 Task: Search one way flight ticket for 1 adult, 6 children, 1 infant in seat and 1 infant on lap in business from Durango: Durango√la Plata County Airport to New Bern: Coastal Carolina Regional Airport (was Craven County Regional) on 5-4-2023. Choice of flights is Spirit. Number of bags: 8 checked bags. Price is upto 85000. Outbound departure time preference is 8:45.
Action: Mouse moved to (329, 316)
Screenshot: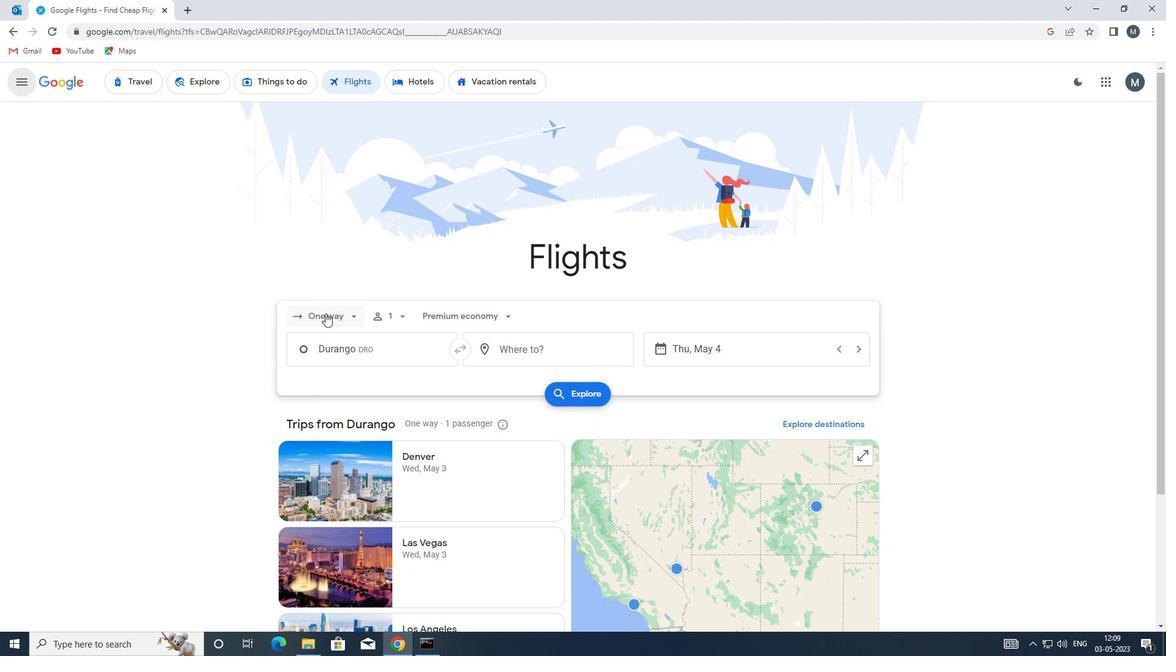 
Action: Mouse pressed left at (329, 316)
Screenshot: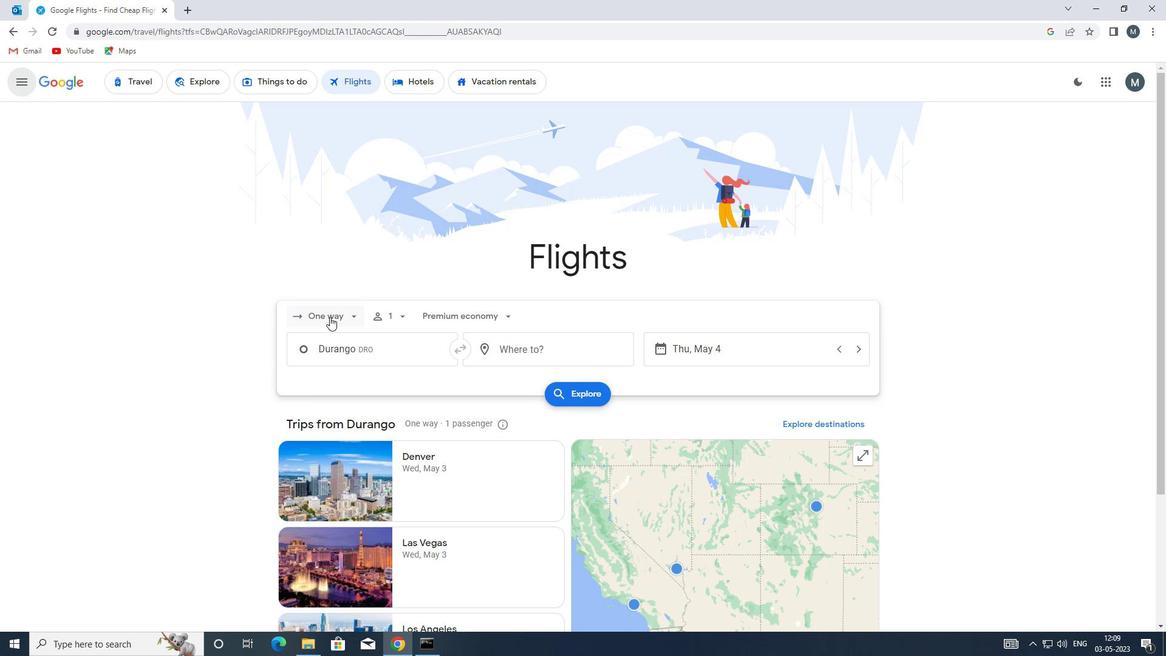
Action: Mouse moved to (340, 372)
Screenshot: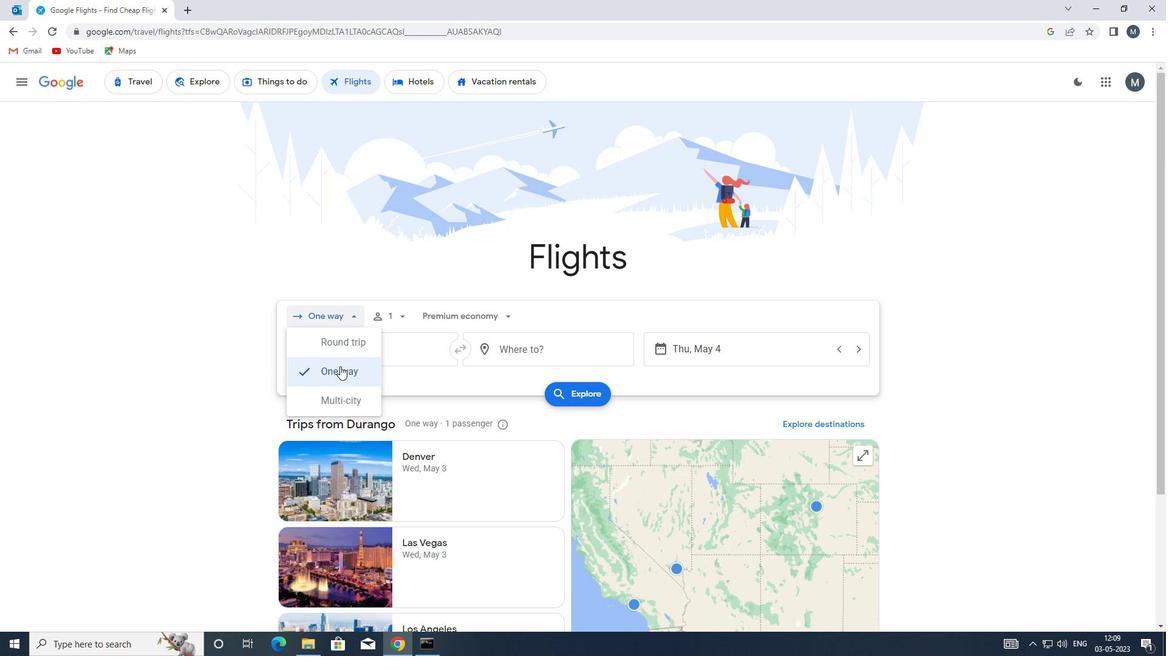 
Action: Mouse pressed left at (340, 372)
Screenshot: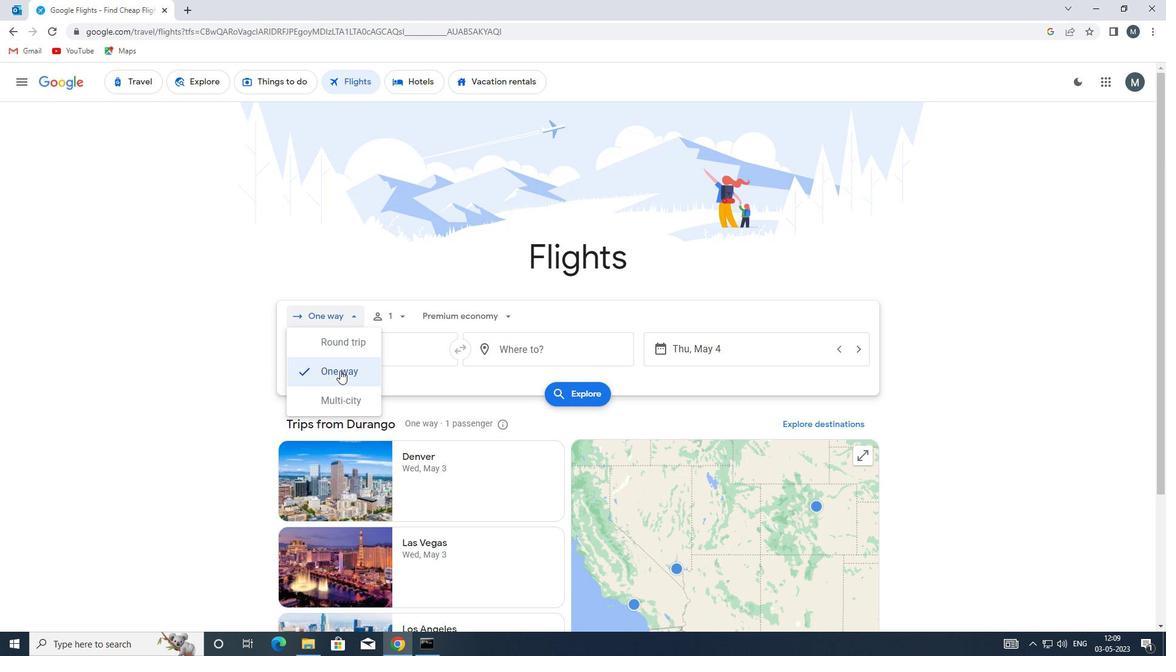 
Action: Mouse moved to (407, 317)
Screenshot: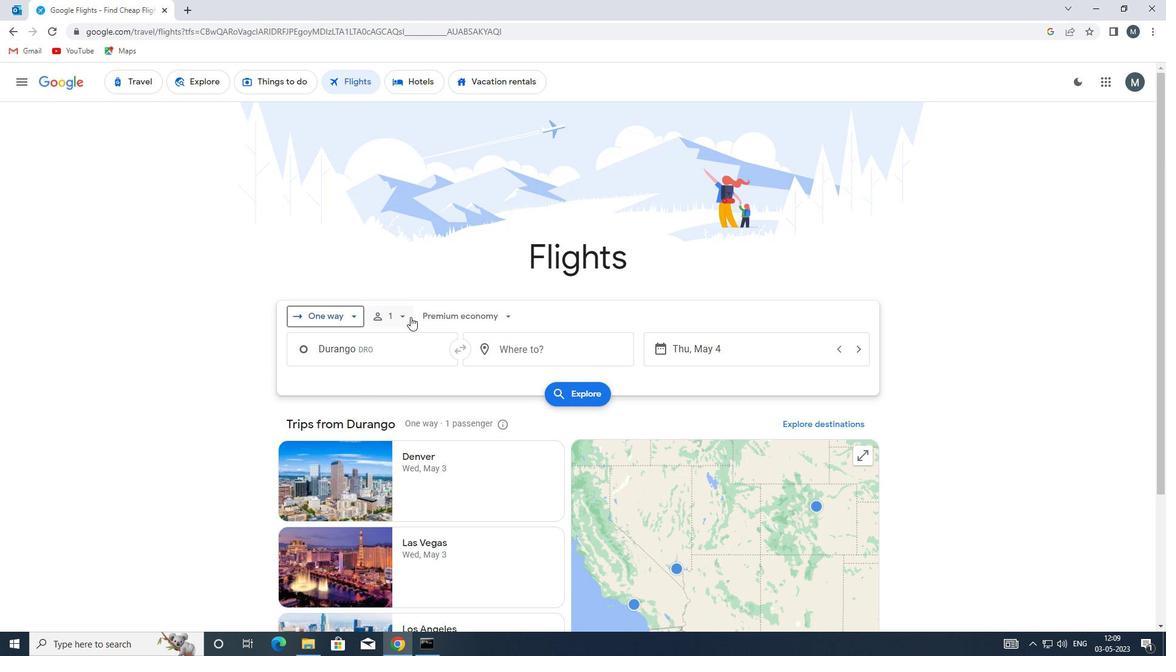 
Action: Mouse pressed left at (407, 317)
Screenshot: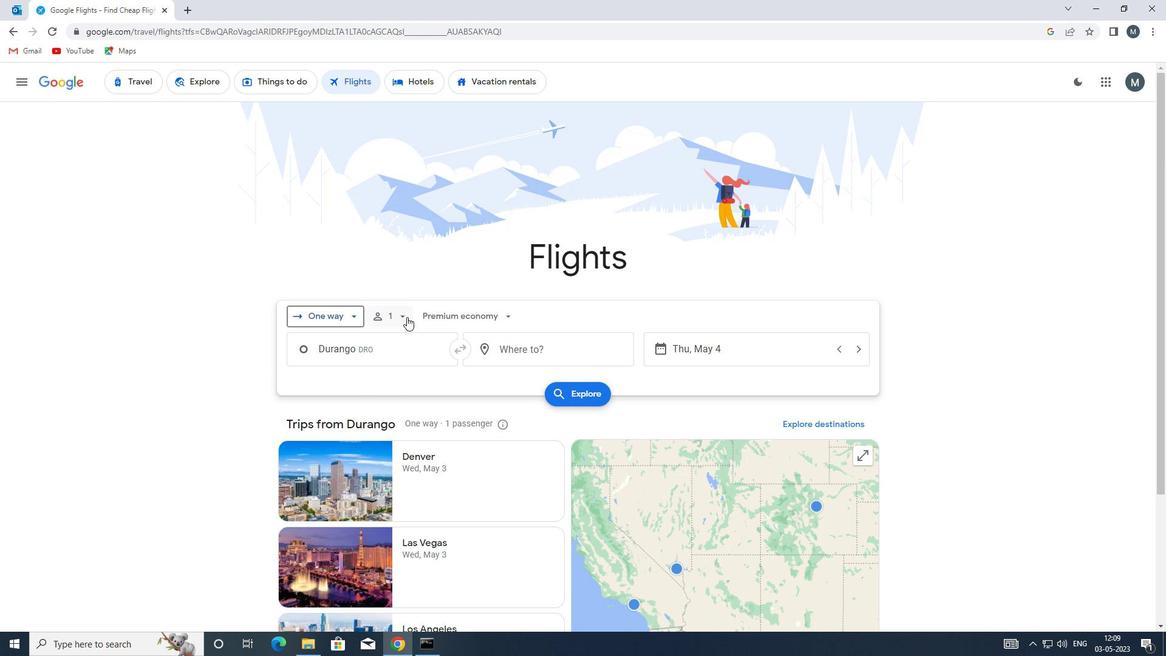 
Action: Mouse moved to (503, 376)
Screenshot: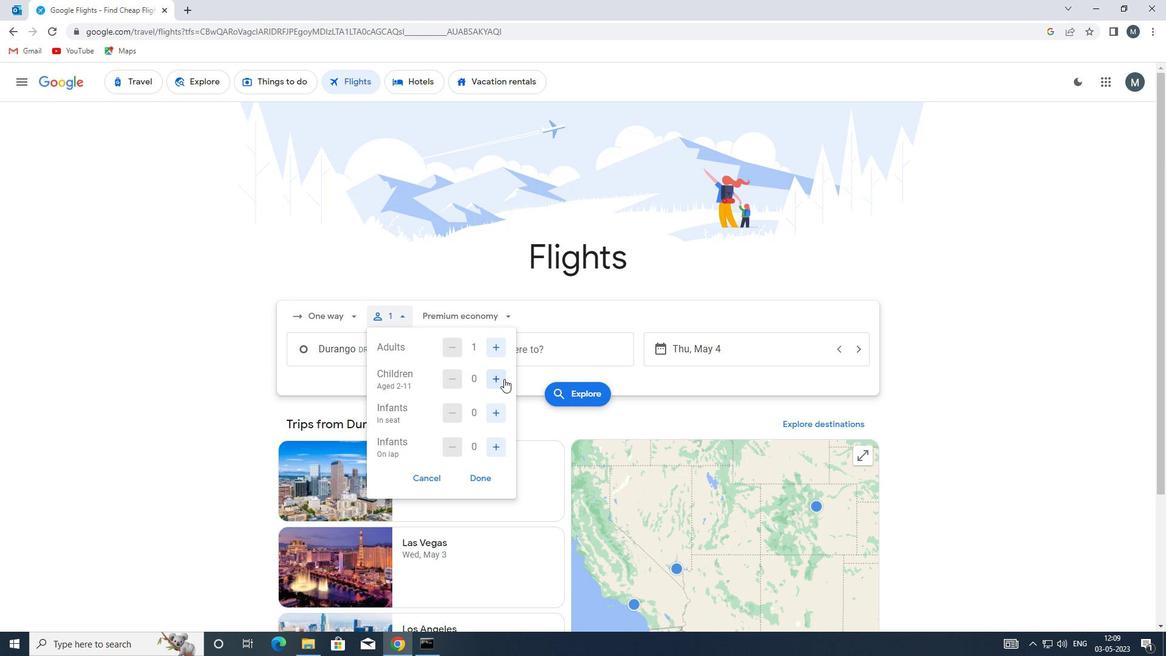 
Action: Mouse pressed left at (503, 376)
Screenshot: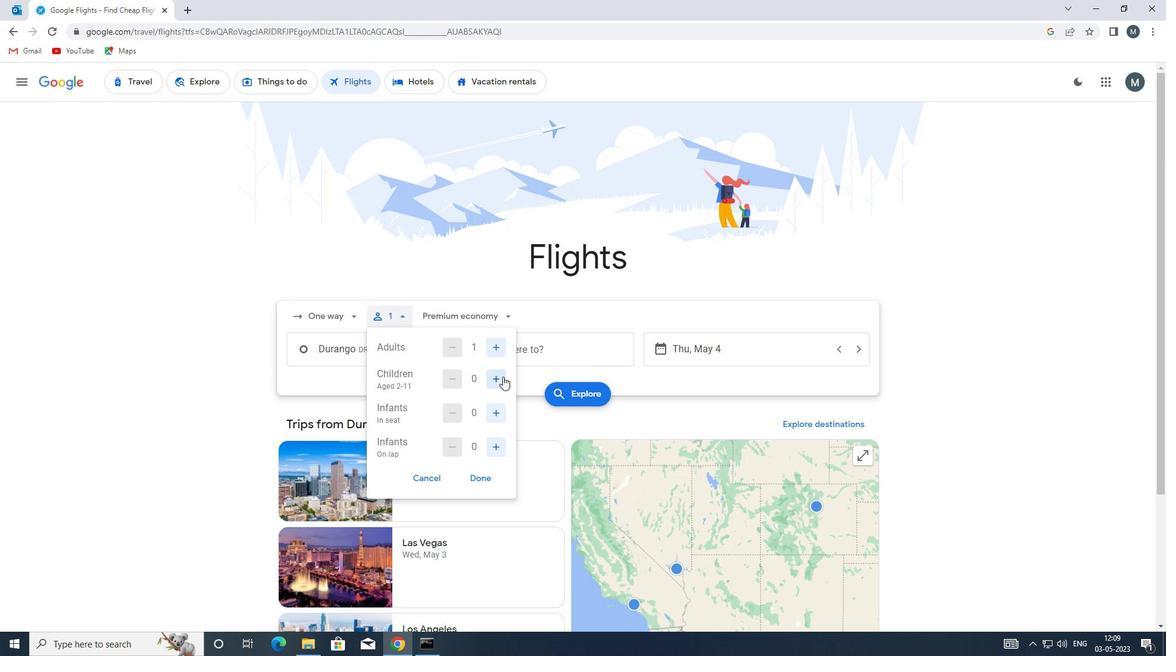 
Action: Mouse moved to (500, 376)
Screenshot: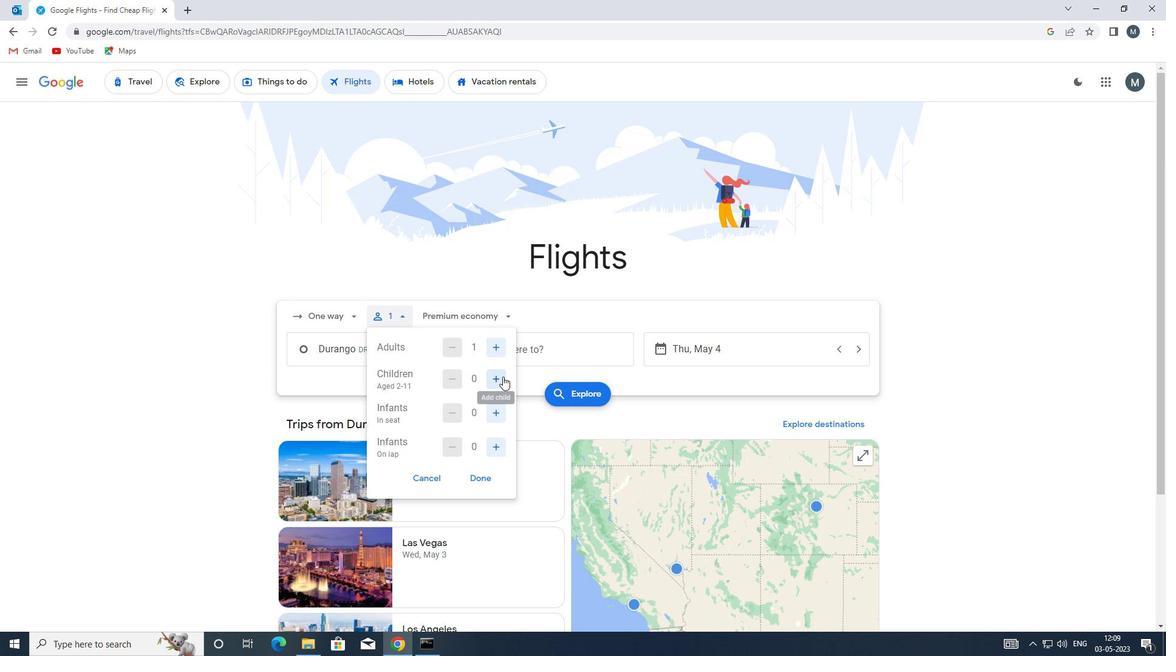 
Action: Mouse pressed left at (500, 376)
Screenshot: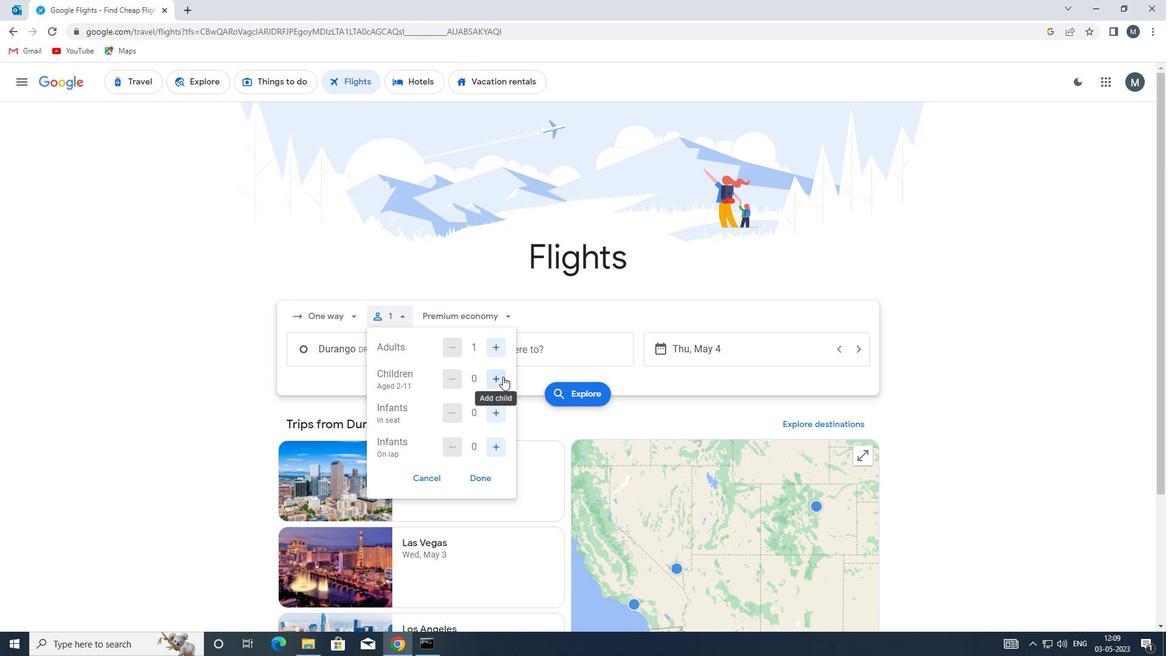 
Action: Mouse moved to (500, 376)
Screenshot: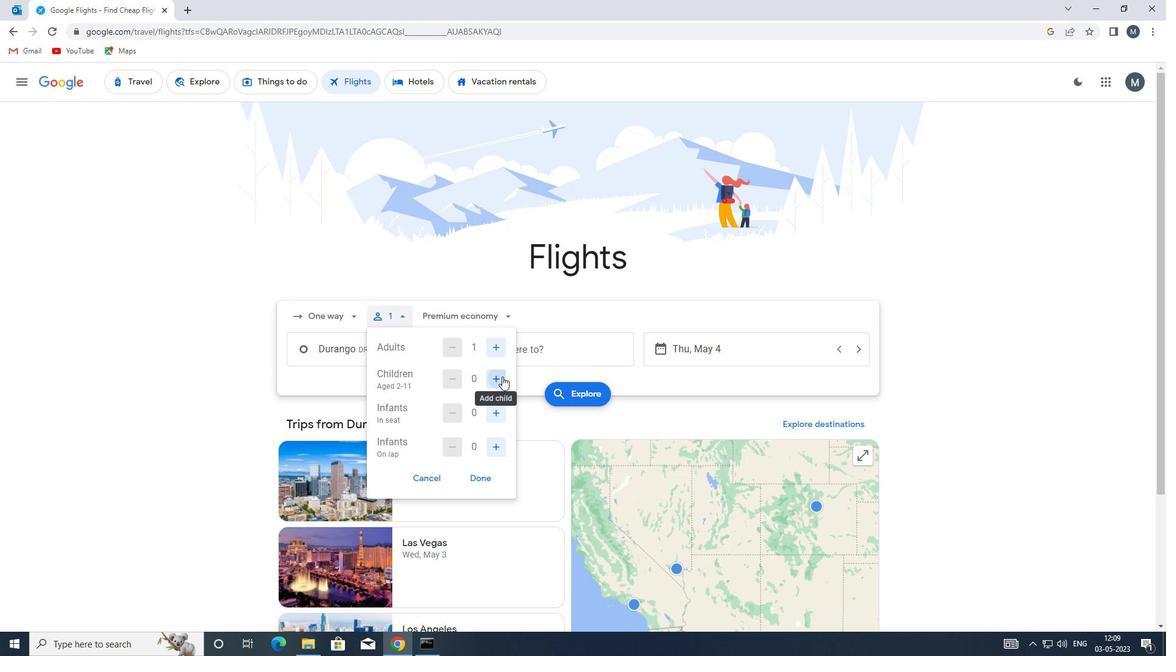 
Action: Mouse pressed left at (500, 376)
Screenshot: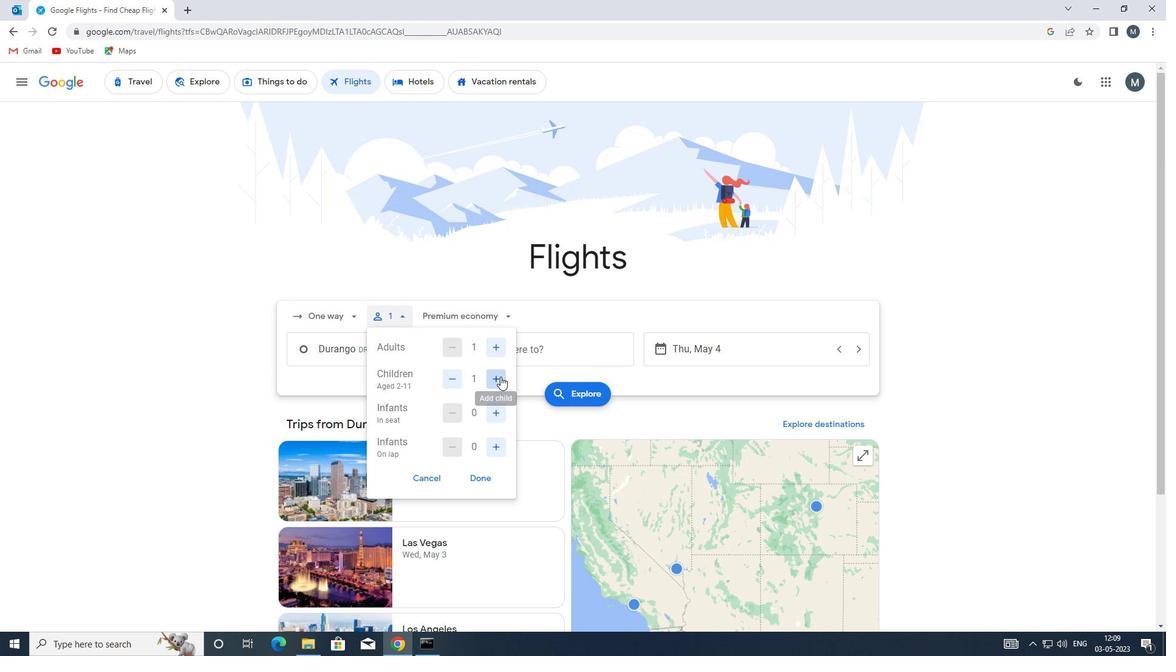 
Action: Mouse pressed left at (500, 376)
Screenshot: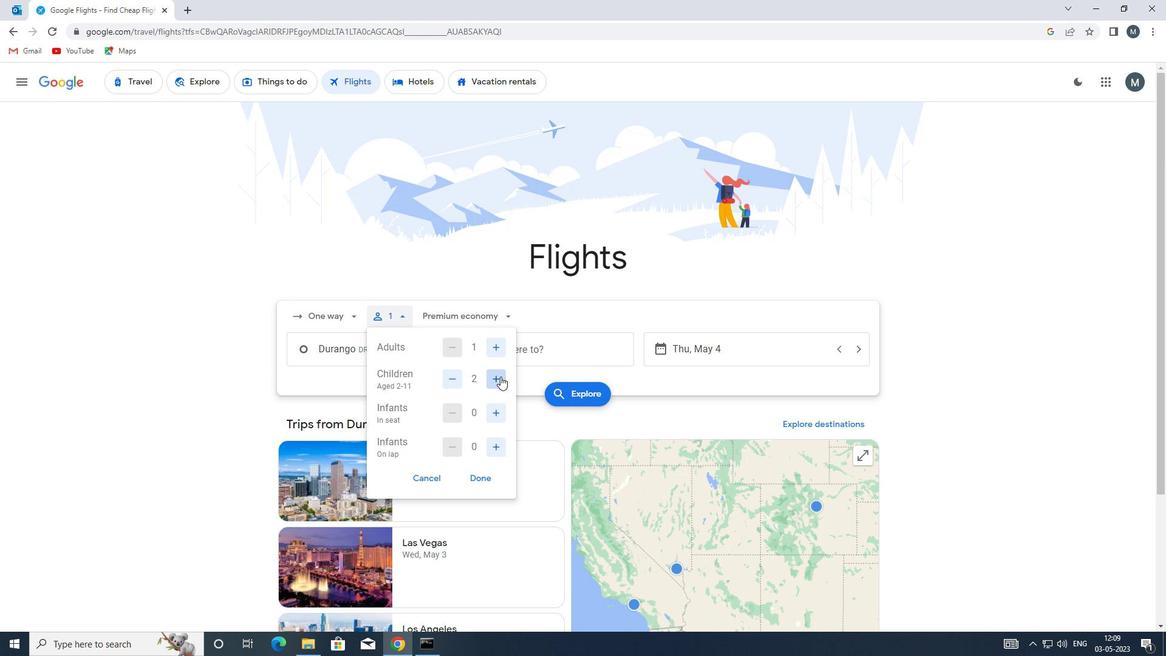 
Action: Mouse pressed left at (500, 376)
Screenshot: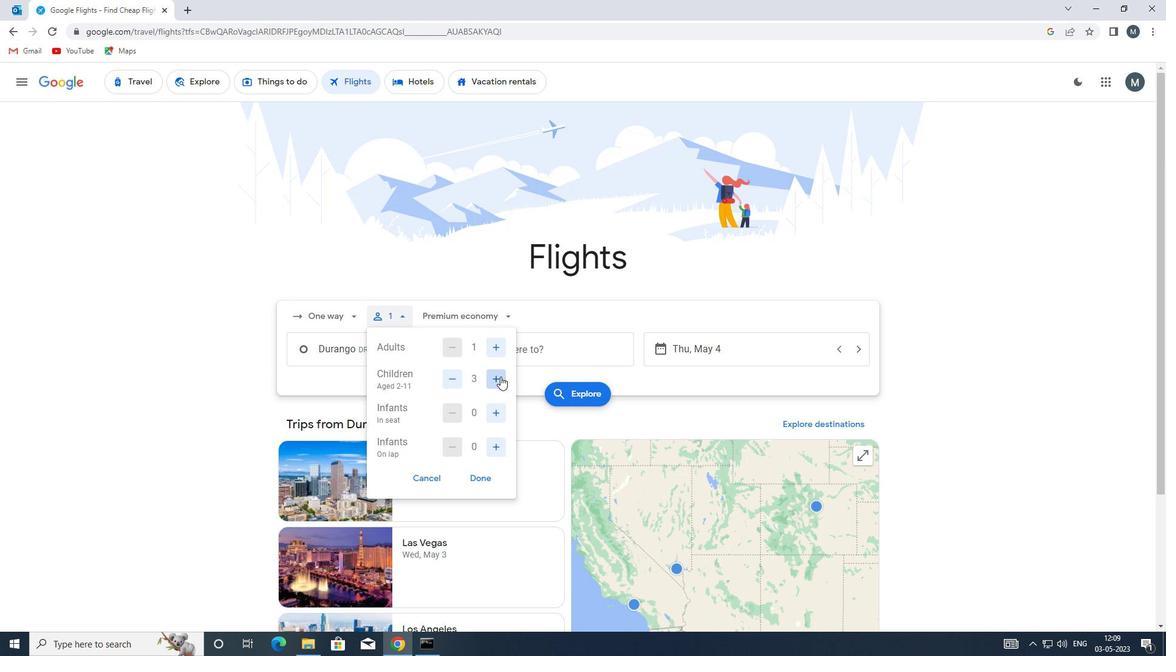 
Action: Mouse moved to (500, 376)
Screenshot: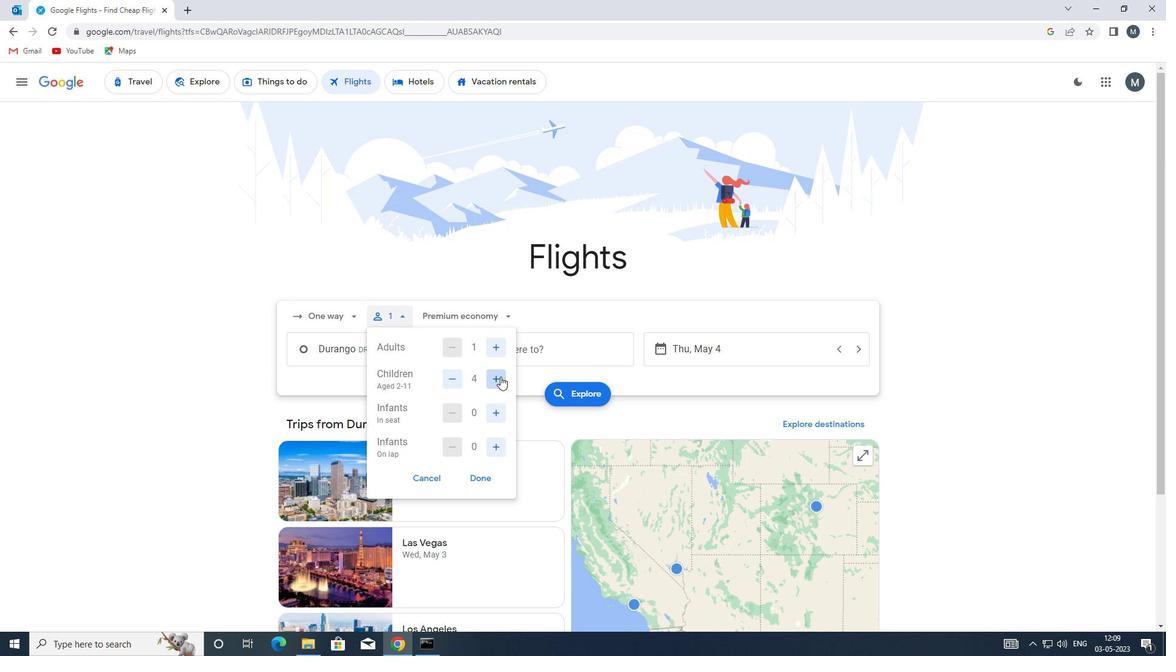 
Action: Mouse pressed left at (500, 376)
Screenshot: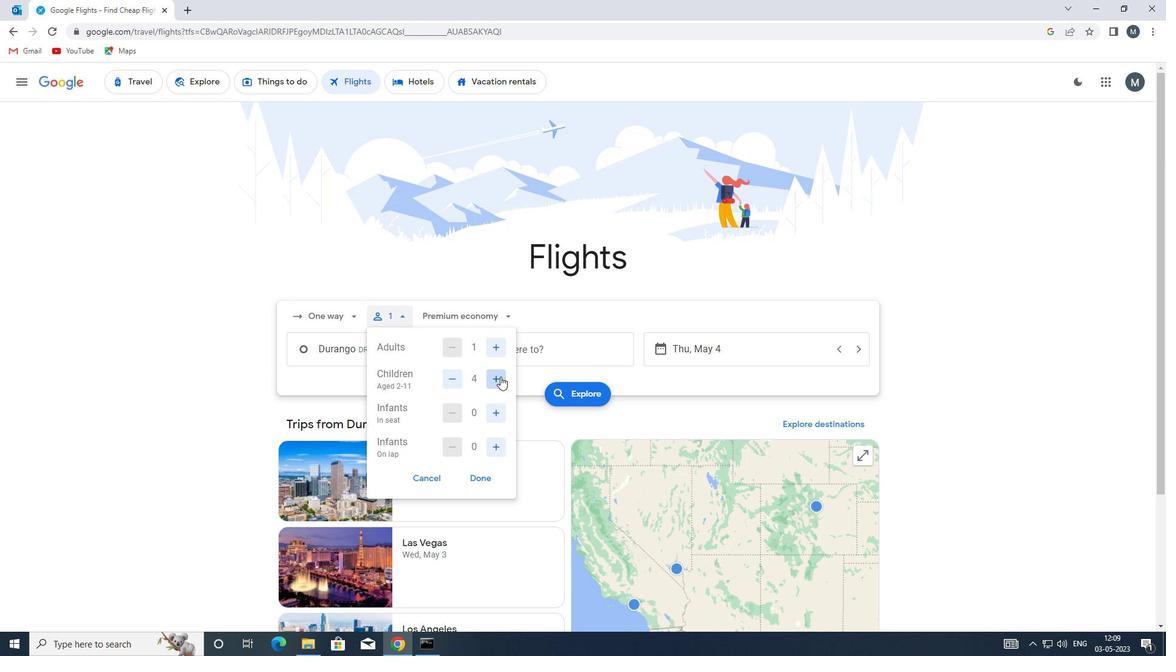 
Action: Mouse moved to (492, 414)
Screenshot: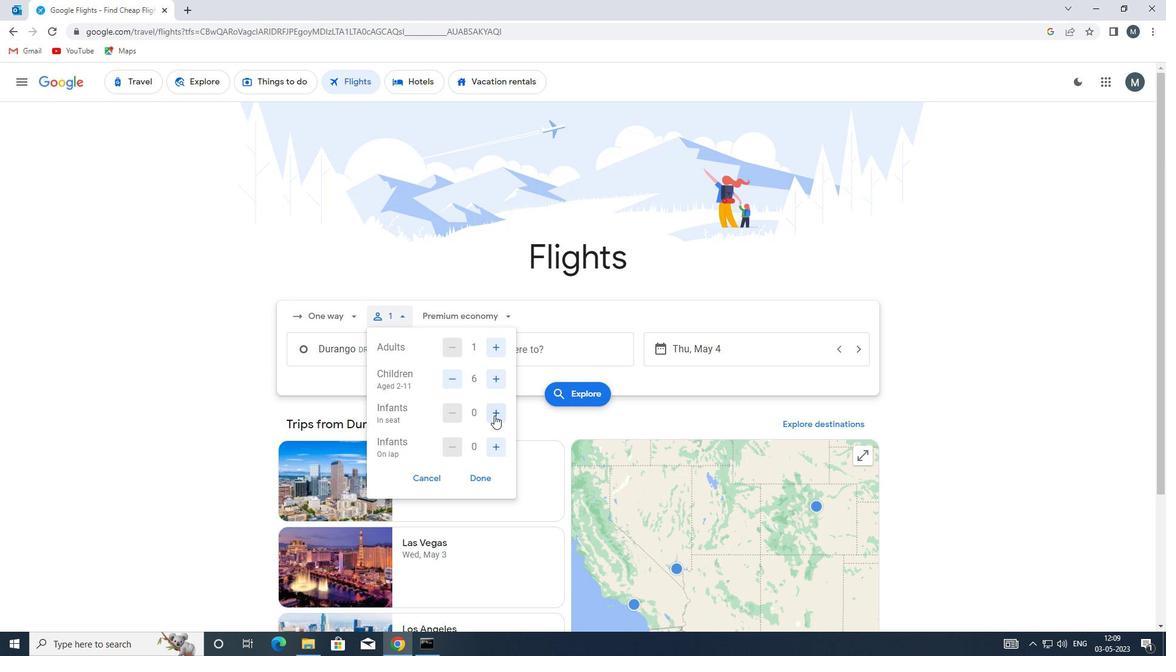 
Action: Mouse pressed left at (492, 414)
Screenshot: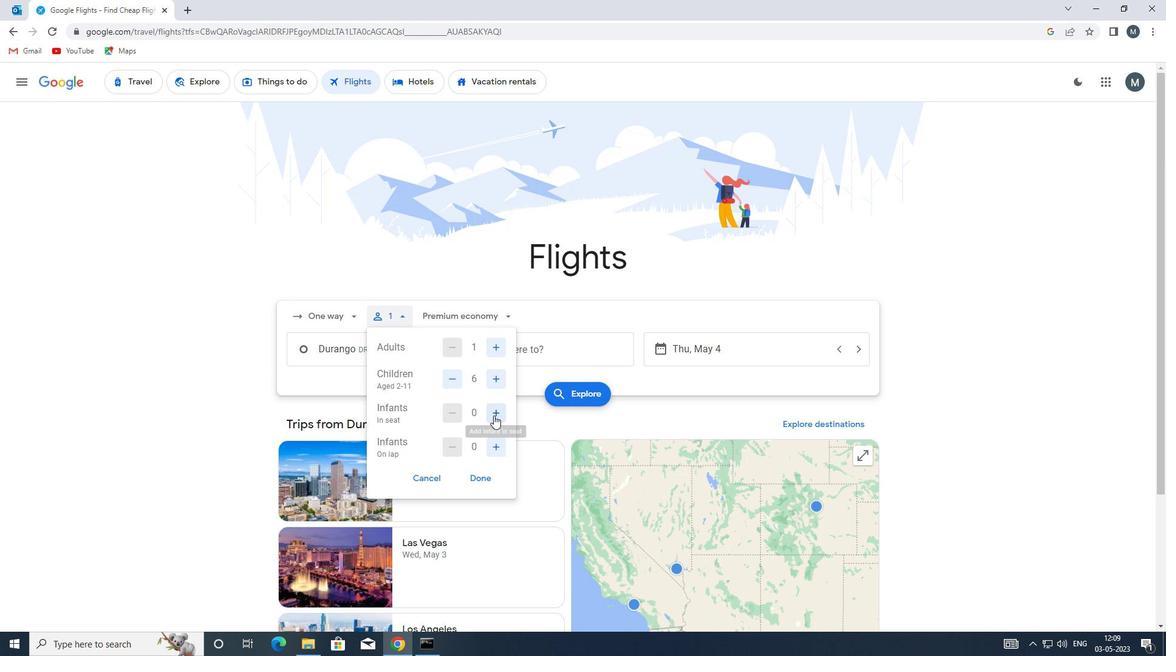 
Action: Mouse moved to (494, 447)
Screenshot: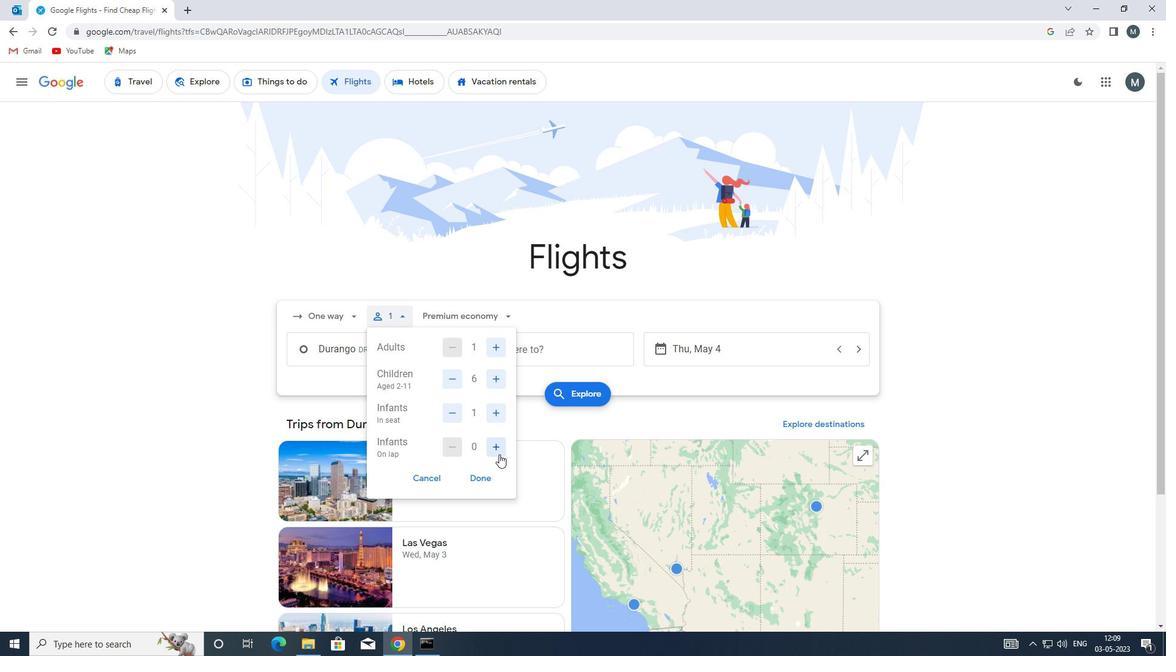 
Action: Mouse pressed left at (494, 447)
Screenshot: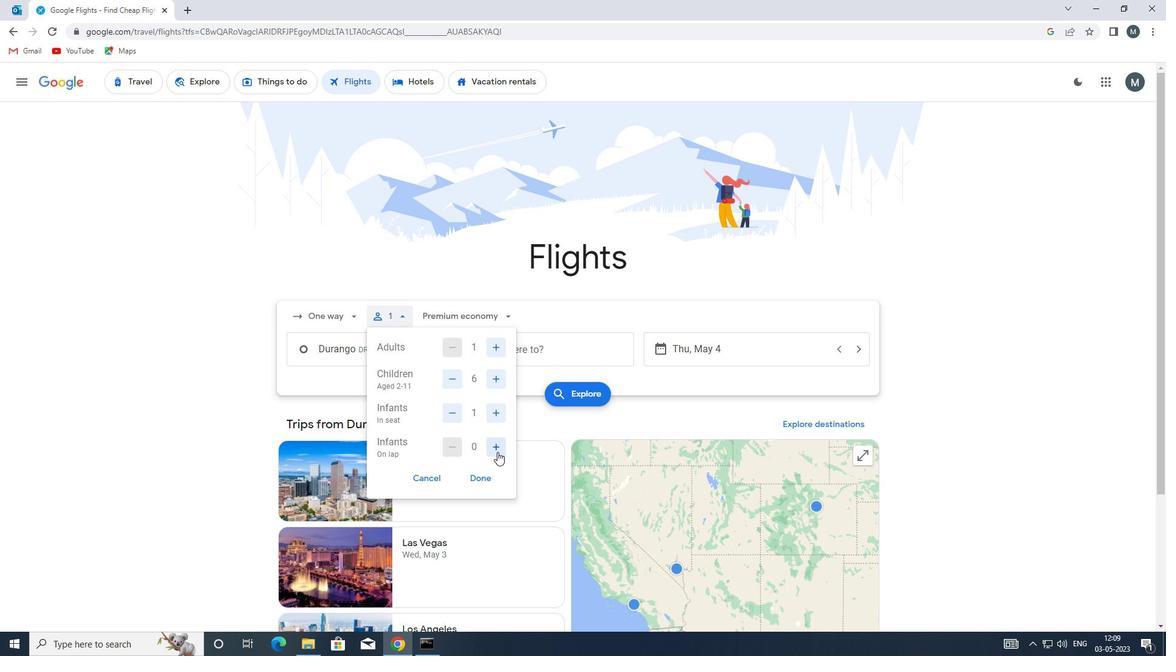 
Action: Mouse moved to (483, 483)
Screenshot: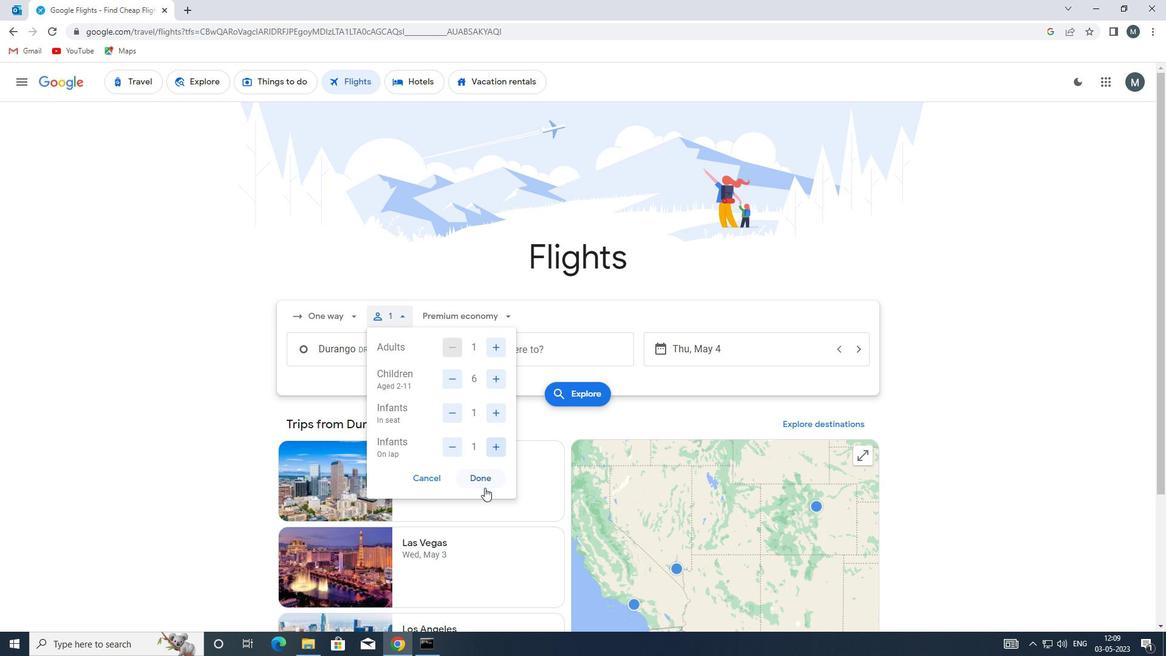 
Action: Mouse pressed left at (483, 483)
Screenshot: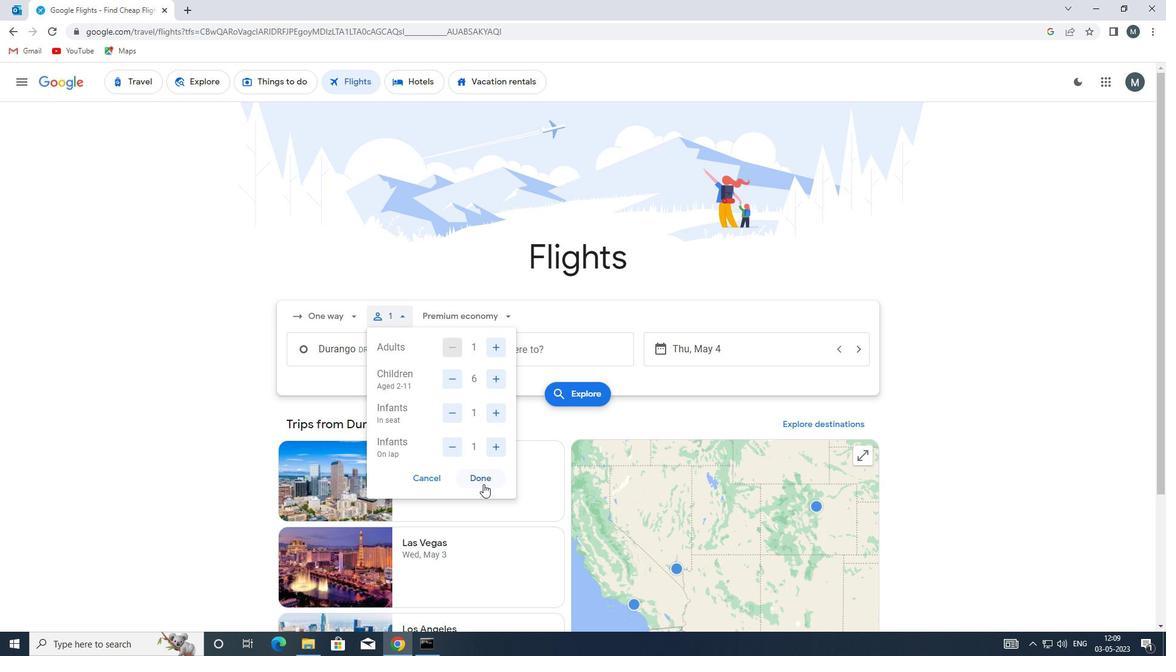 
Action: Mouse moved to (476, 318)
Screenshot: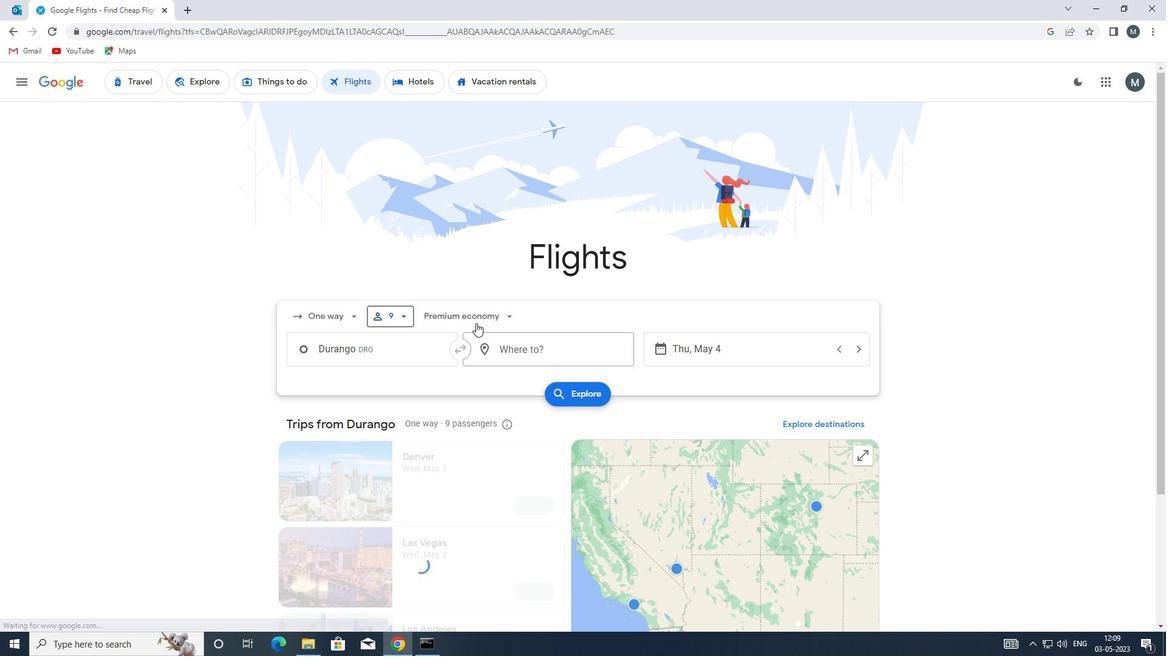 
Action: Mouse pressed left at (476, 318)
Screenshot: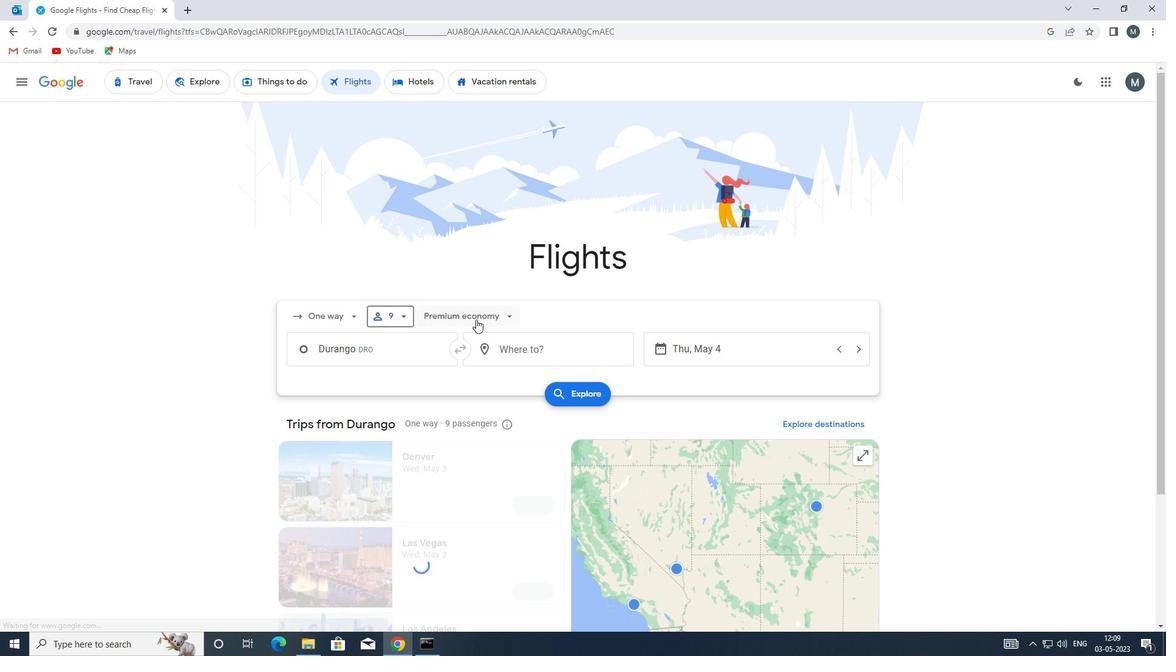 
Action: Mouse moved to (475, 406)
Screenshot: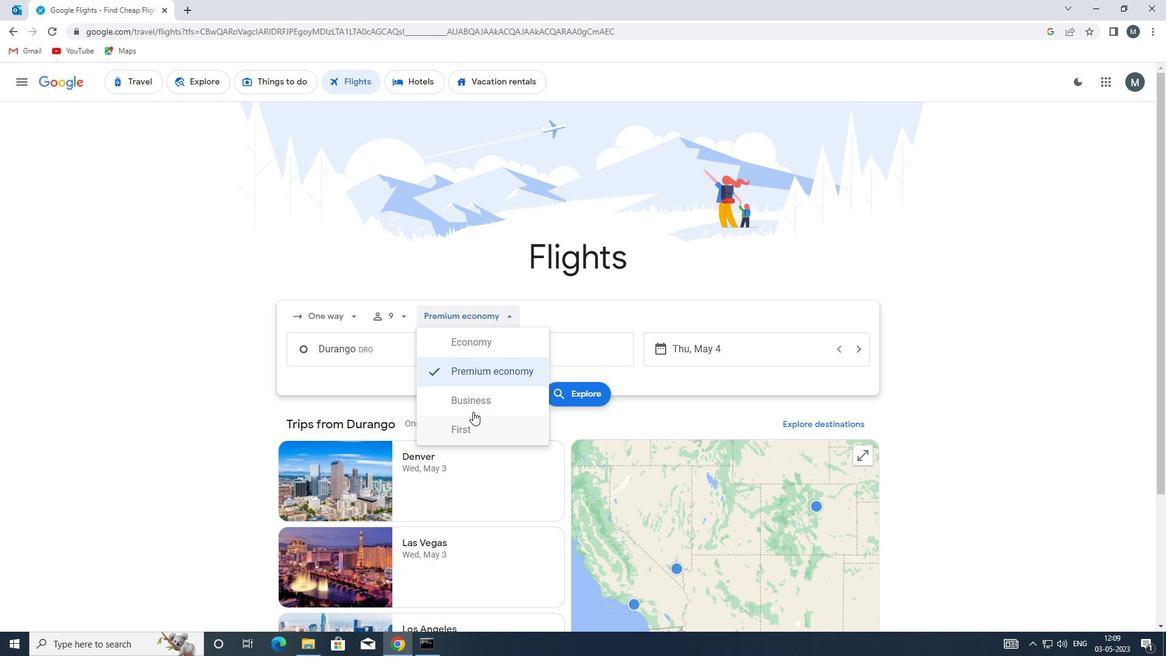 
Action: Mouse pressed left at (475, 406)
Screenshot: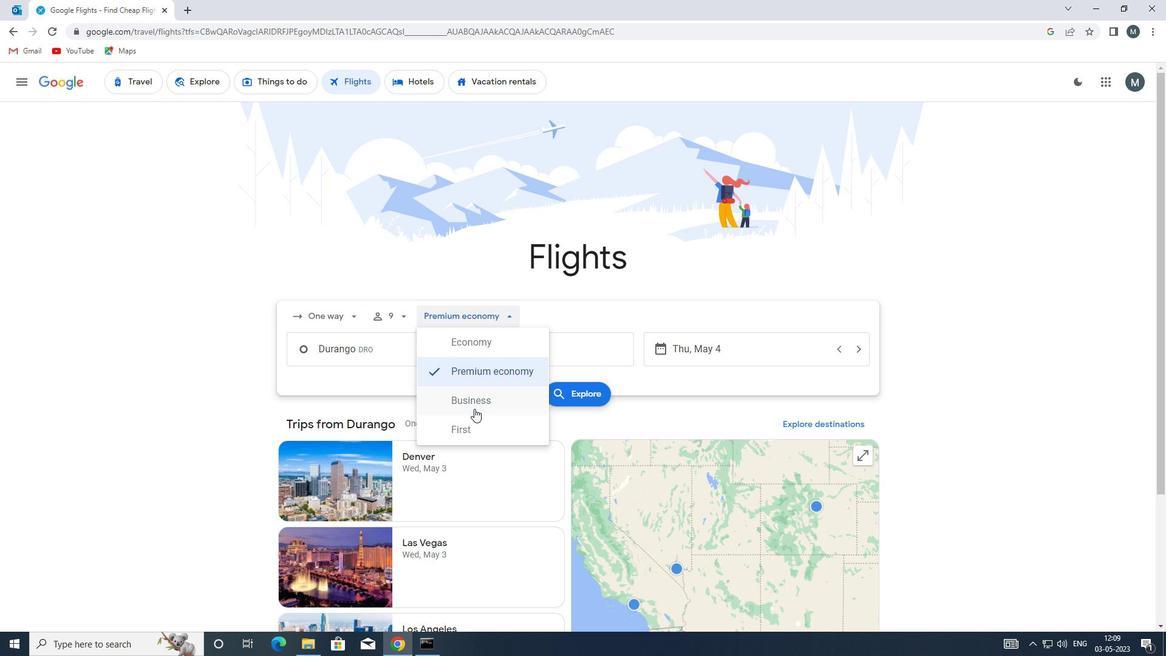 
Action: Mouse moved to (398, 354)
Screenshot: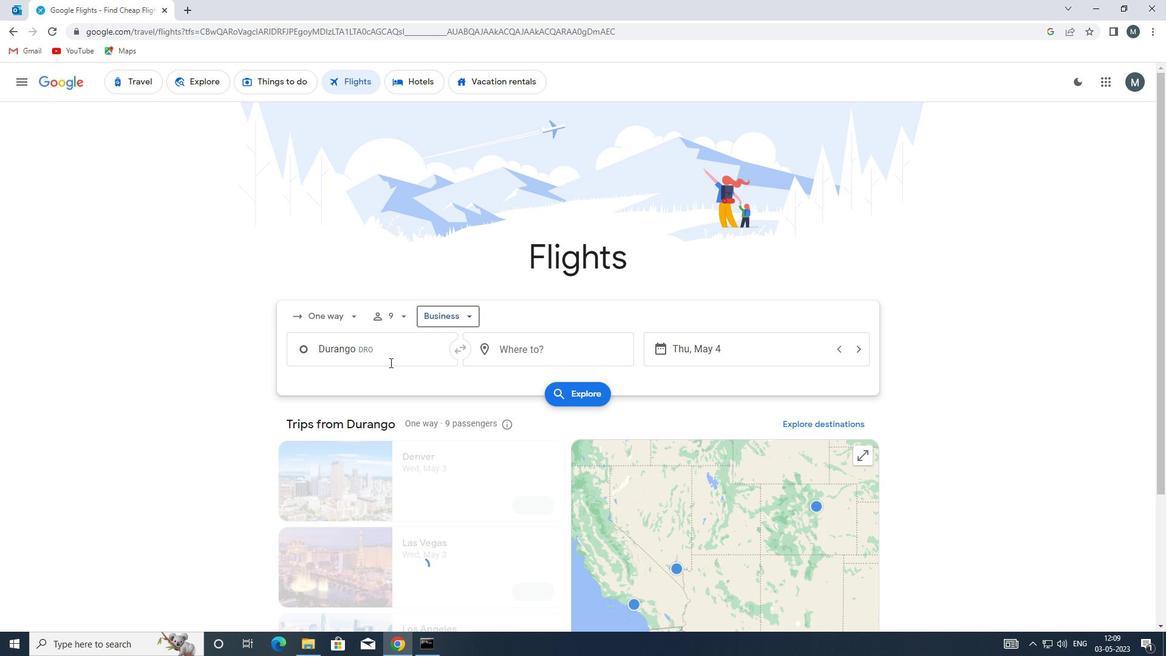 
Action: Mouse pressed left at (398, 354)
Screenshot: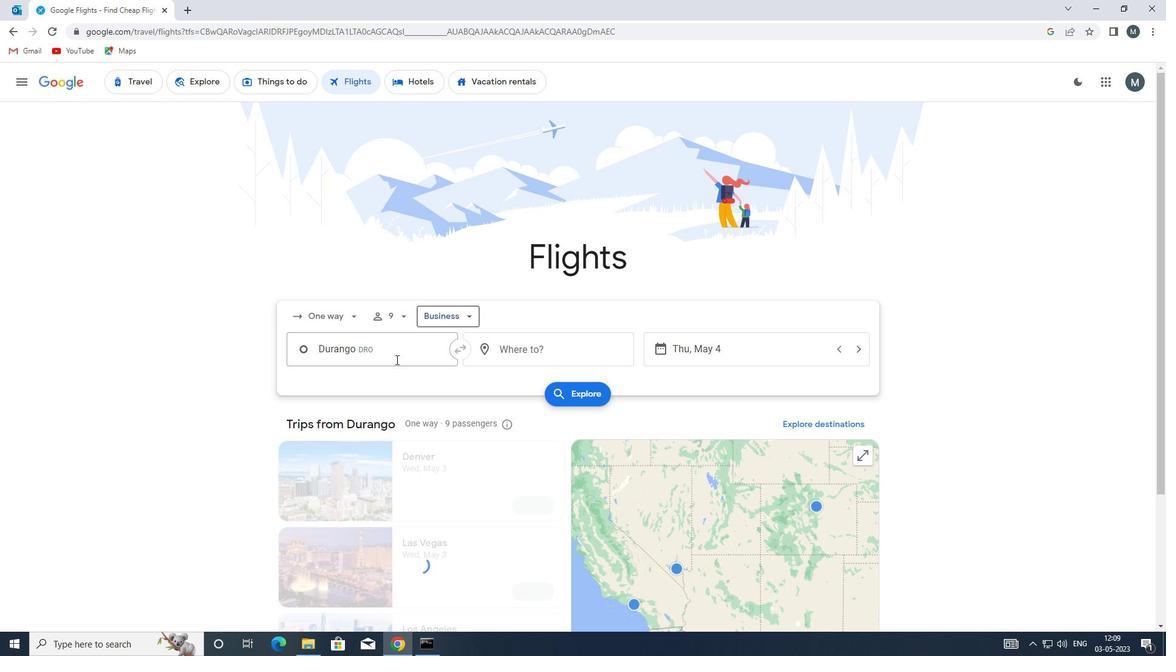 
Action: Key pressed <Key.enter>
Screenshot: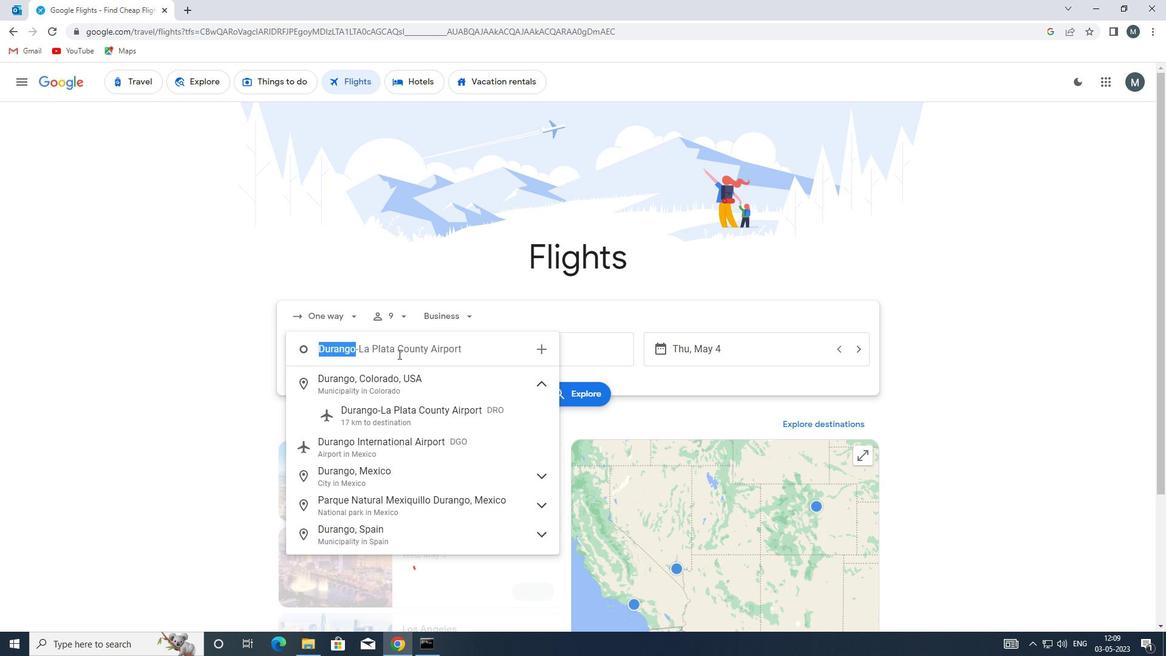 
Action: Mouse moved to (535, 352)
Screenshot: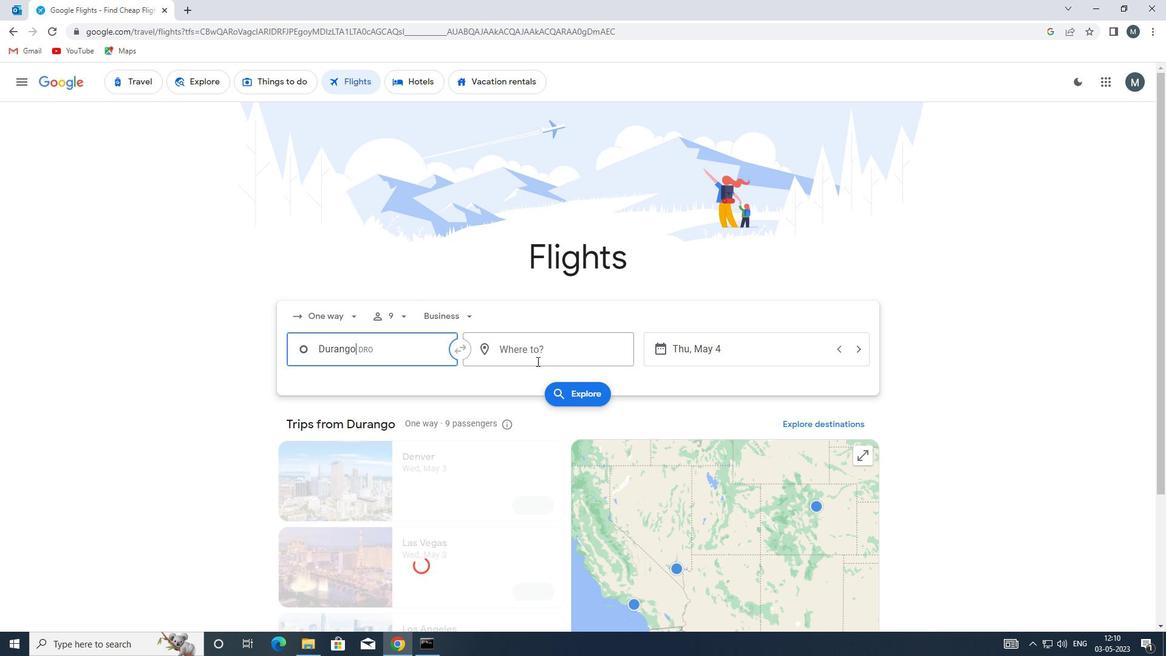 
Action: Mouse pressed left at (535, 352)
Screenshot: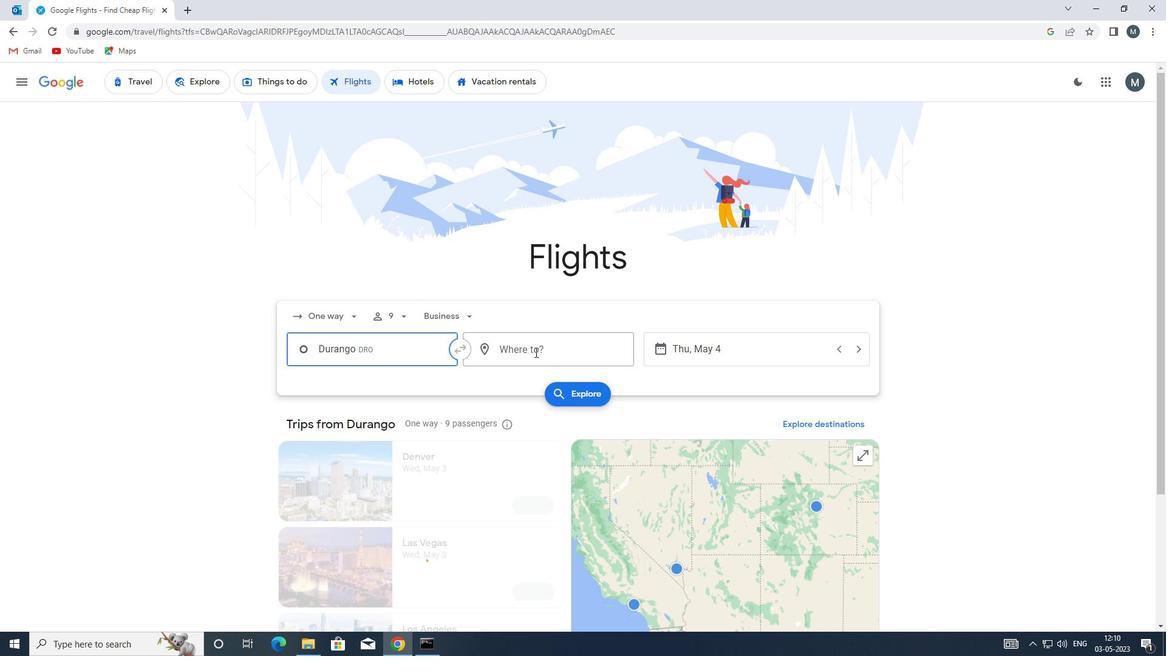 
Action: Mouse moved to (534, 349)
Screenshot: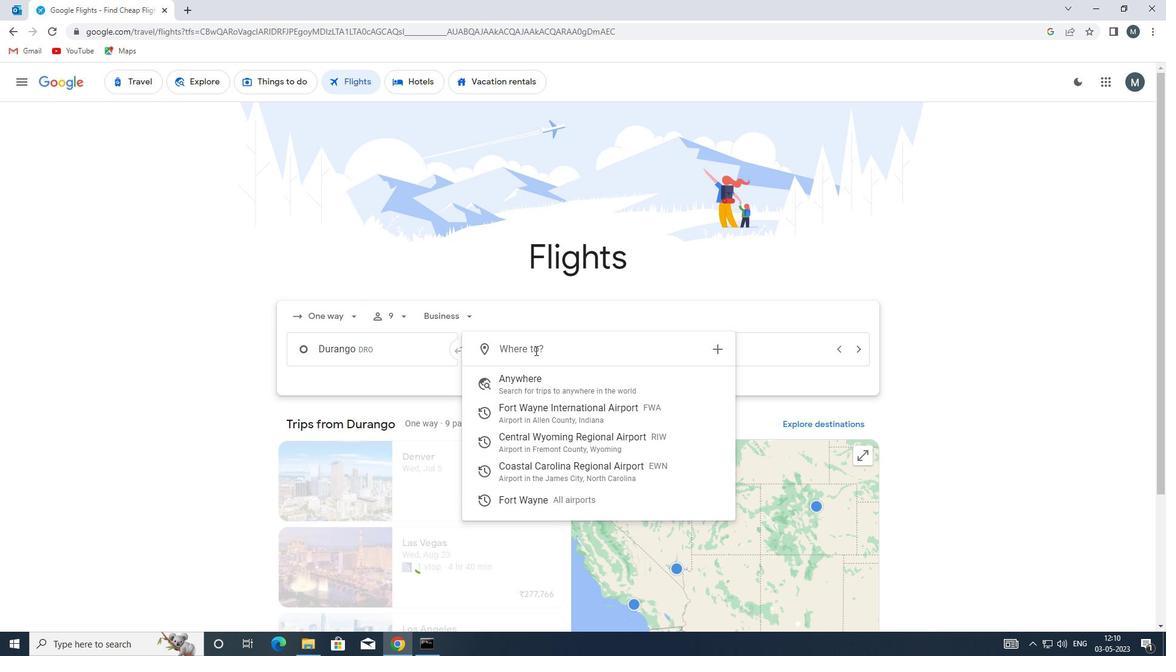 
Action: Key pressed ewn
Screenshot: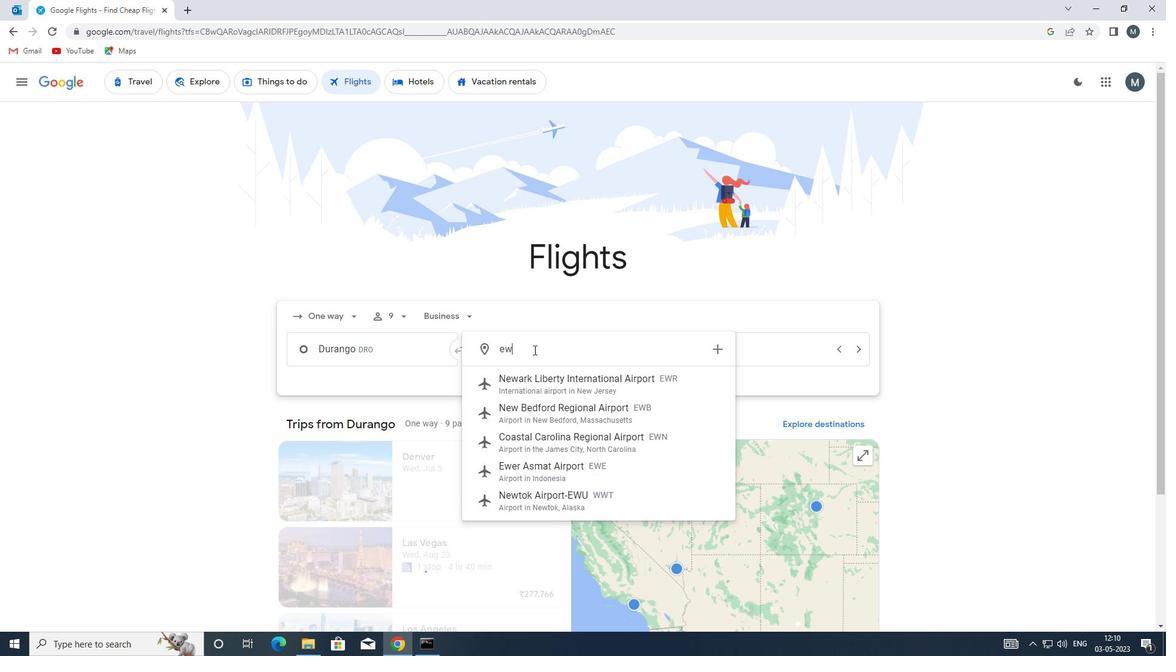 
Action: Mouse moved to (596, 388)
Screenshot: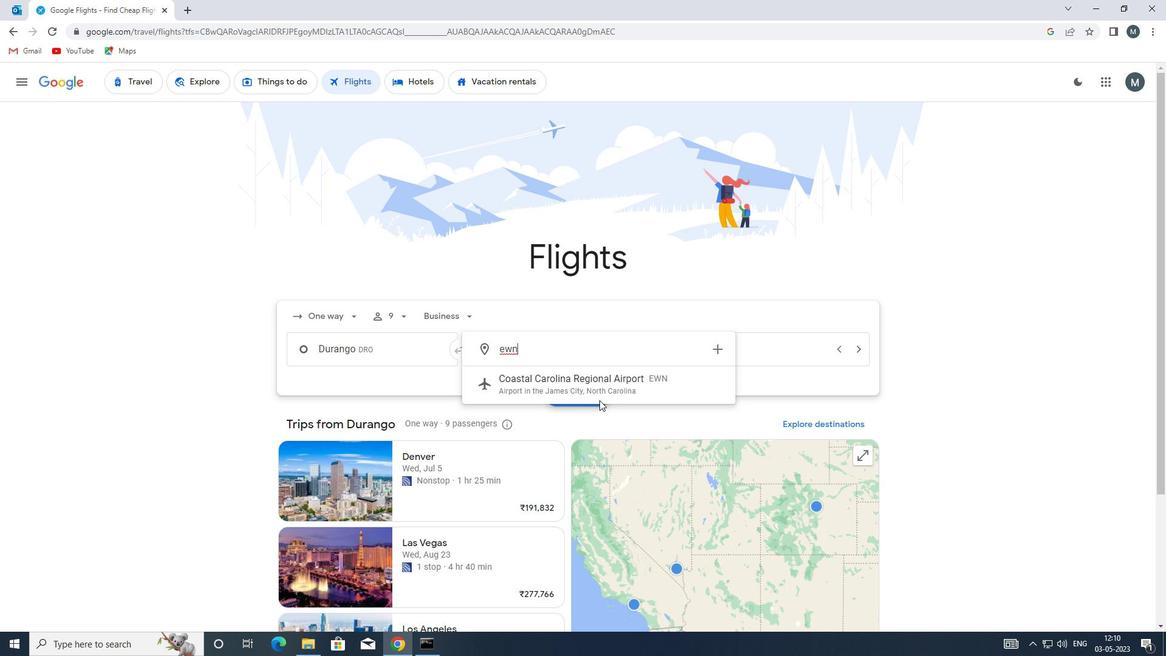 
Action: Mouse pressed left at (596, 388)
Screenshot: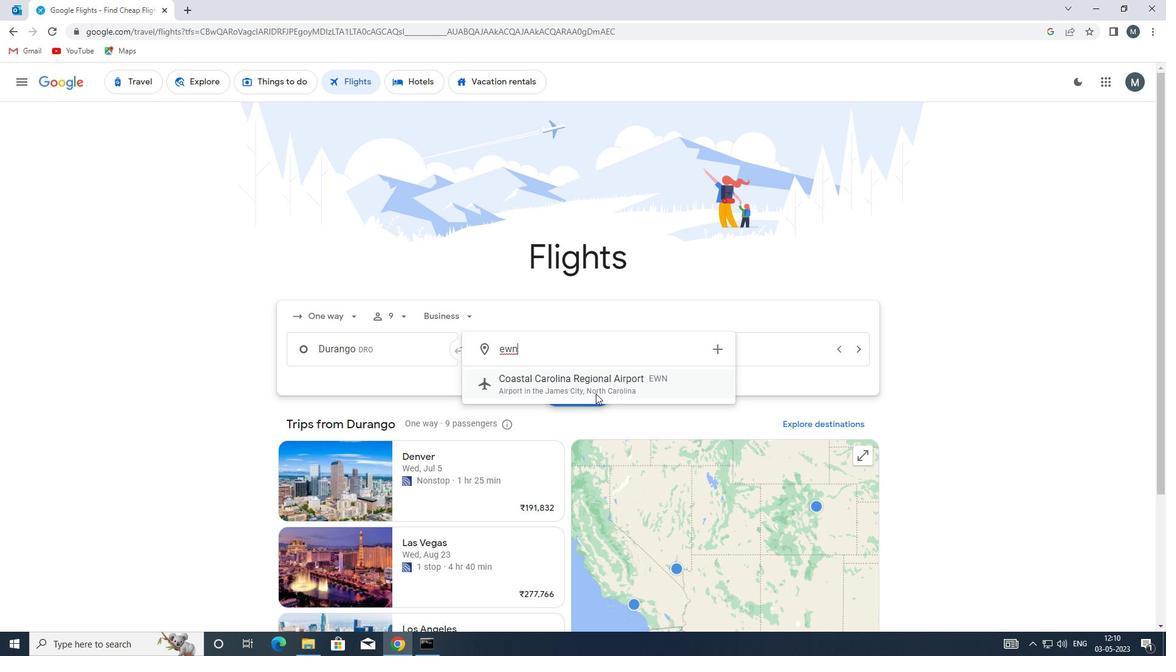 
Action: Mouse moved to (679, 354)
Screenshot: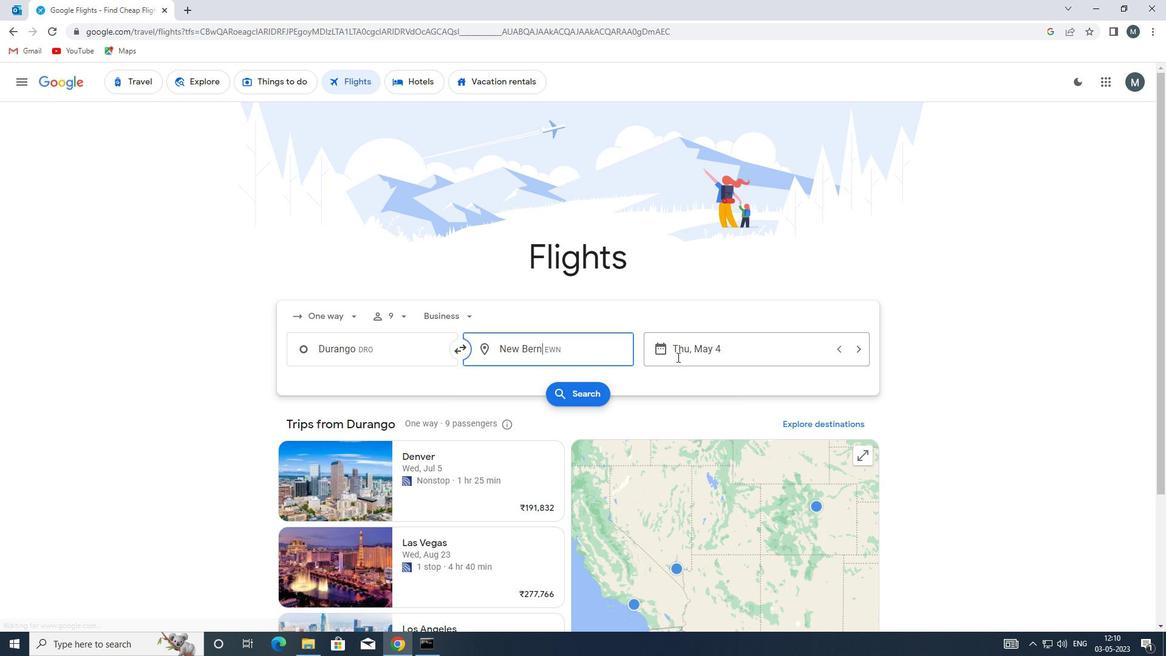 
Action: Mouse pressed left at (679, 354)
Screenshot: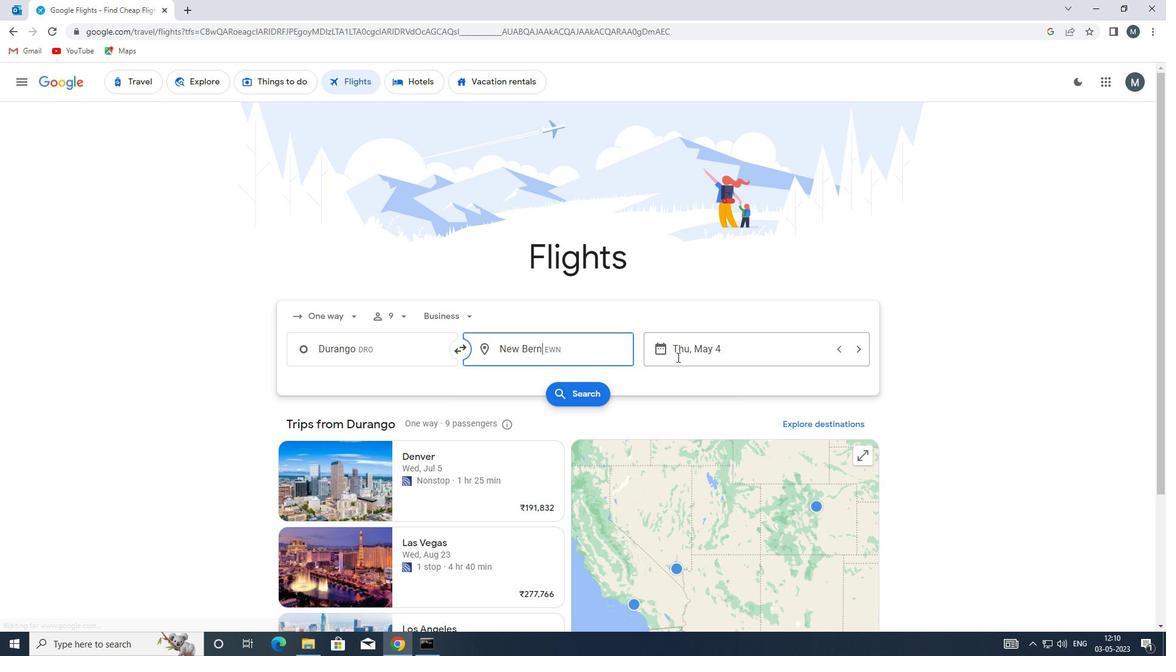 
Action: Mouse moved to (555, 410)
Screenshot: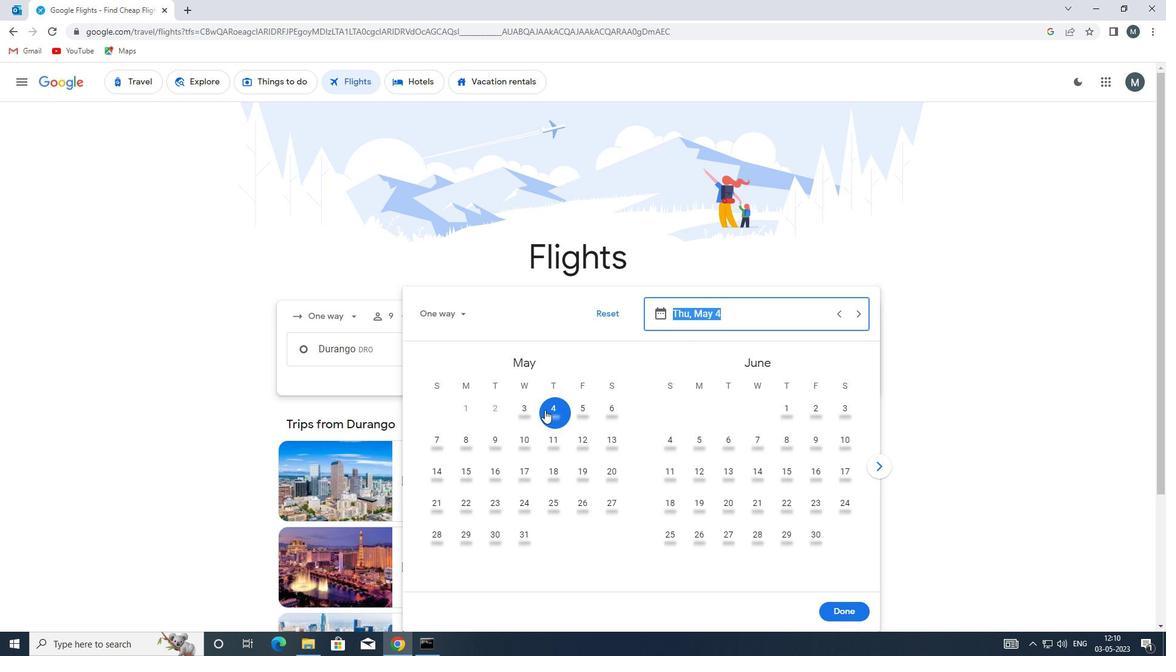
Action: Mouse pressed left at (555, 410)
Screenshot: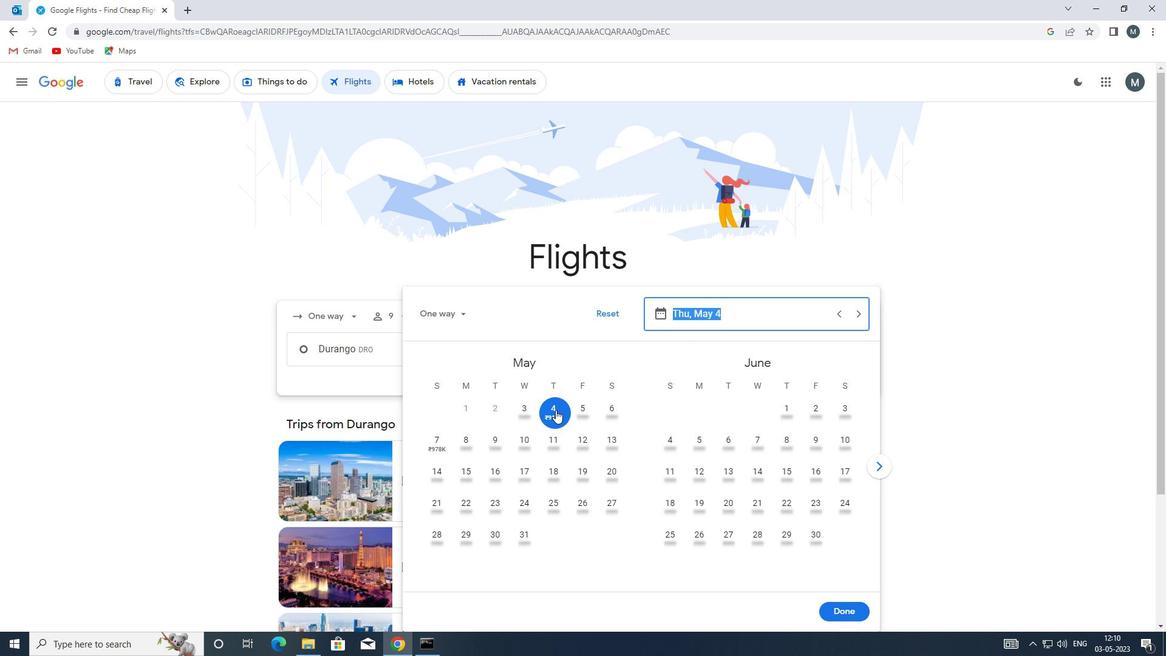 
Action: Mouse moved to (845, 614)
Screenshot: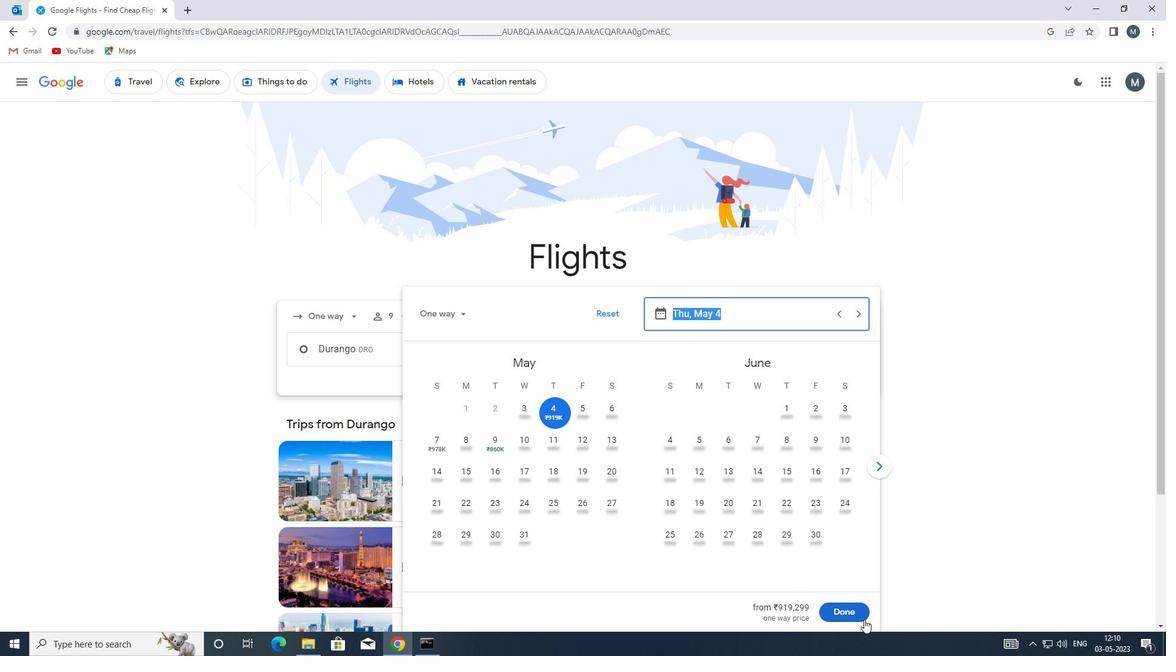 
Action: Mouse pressed left at (845, 614)
Screenshot: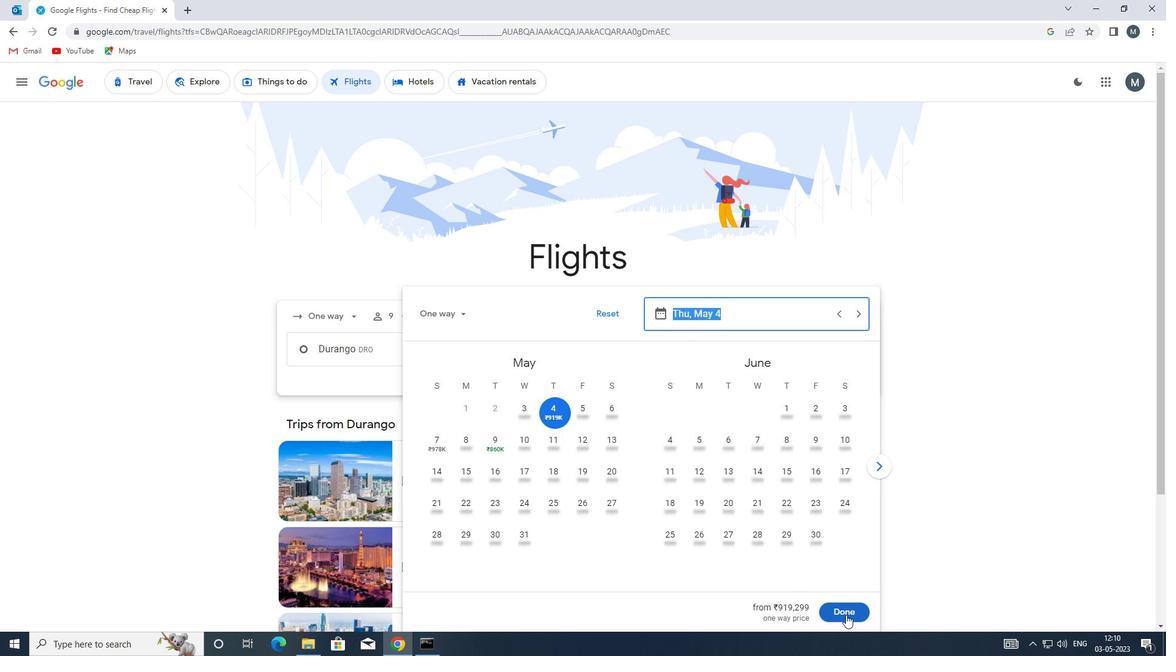 
Action: Mouse moved to (584, 399)
Screenshot: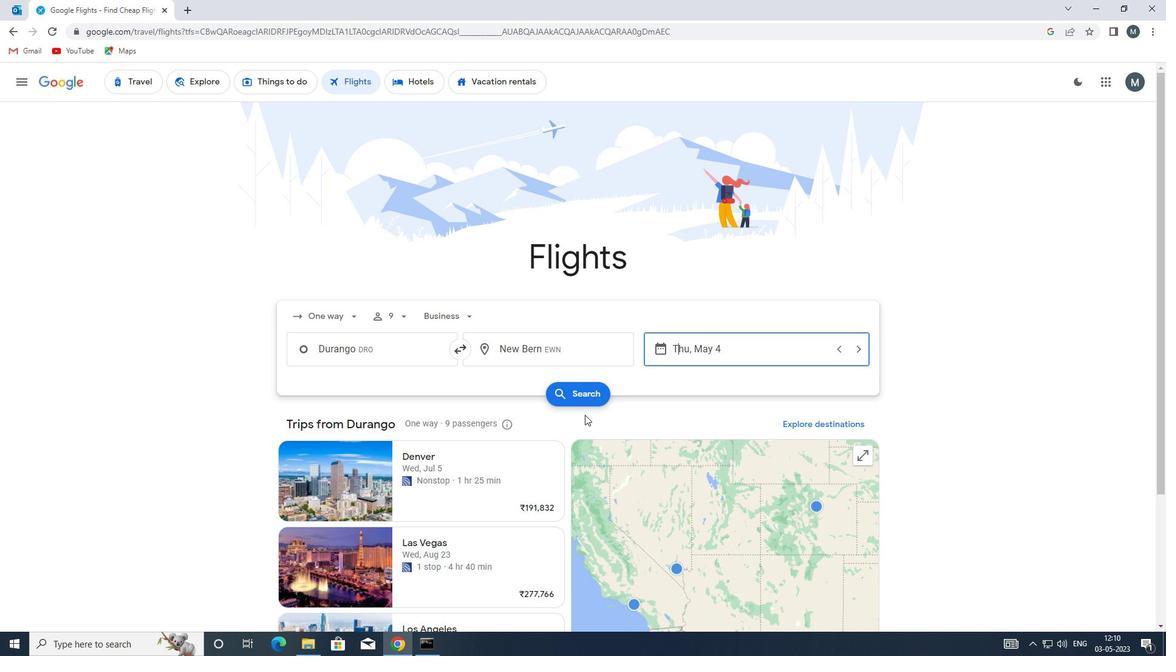 
Action: Mouse pressed left at (584, 399)
Screenshot: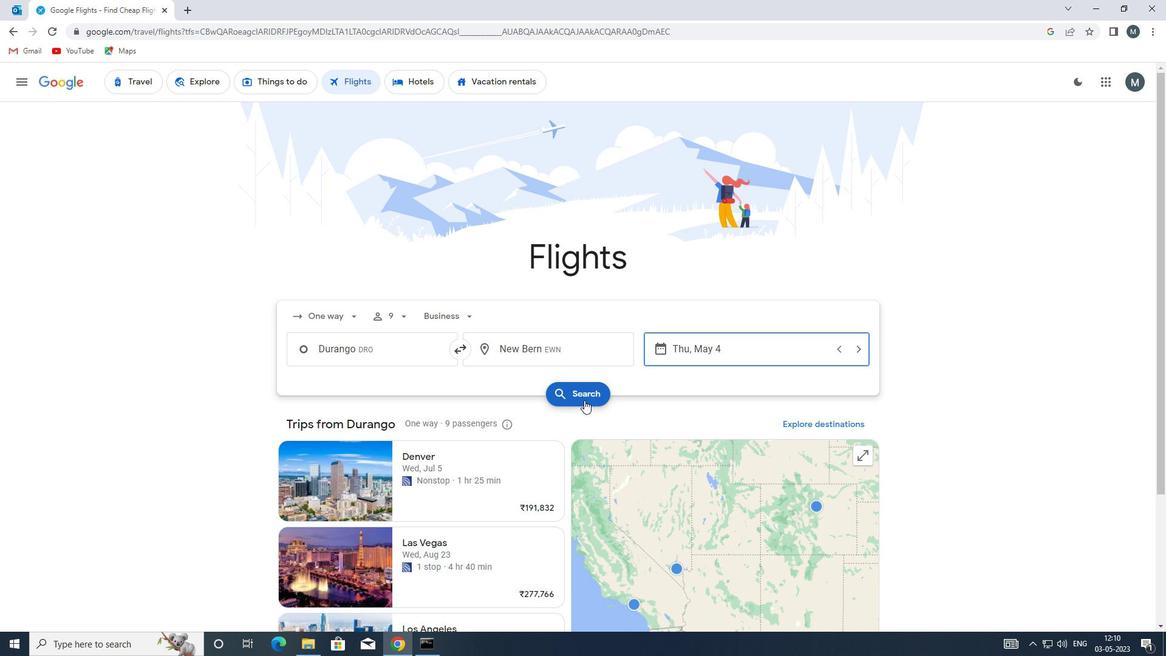 
Action: Mouse moved to (304, 193)
Screenshot: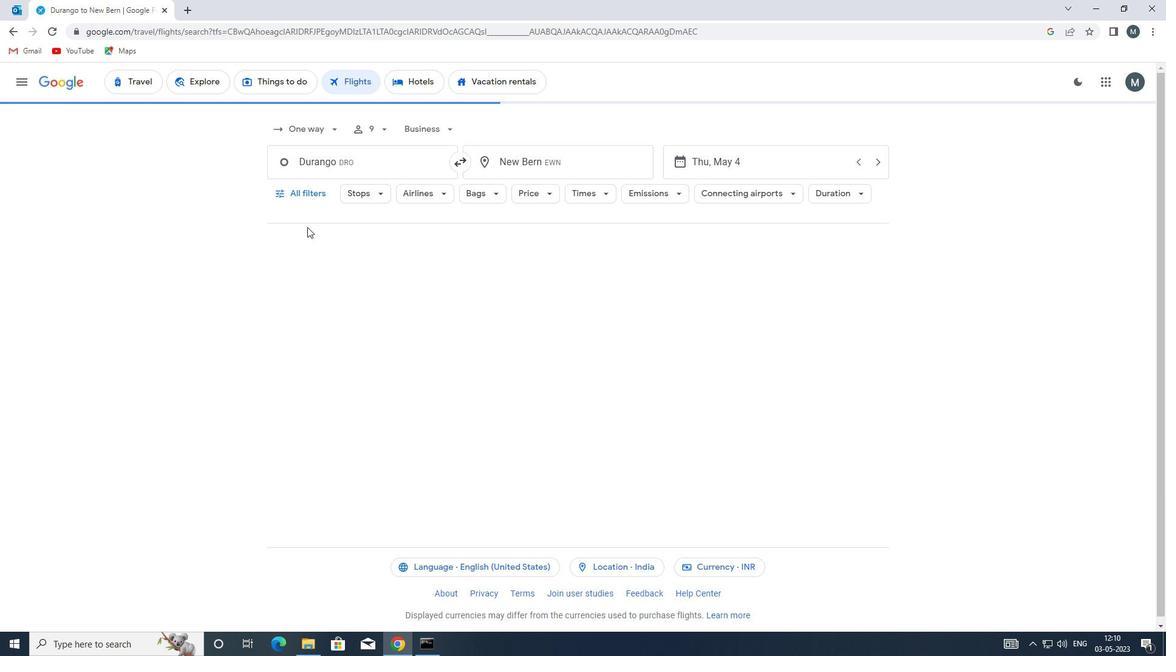 
Action: Mouse pressed left at (304, 193)
Screenshot: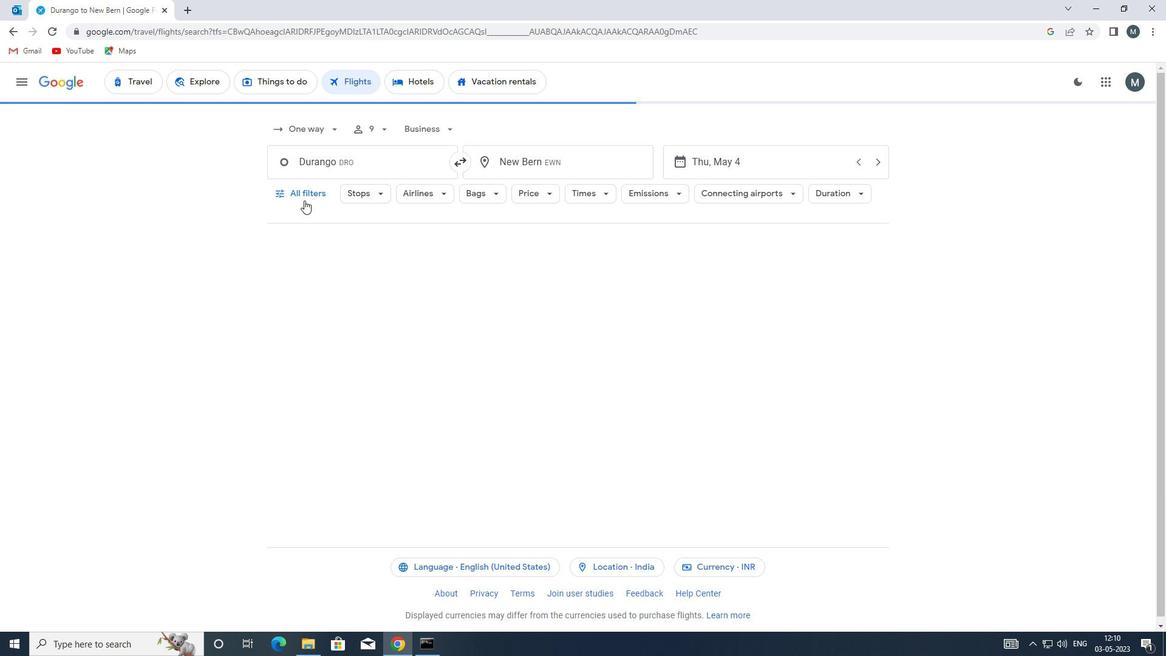 
Action: Mouse moved to (340, 312)
Screenshot: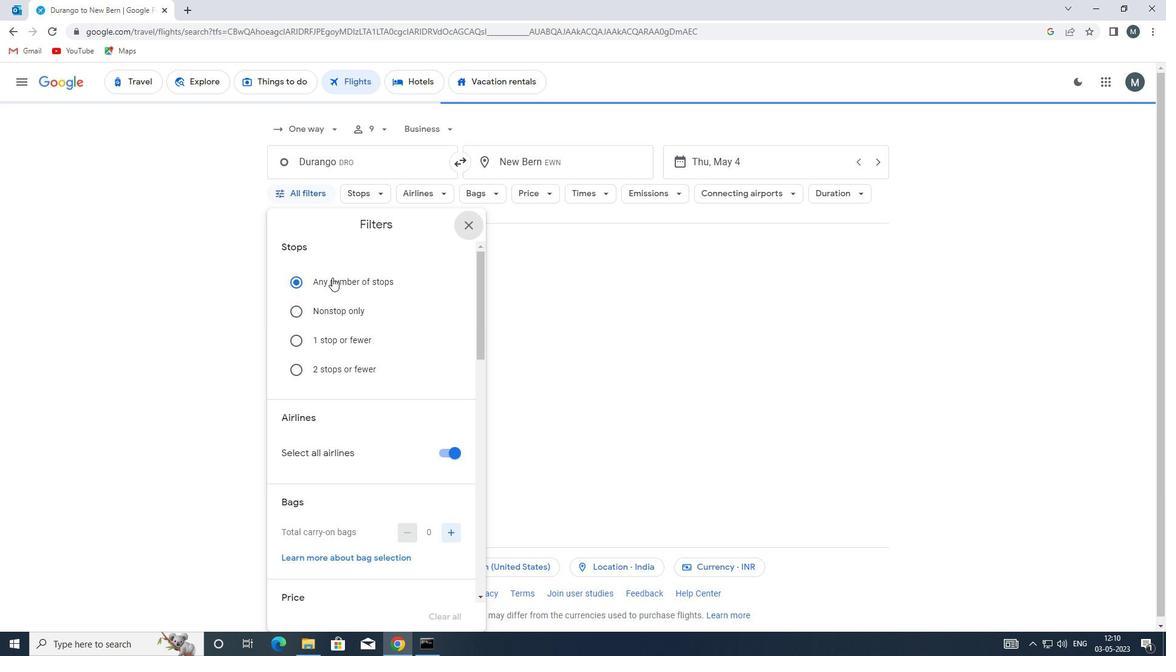 
Action: Mouse scrolled (340, 312) with delta (0, 0)
Screenshot: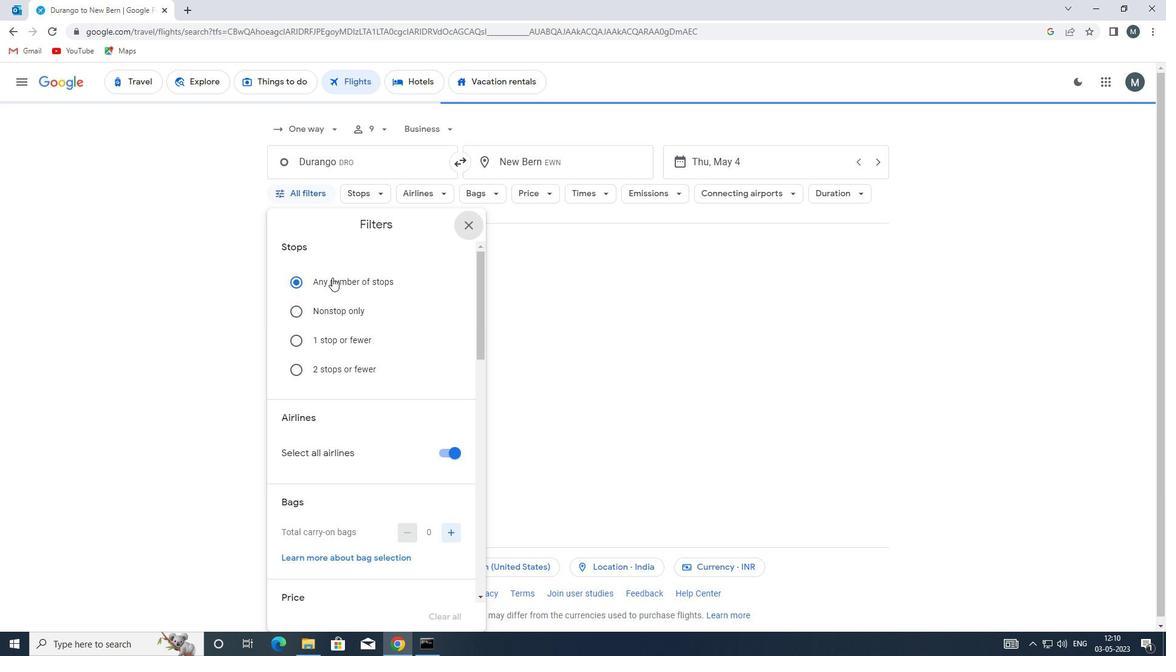 
Action: Mouse moved to (456, 393)
Screenshot: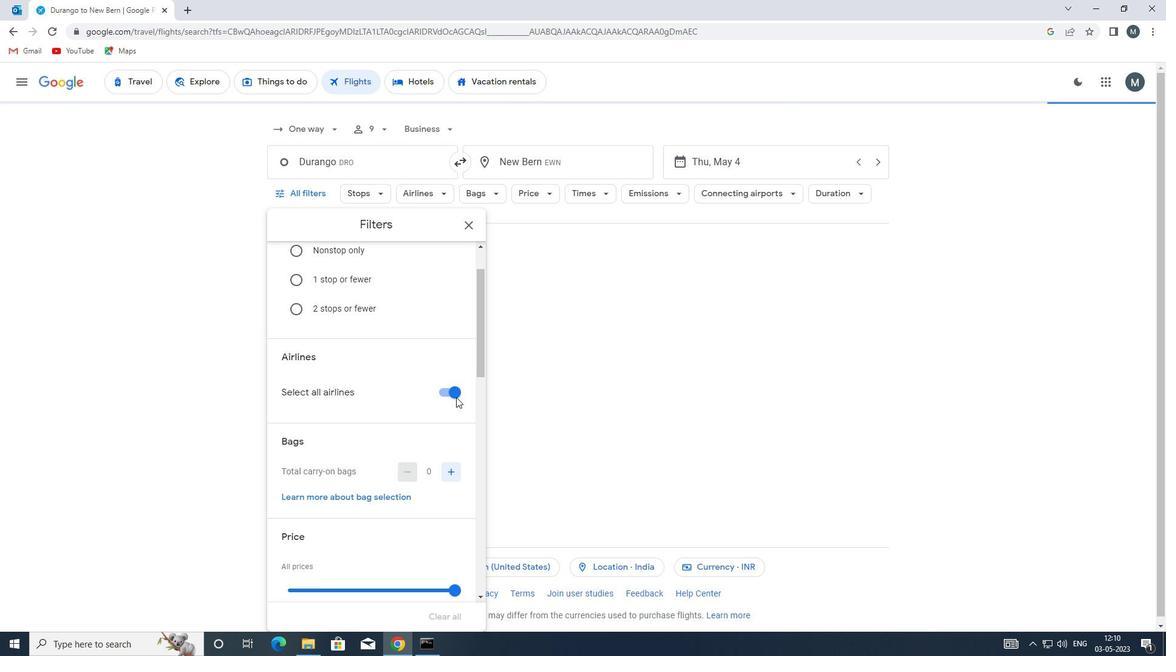 
Action: Mouse pressed left at (456, 393)
Screenshot: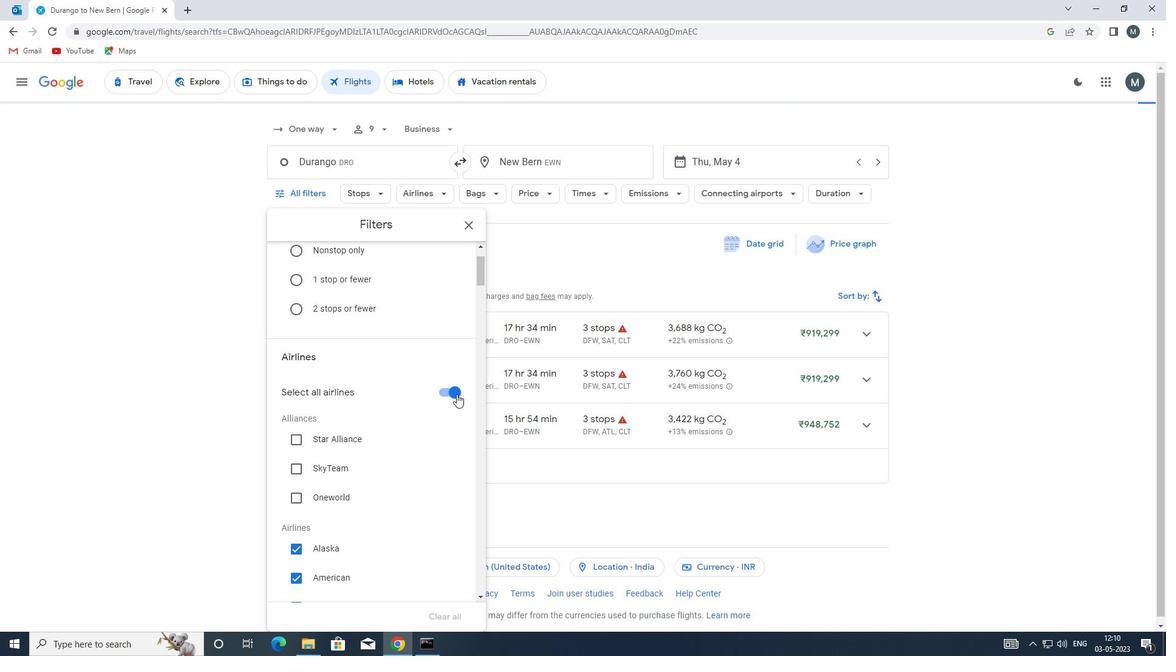 
Action: Mouse moved to (382, 377)
Screenshot: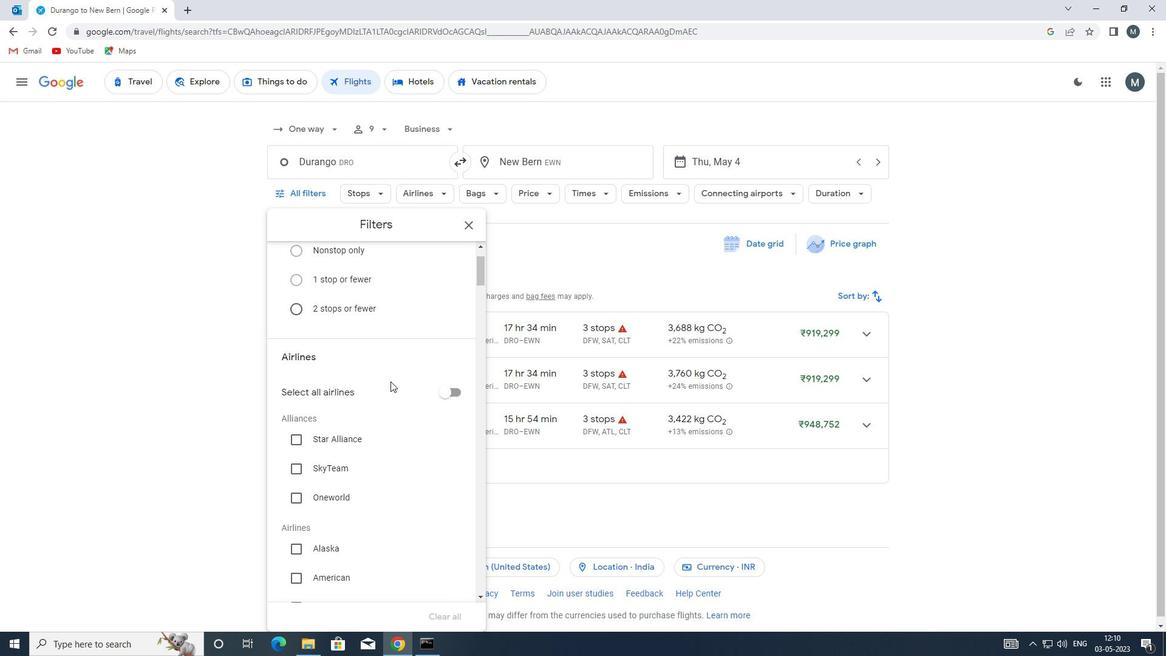 
Action: Mouse scrolled (382, 377) with delta (0, 0)
Screenshot: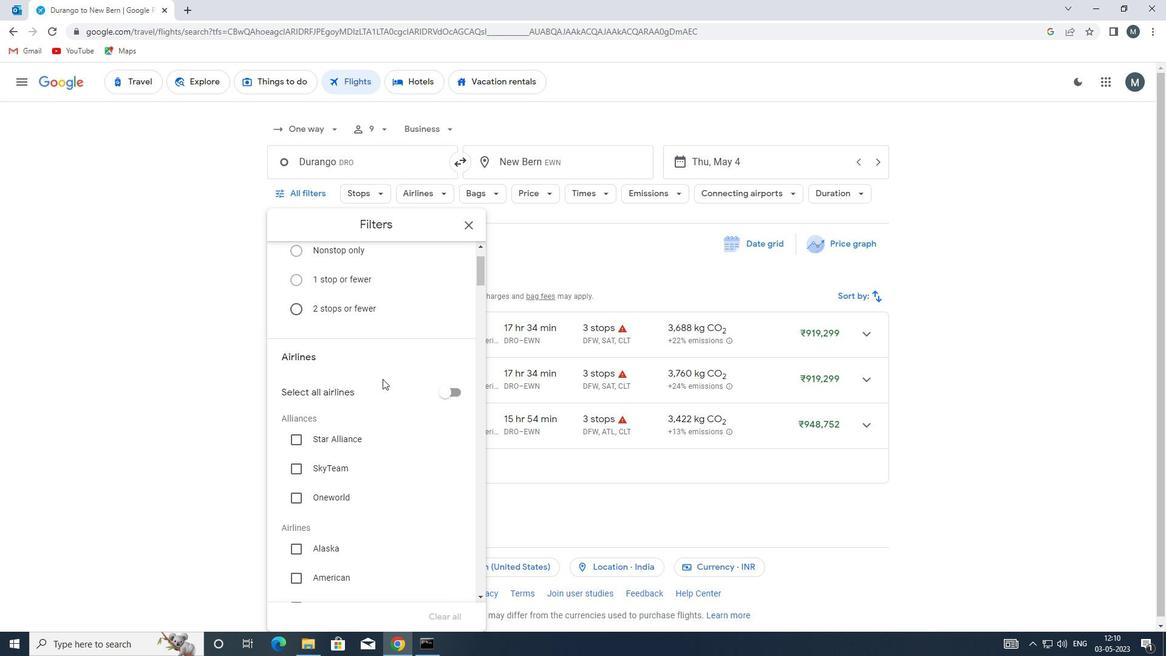 
Action: Mouse scrolled (382, 377) with delta (0, 0)
Screenshot: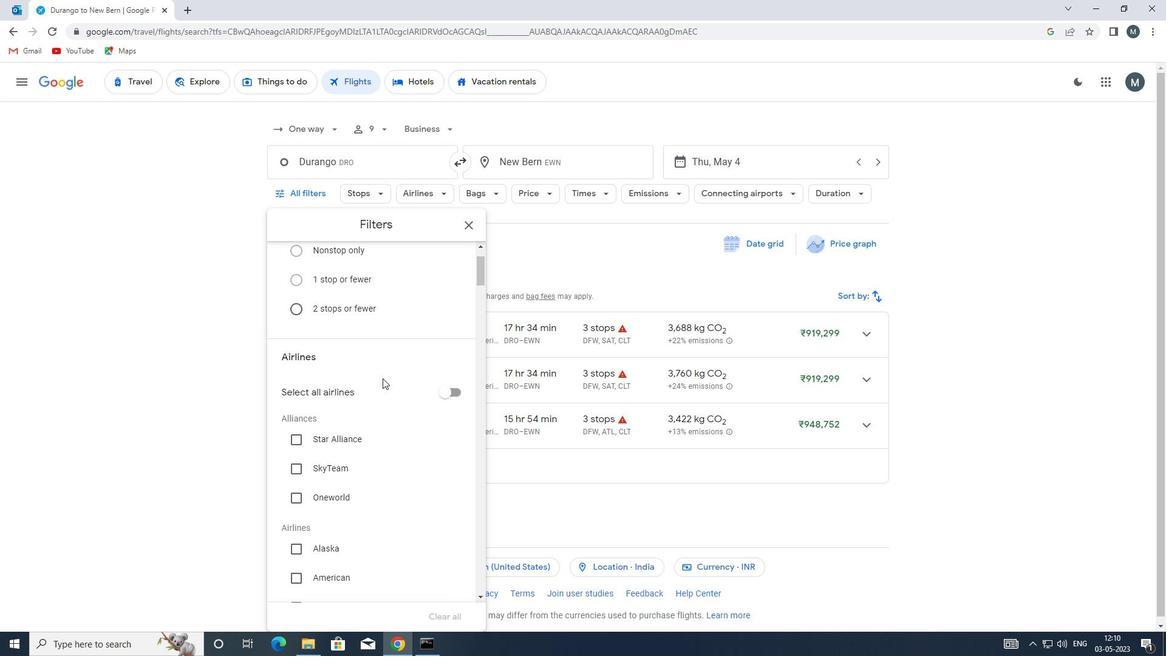 
Action: Mouse moved to (354, 380)
Screenshot: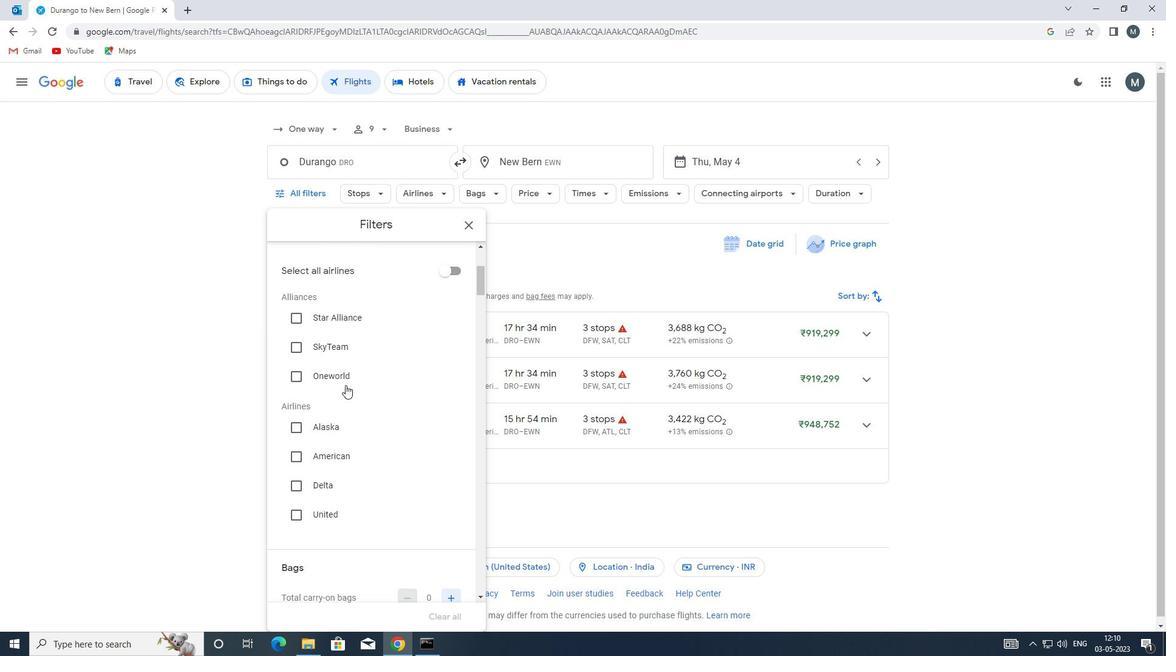 
Action: Mouse scrolled (354, 380) with delta (0, 0)
Screenshot: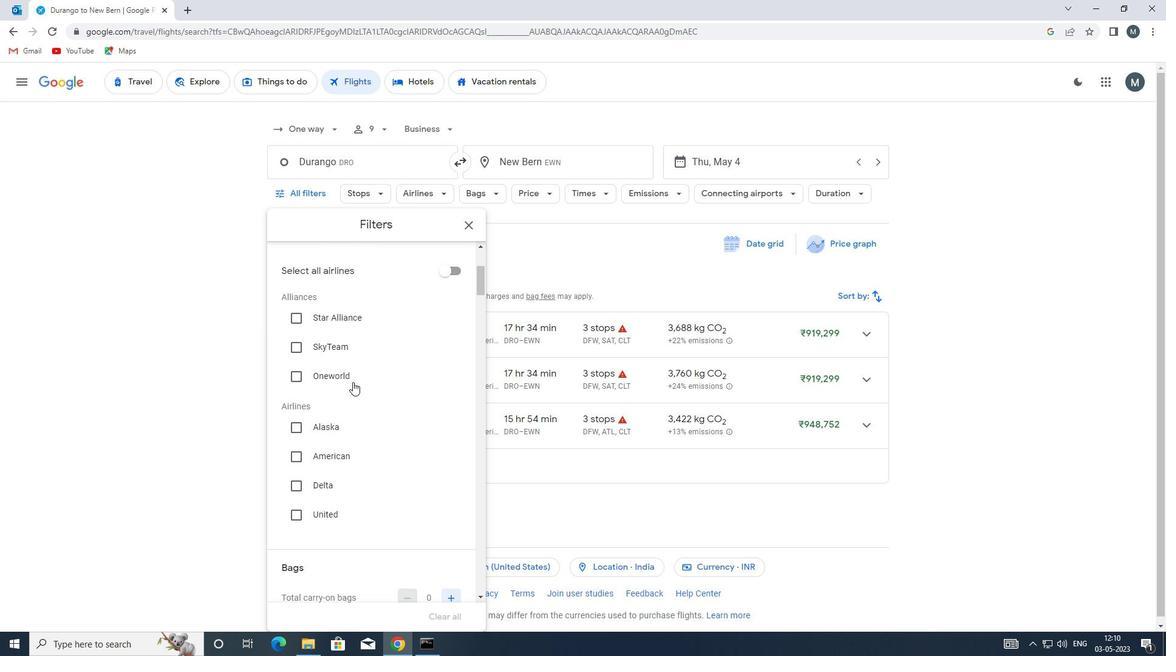 
Action: Mouse moved to (354, 382)
Screenshot: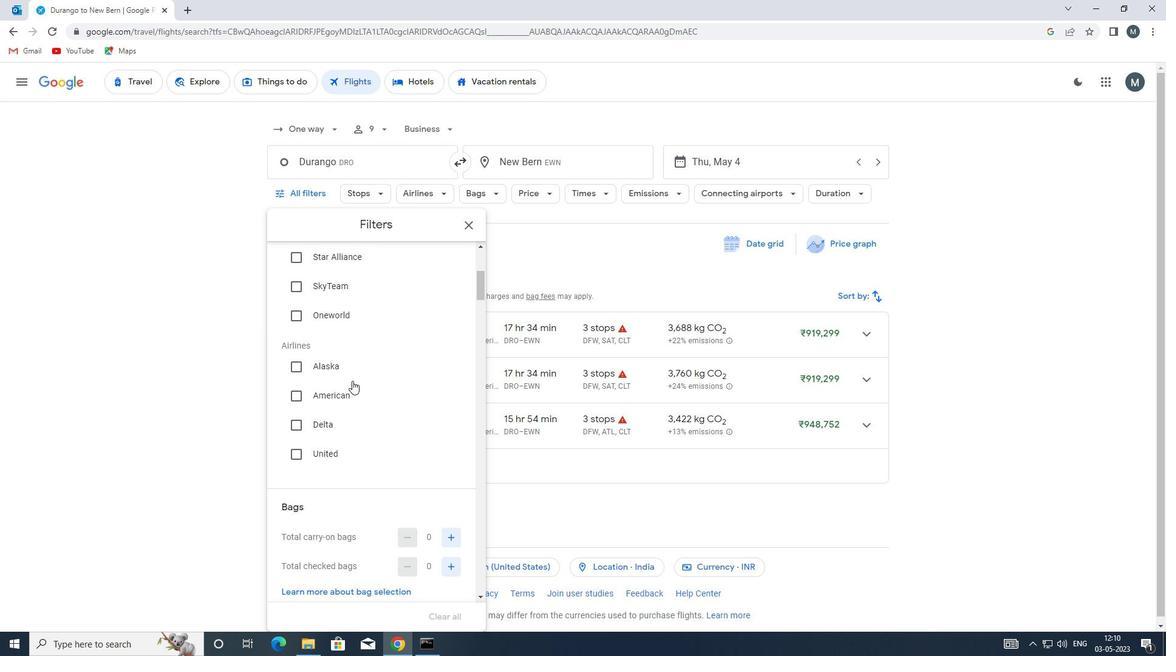 
Action: Mouse scrolled (354, 381) with delta (0, 0)
Screenshot: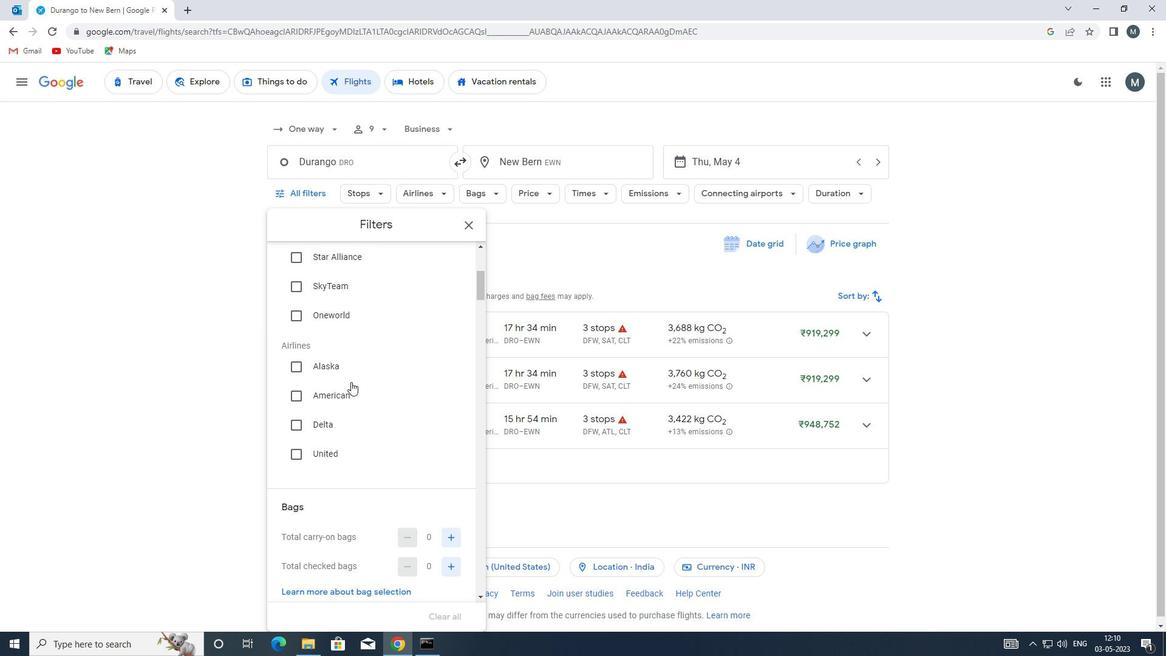 
Action: Mouse moved to (360, 413)
Screenshot: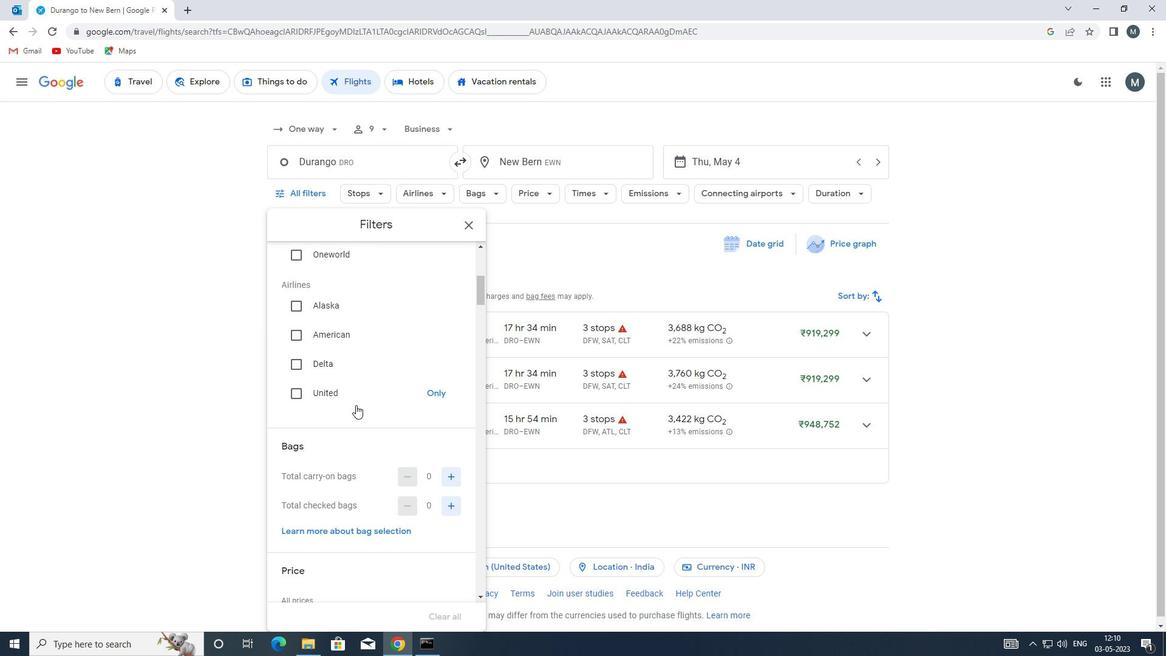 
Action: Mouse scrolled (360, 412) with delta (0, 0)
Screenshot: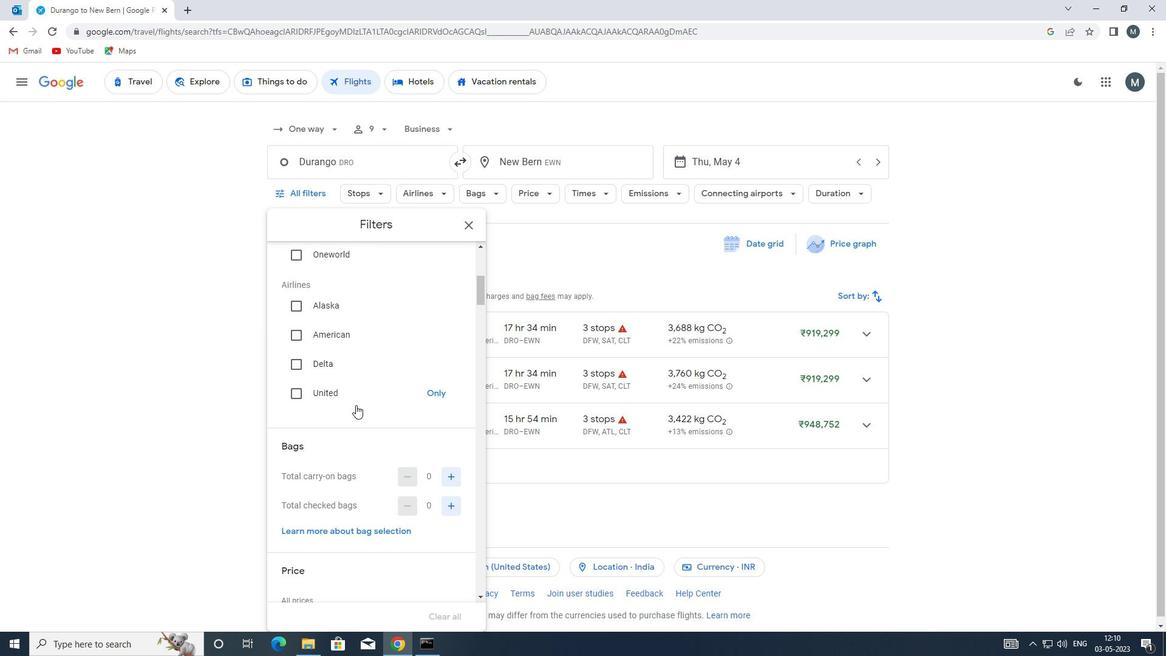 
Action: Mouse moved to (360, 415)
Screenshot: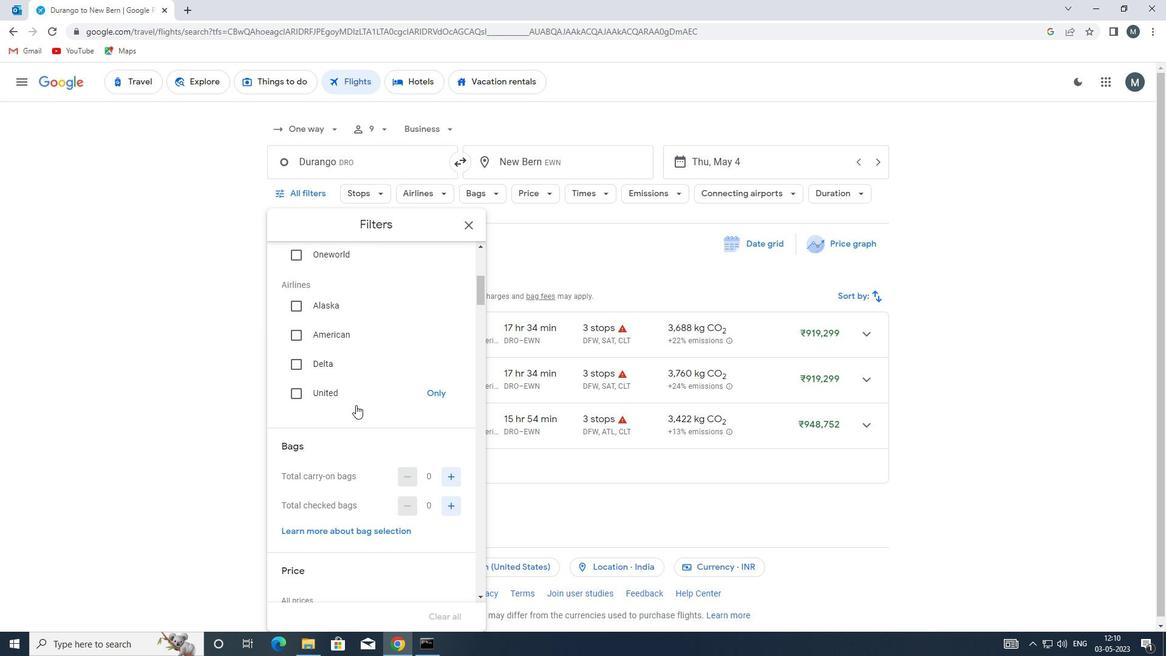 
Action: Mouse scrolled (360, 414) with delta (0, 0)
Screenshot: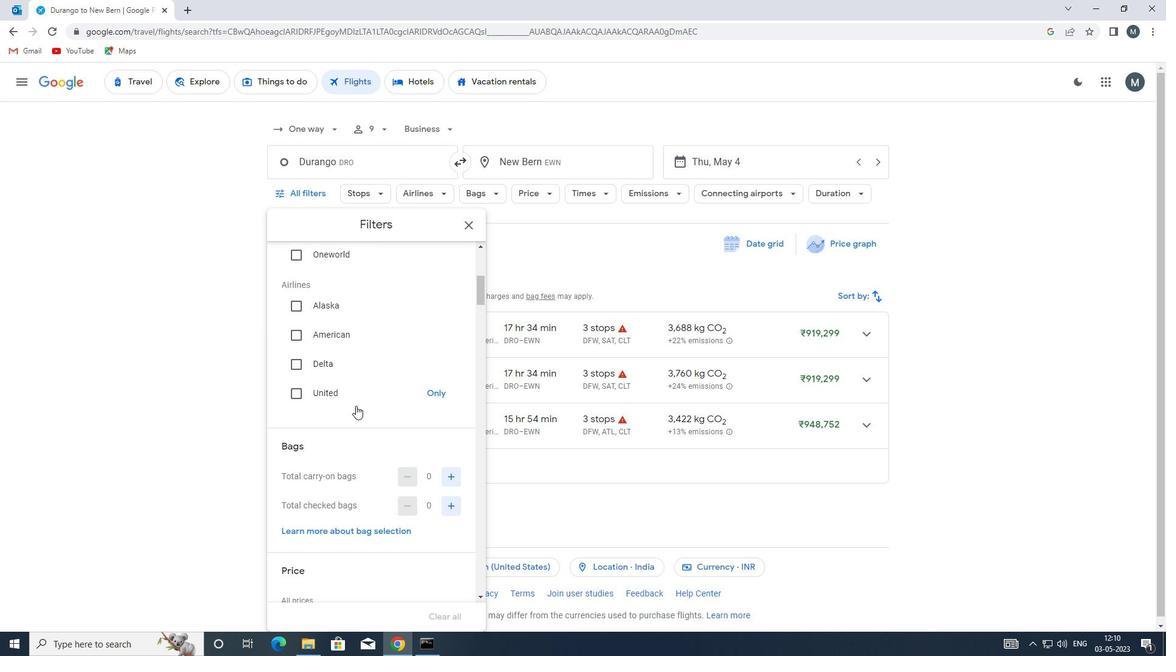 
Action: Mouse moved to (360, 418)
Screenshot: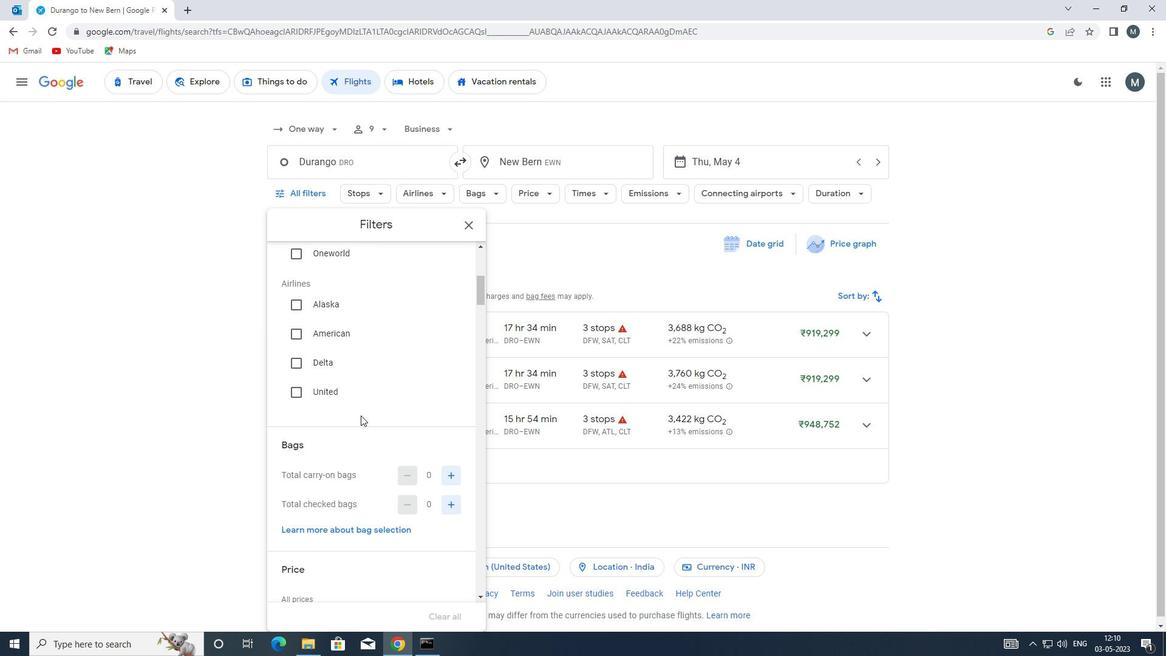 
Action: Mouse scrolled (360, 418) with delta (0, 0)
Screenshot: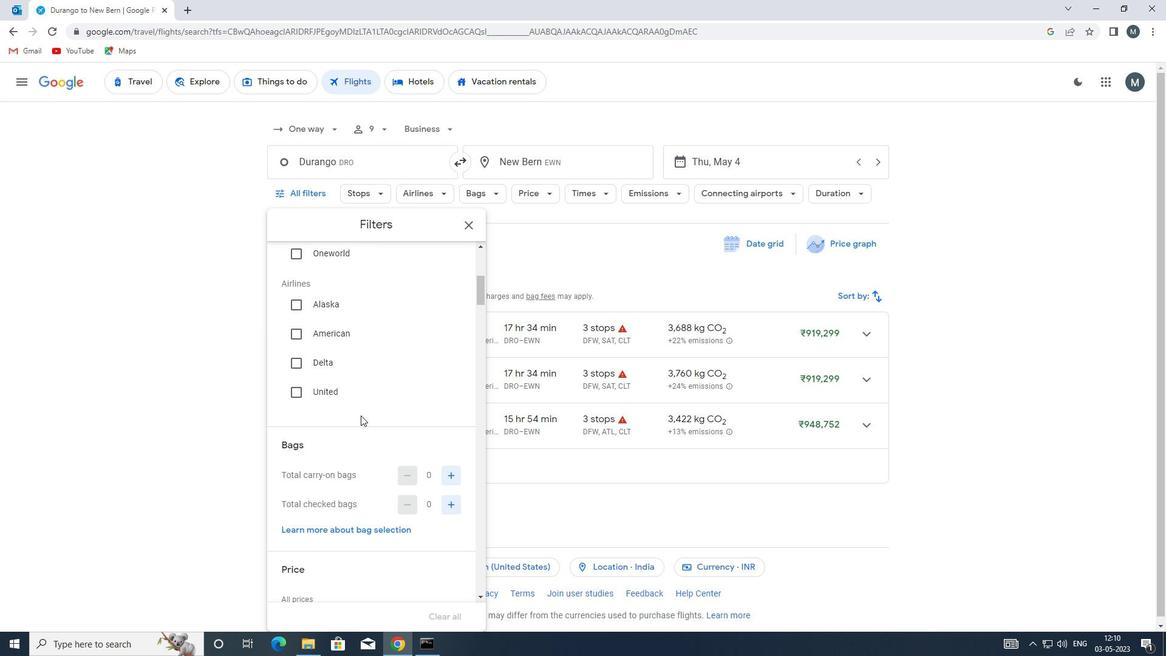 
Action: Mouse moved to (447, 317)
Screenshot: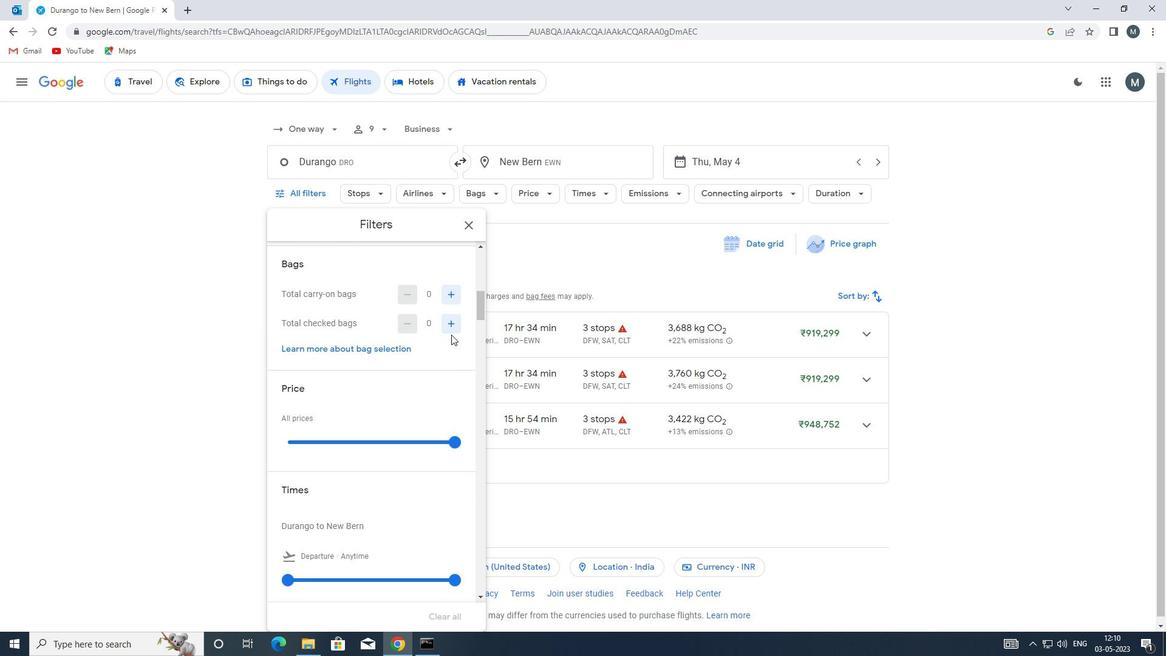 
Action: Mouse pressed left at (447, 317)
Screenshot: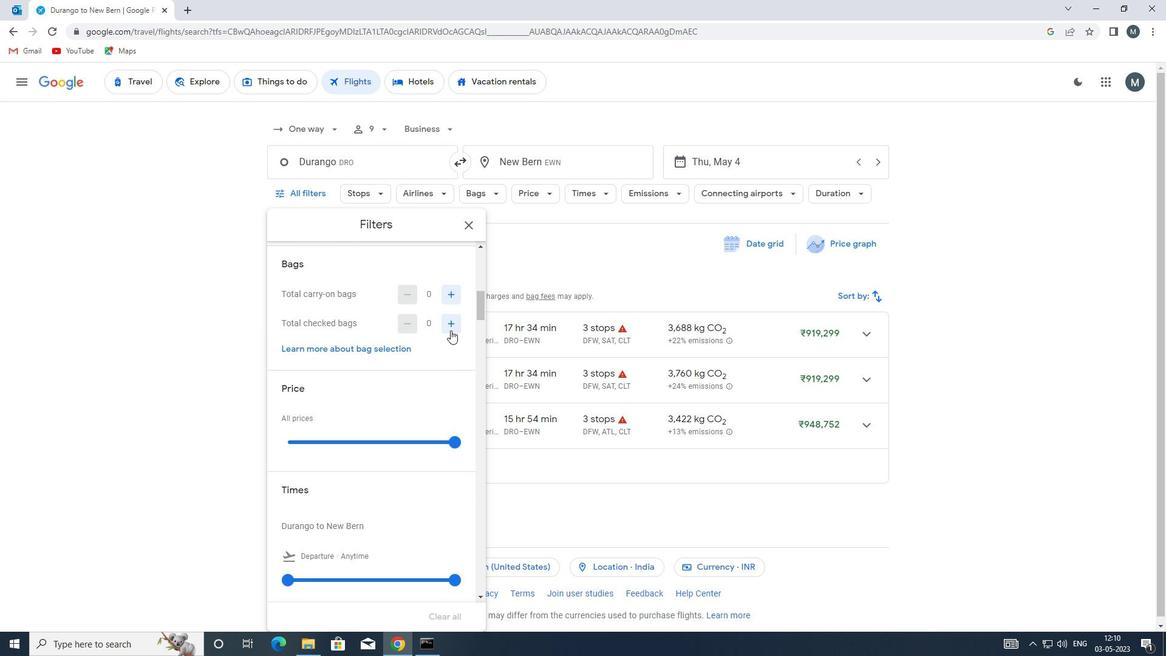 
Action: Mouse moved to (446, 323)
Screenshot: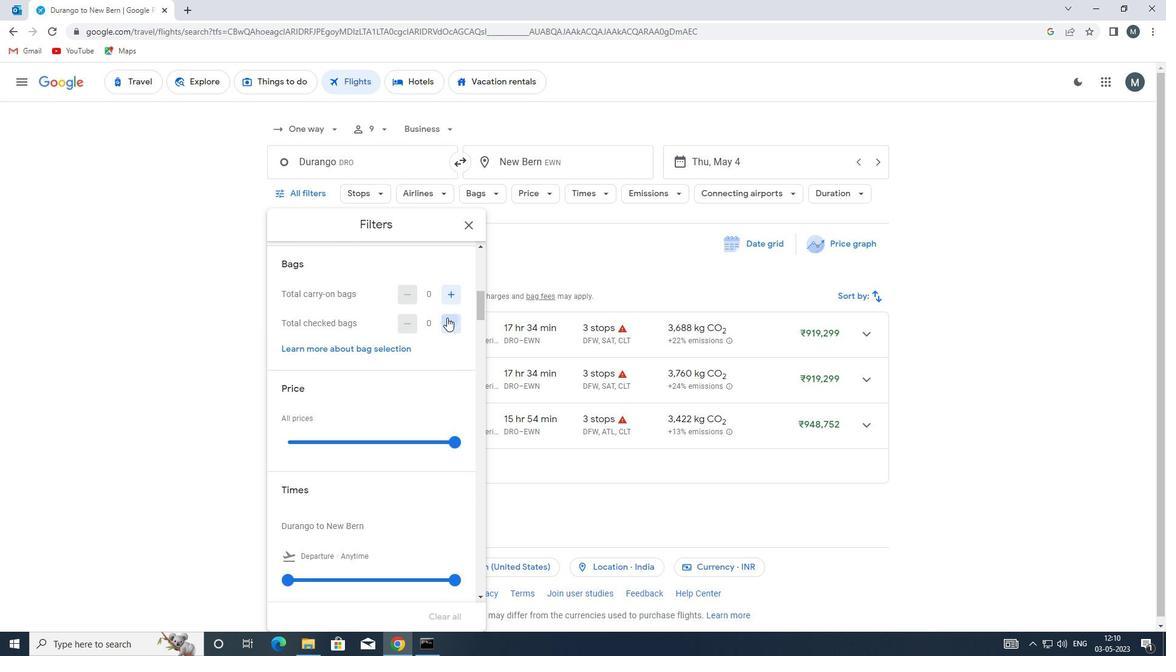 
Action: Mouse pressed left at (446, 323)
Screenshot: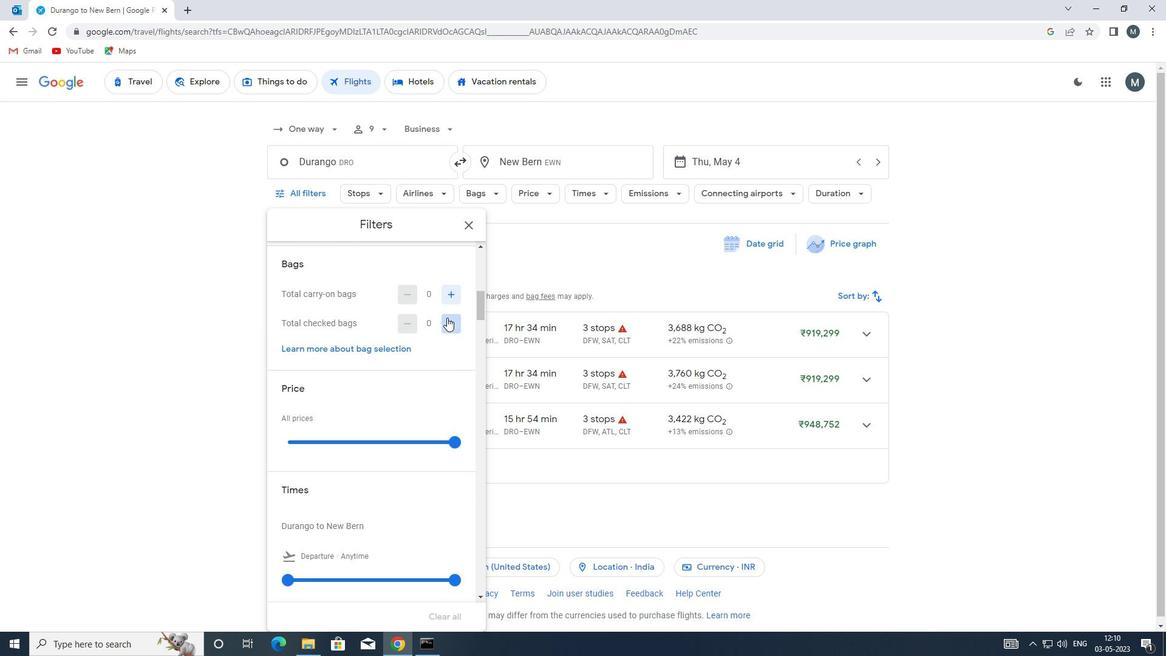 
Action: Mouse moved to (447, 323)
Screenshot: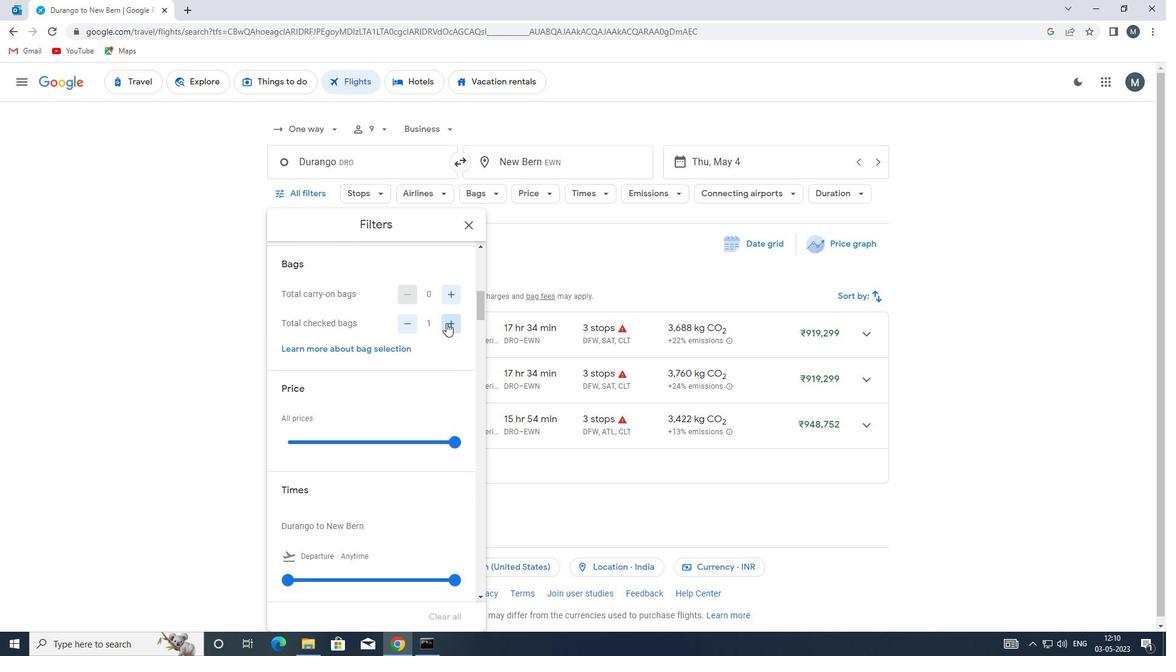 
Action: Mouse pressed left at (447, 323)
Screenshot: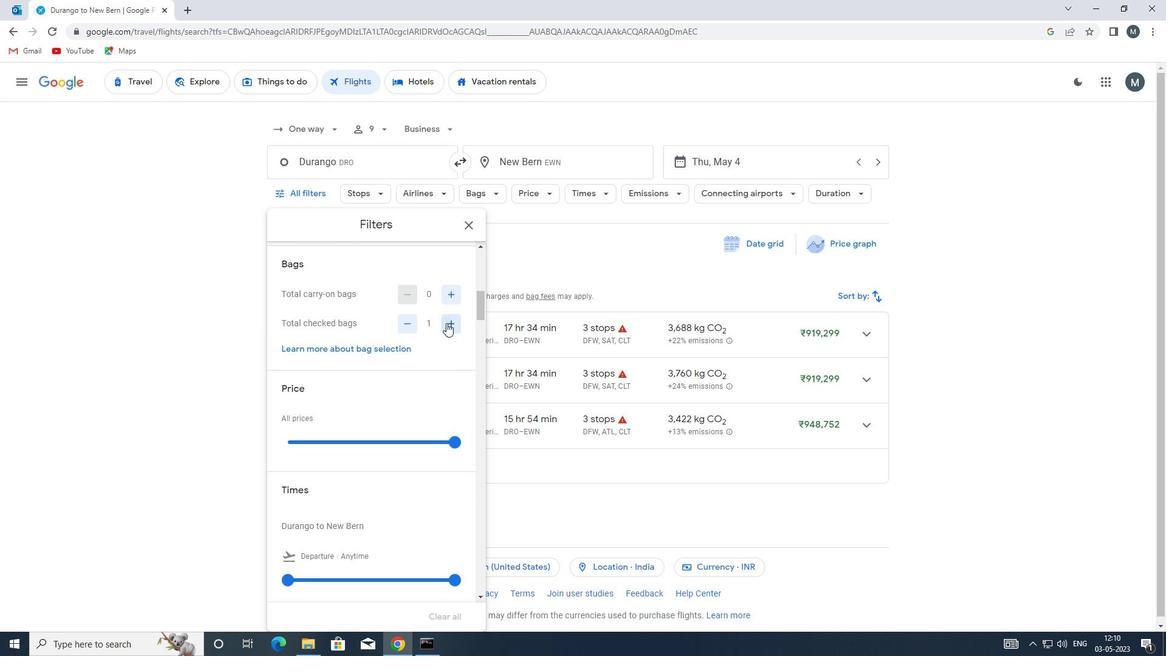 
Action: Mouse pressed left at (447, 323)
Screenshot: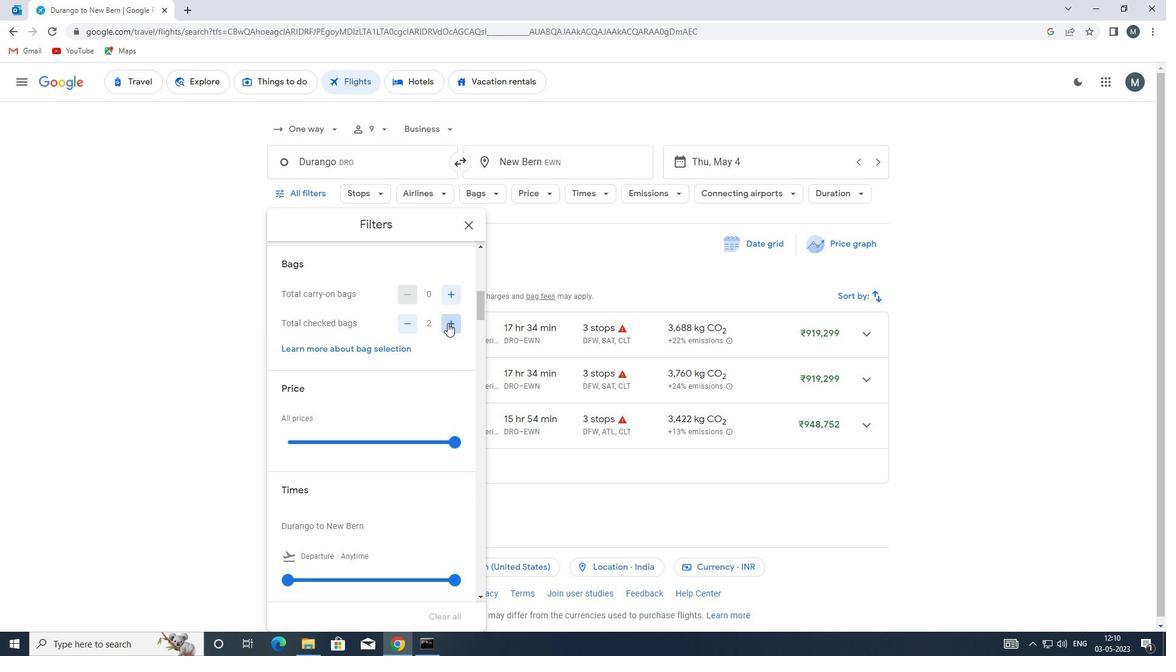 
Action: Mouse moved to (448, 323)
Screenshot: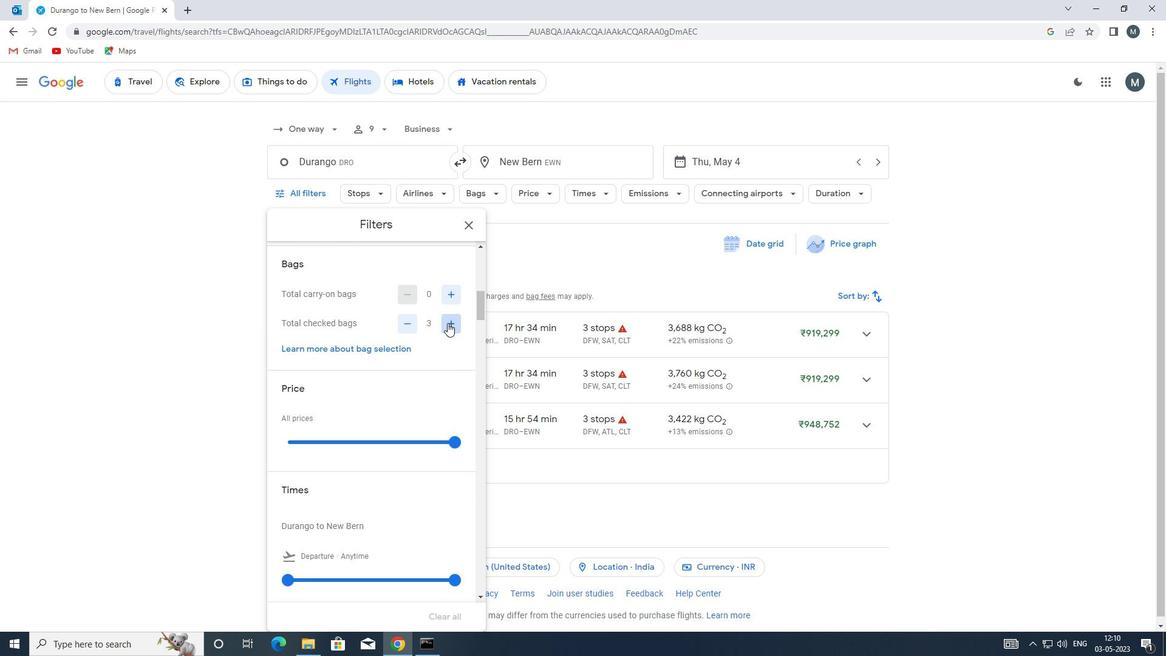 
Action: Mouse pressed left at (448, 323)
Screenshot: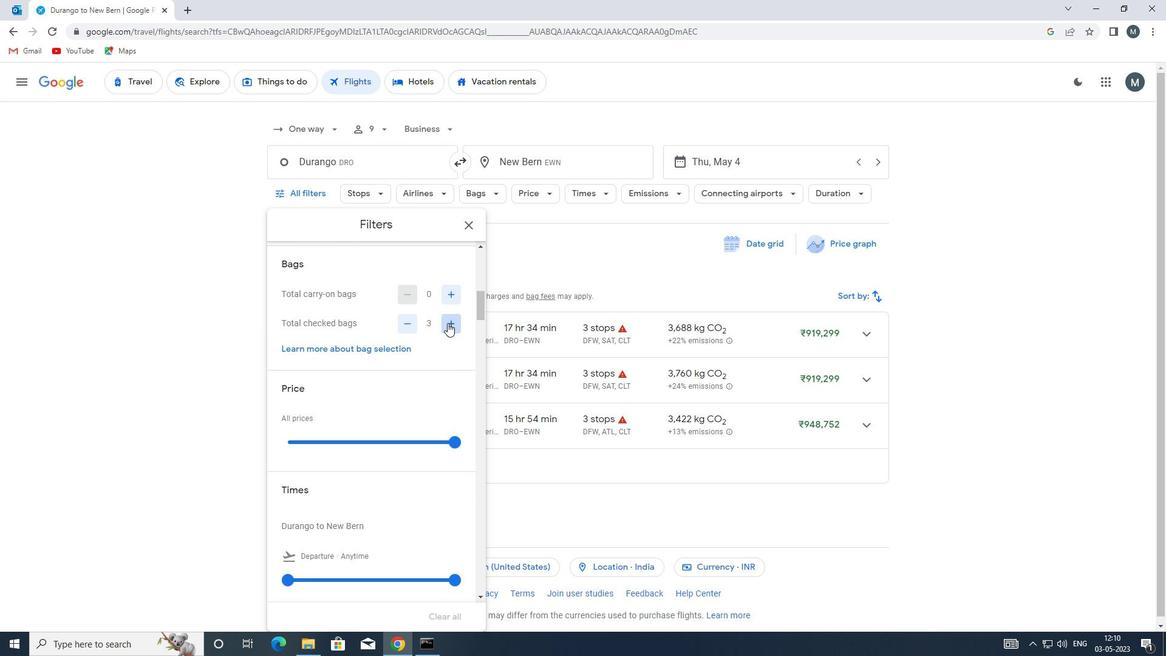 
Action: Mouse pressed left at (448, 323)
Screenshot: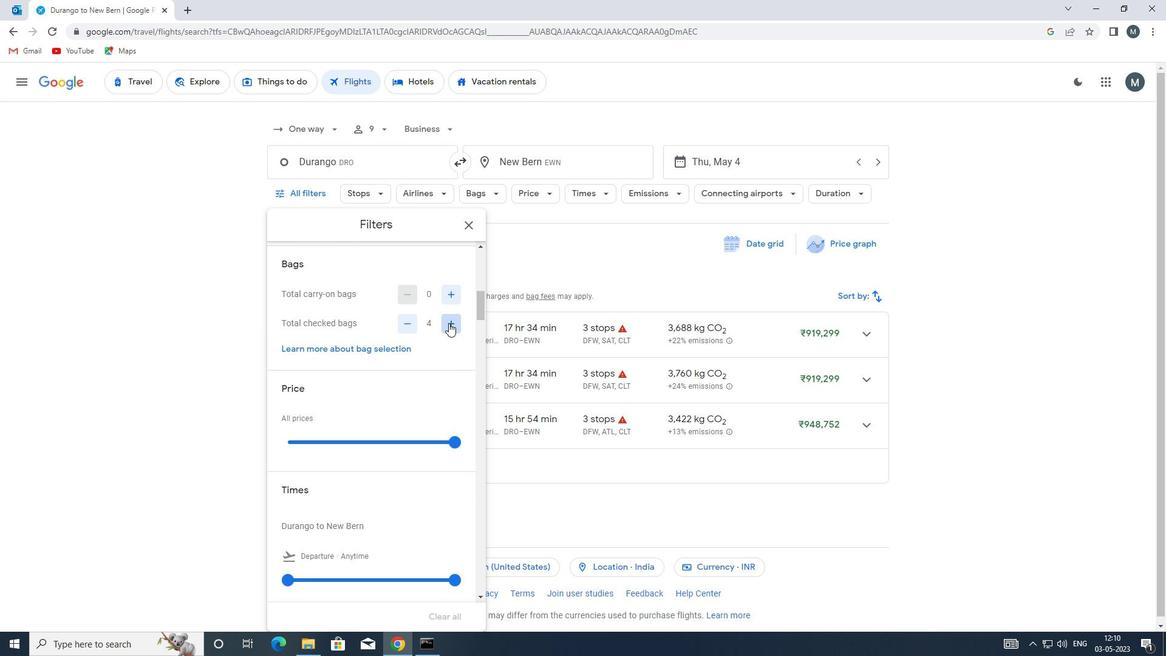 
Action: Mouse pressed left at (448, 323)
Screenshot: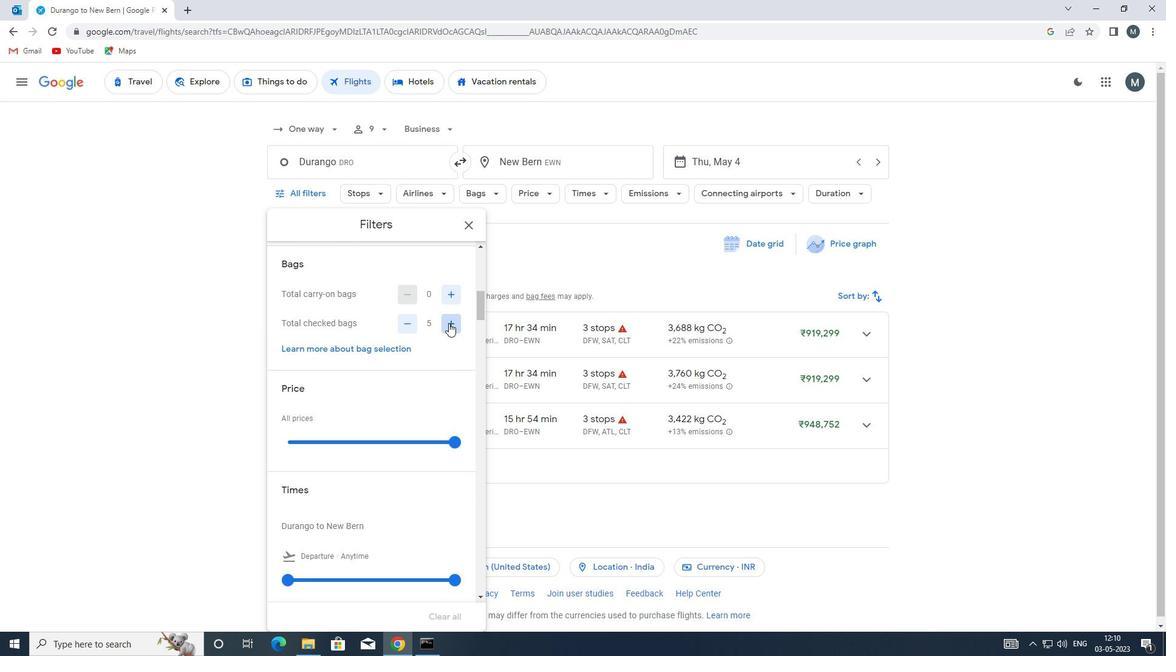 
Action: Mouse moved to (448, 323)
Screenshot: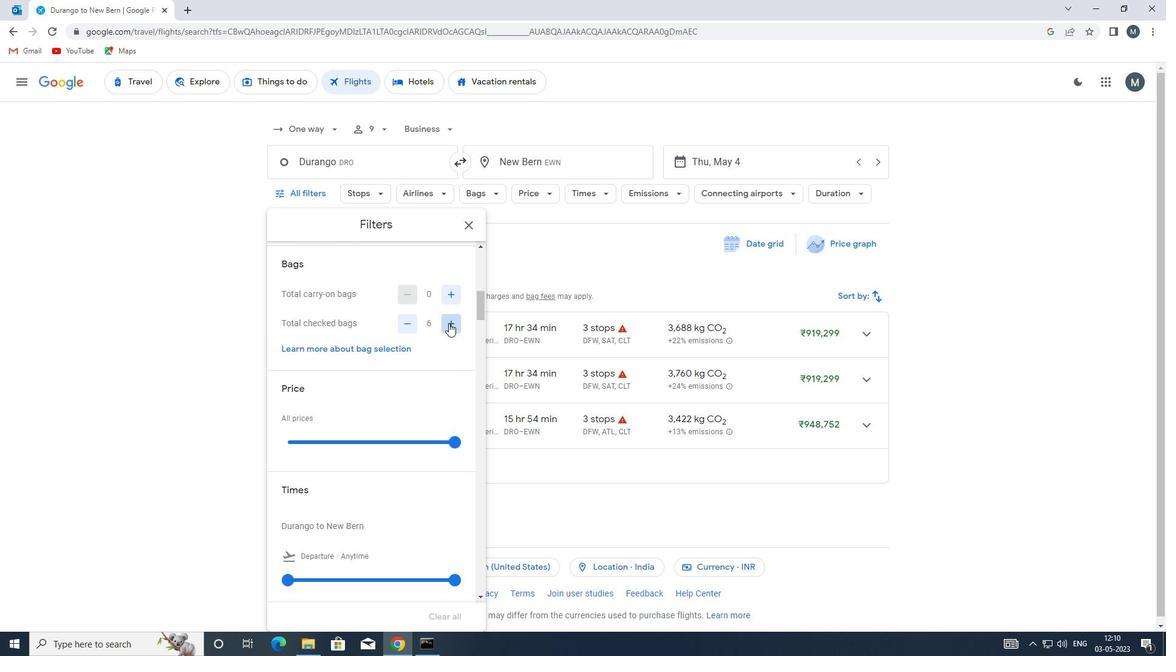 
Action: Mouse pressed left at (448, 323)
Screenshot: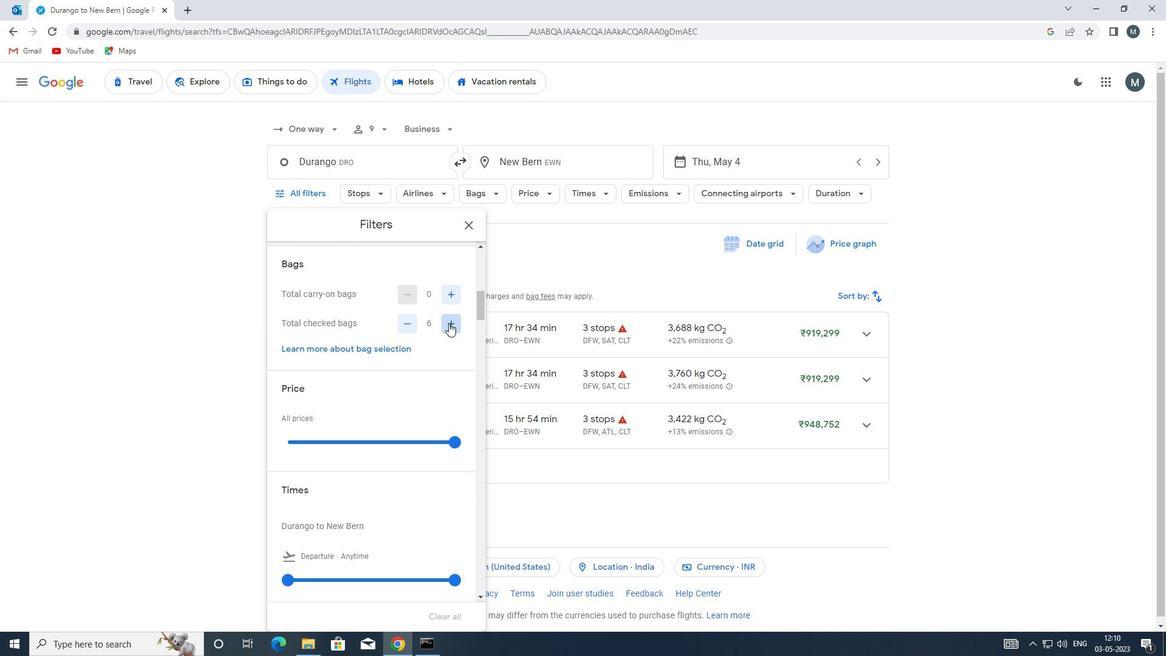 
Action: Mouse pressed left at (448, 323)
Screenshot: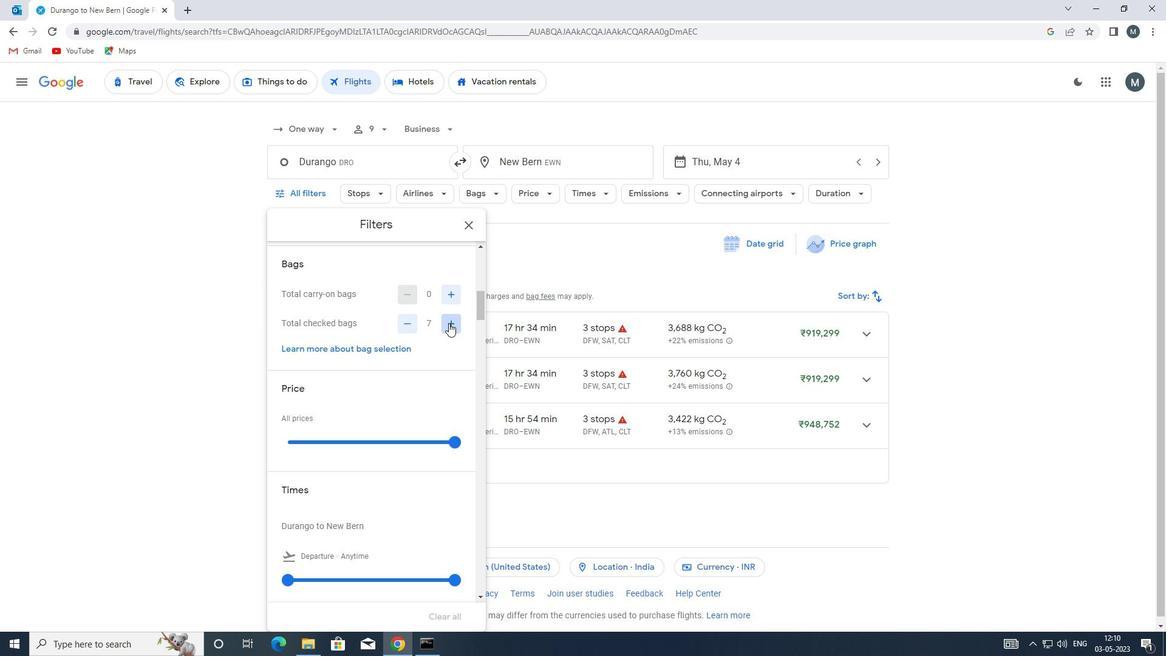
Action: Mouse moved to (385, 327)
Screenshot: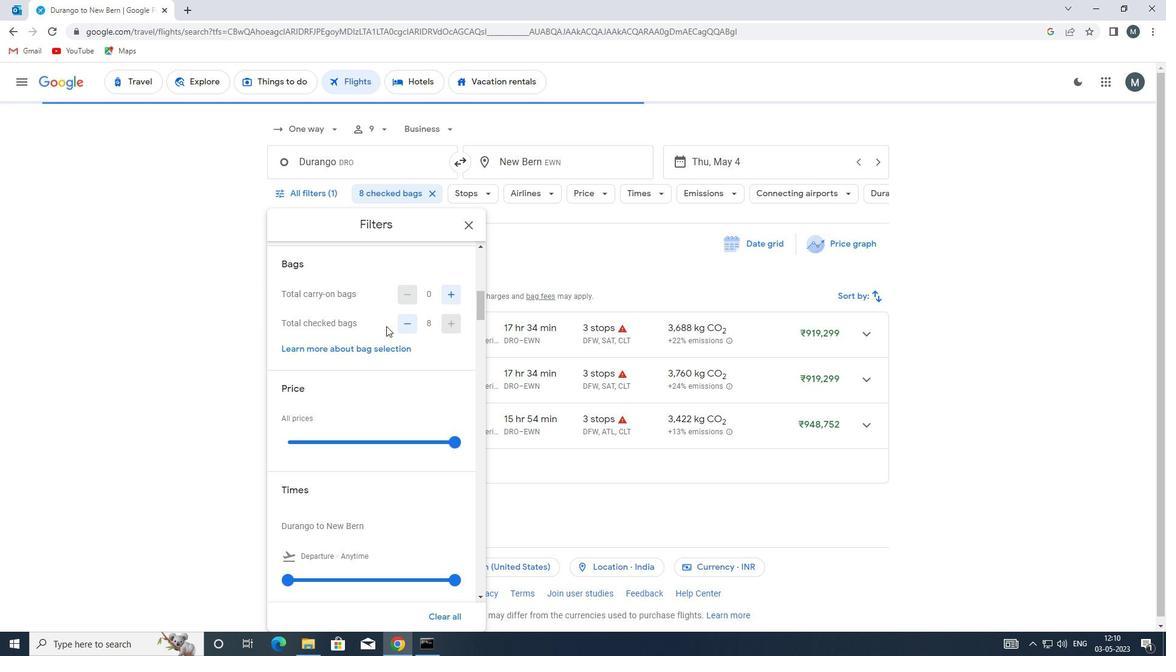 
Action: Mouse scrolled (385, 326) with delta (0, 0)
Screenshot: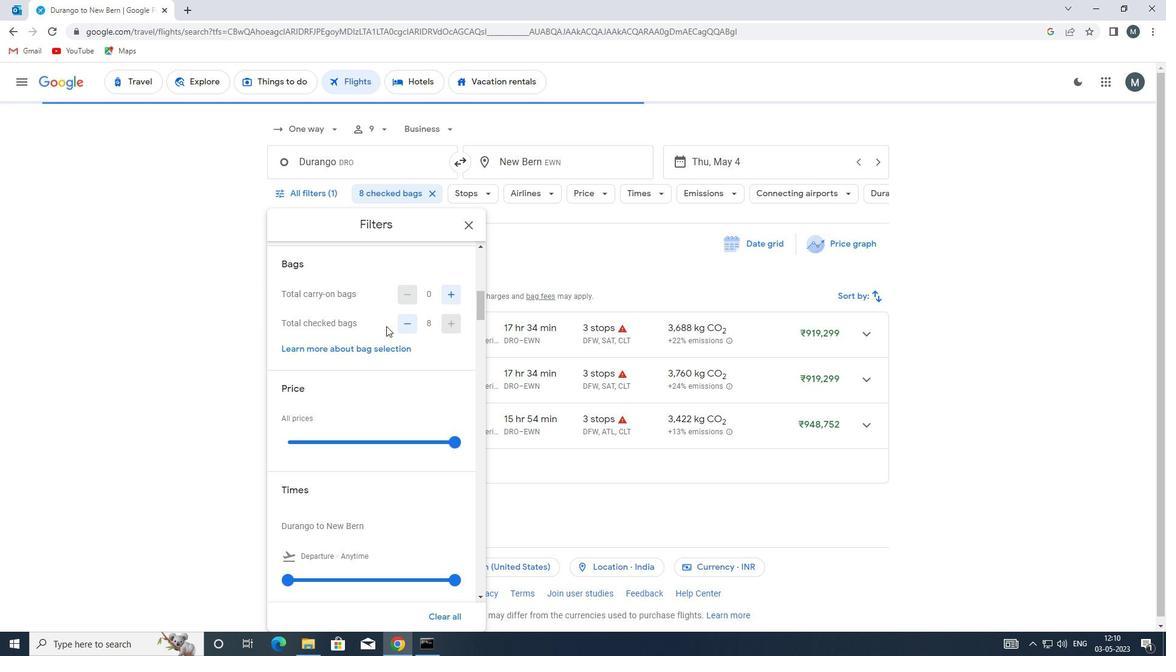 
Action: Mouse moved to (379, 329)
Screenshot: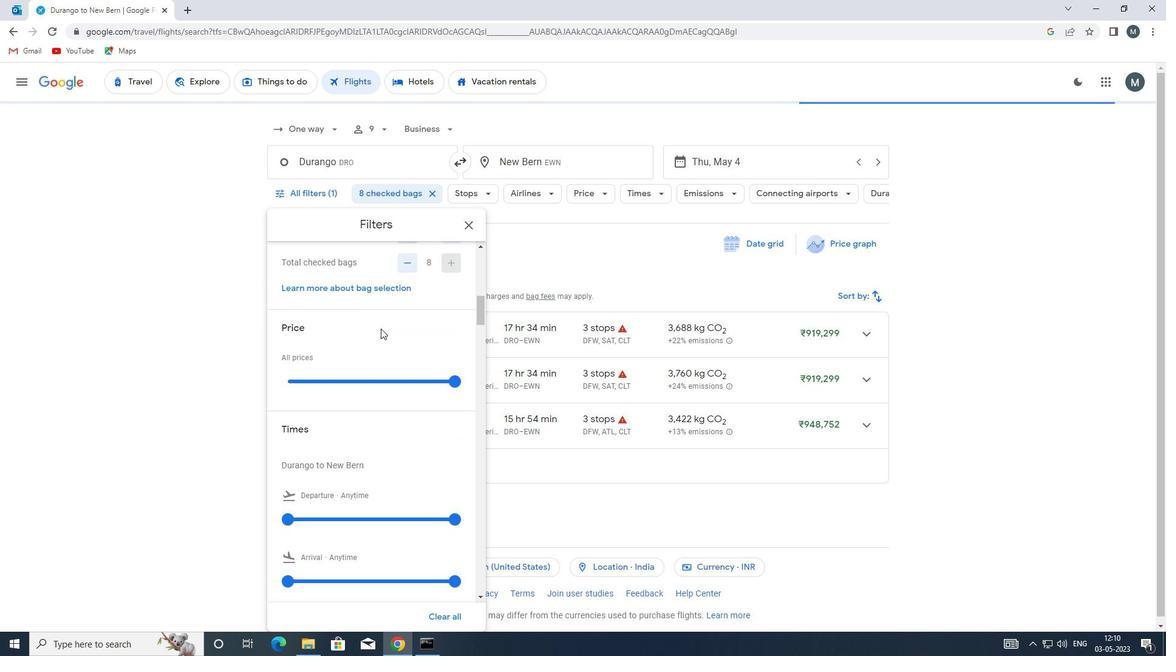 
Action: Mouse scrolled (379, 328) with delta (0, 0)
Screenshot: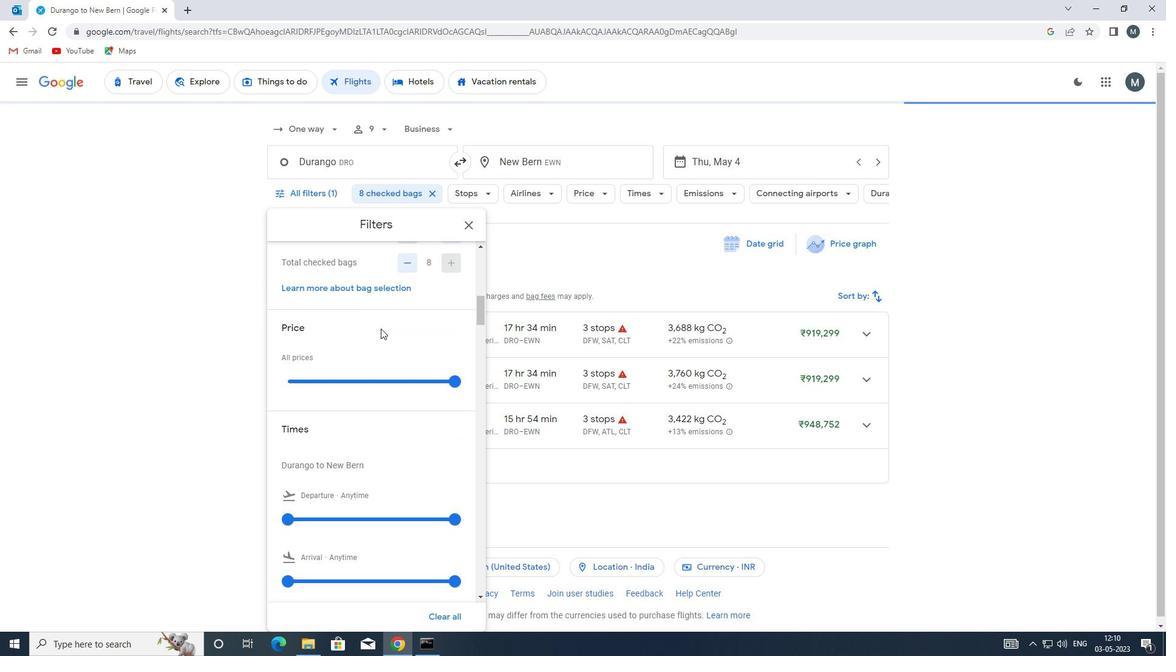 
Action: Mouse moved to (369, 315)
Screenshot: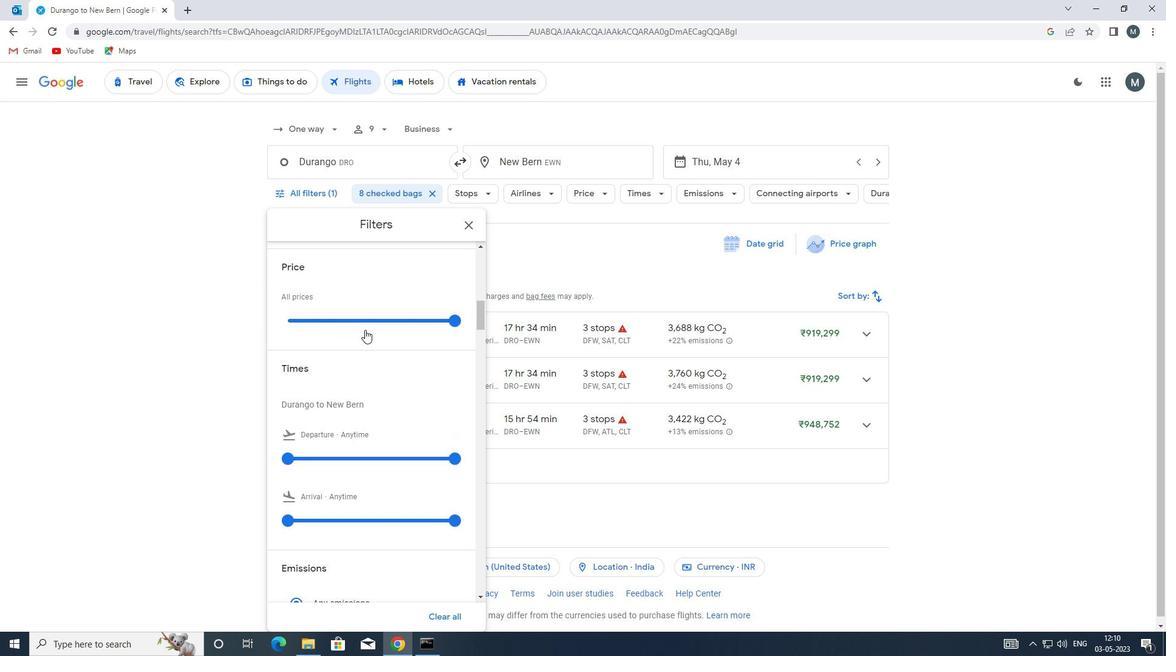 
Action: Mouse pressed left at (369, 315)
Screenshot: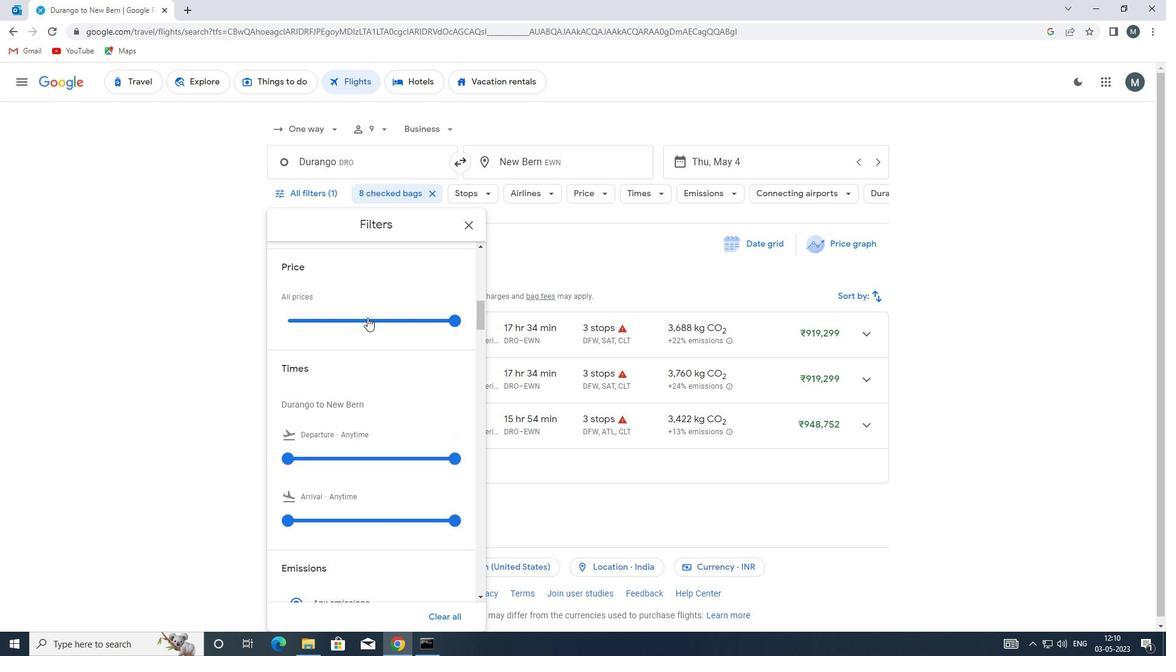 
Action: Mouse moved to (370, 315)
Screenshot: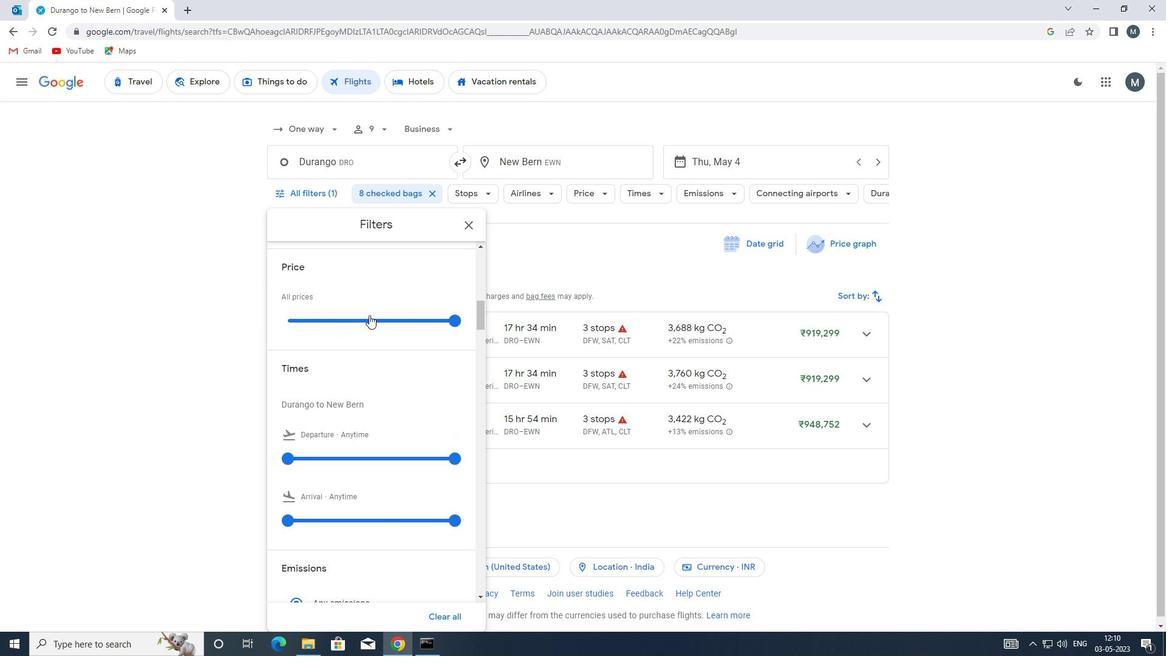 
Action: Mouse pressed left at (370, 315)
Screenshot: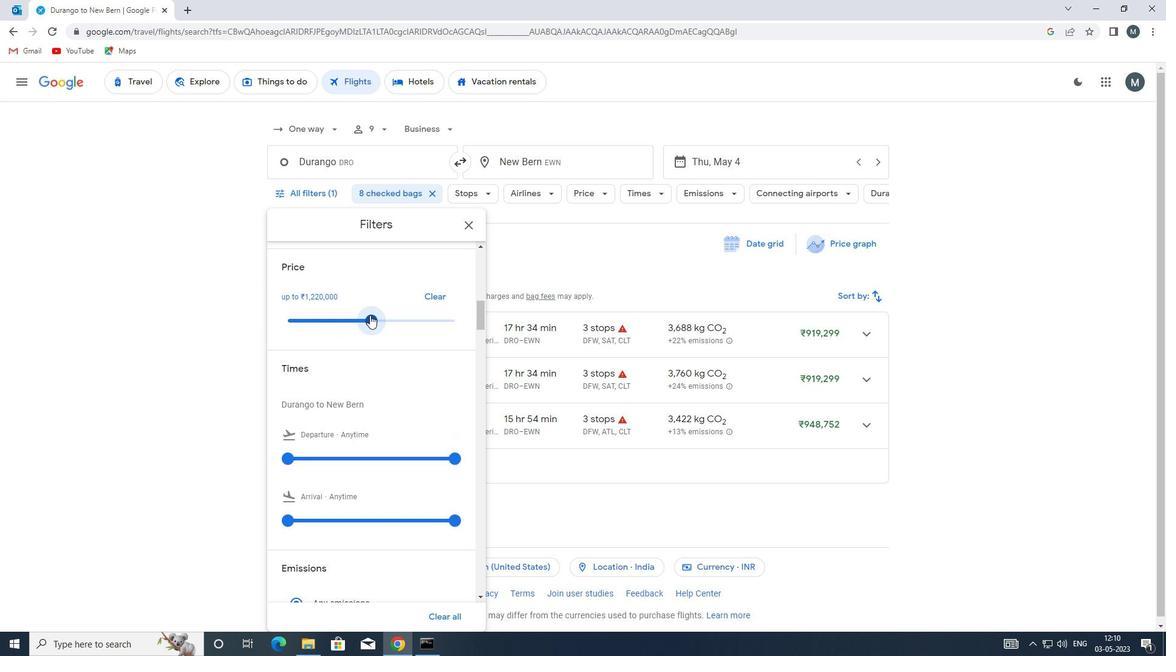 
Action: Mouse moved to (323, 316)
Screenshot: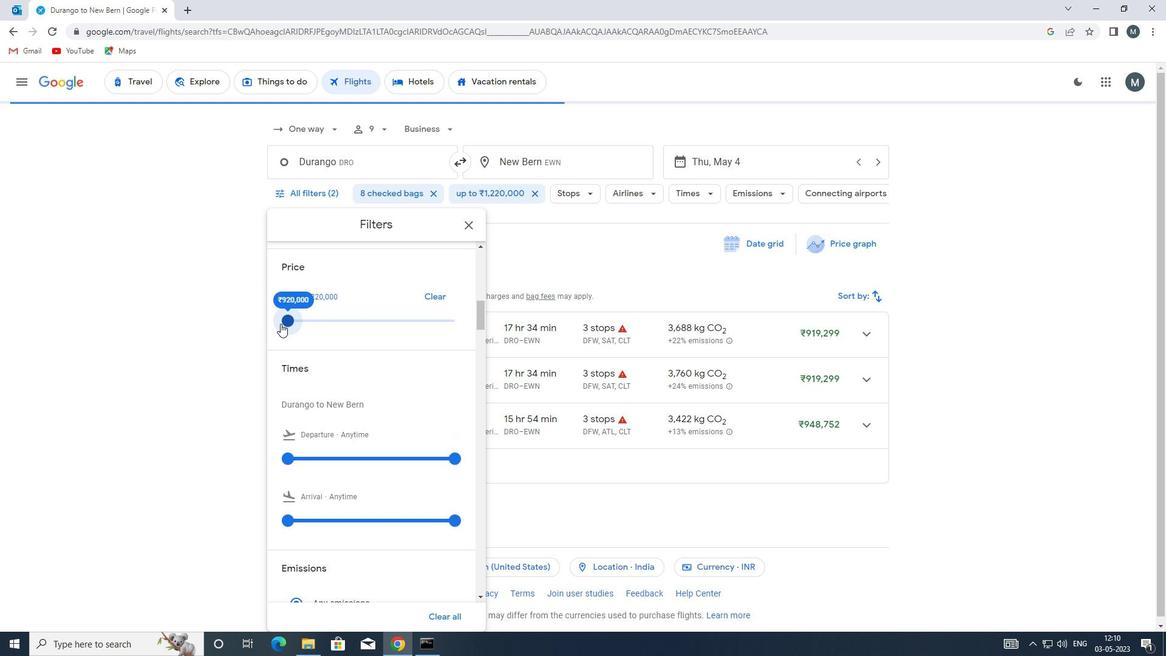 
Action: Mouse scrolled (323, 315) with delta (0, 0)
Screenshot: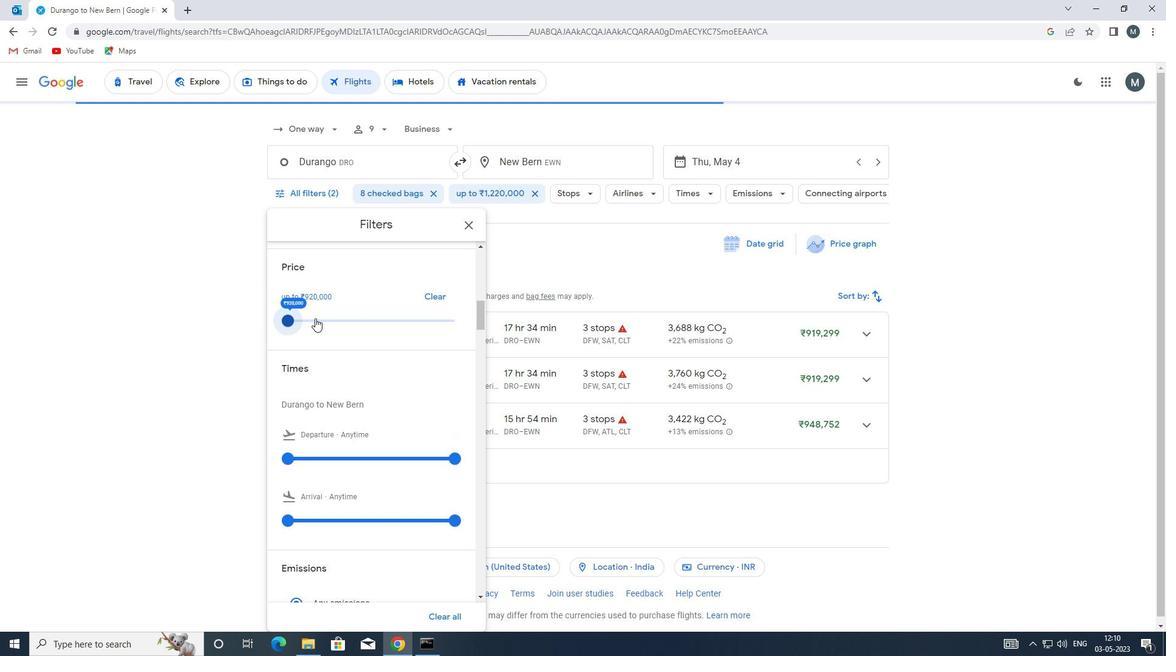 
Action: Mouse moved to (324, 316)
Screenshot: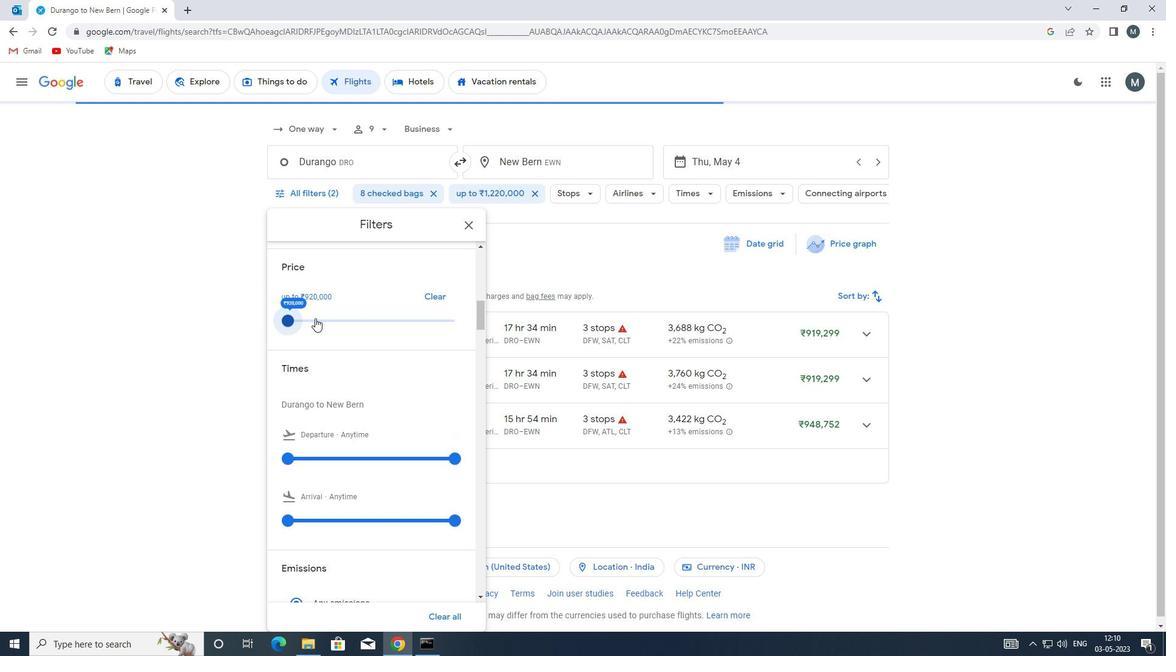 
Action: Mouse scrolled (324, 315) with delta (0, 0)
Screenshot: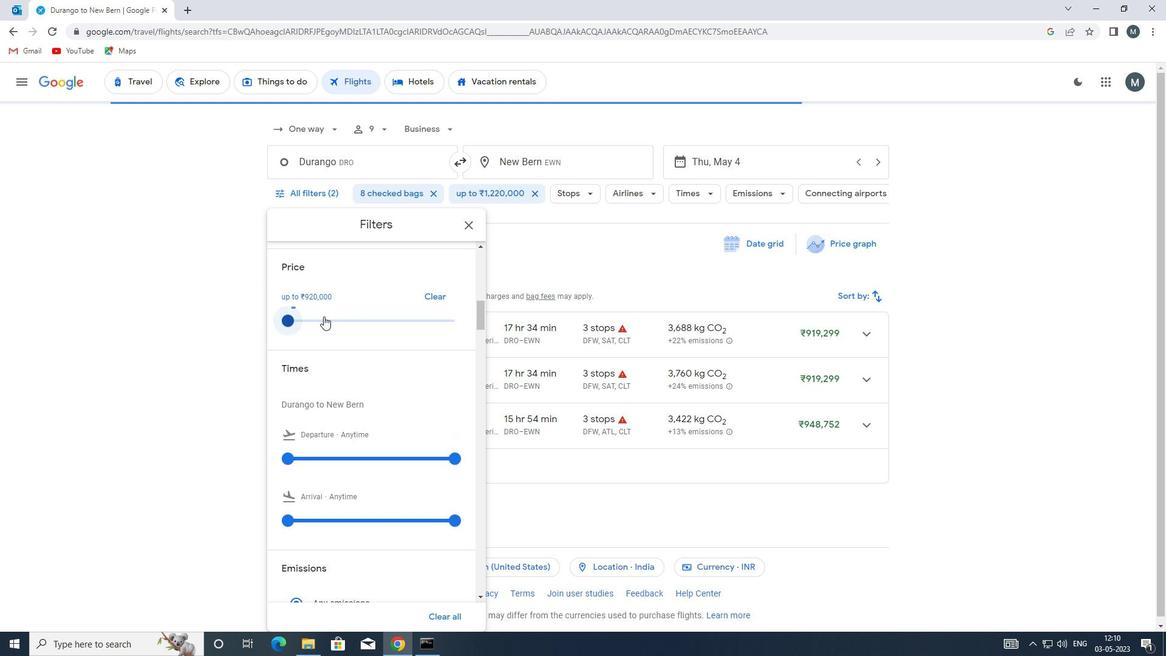
Action: Mouse moved to (351, 315)
Screenshot: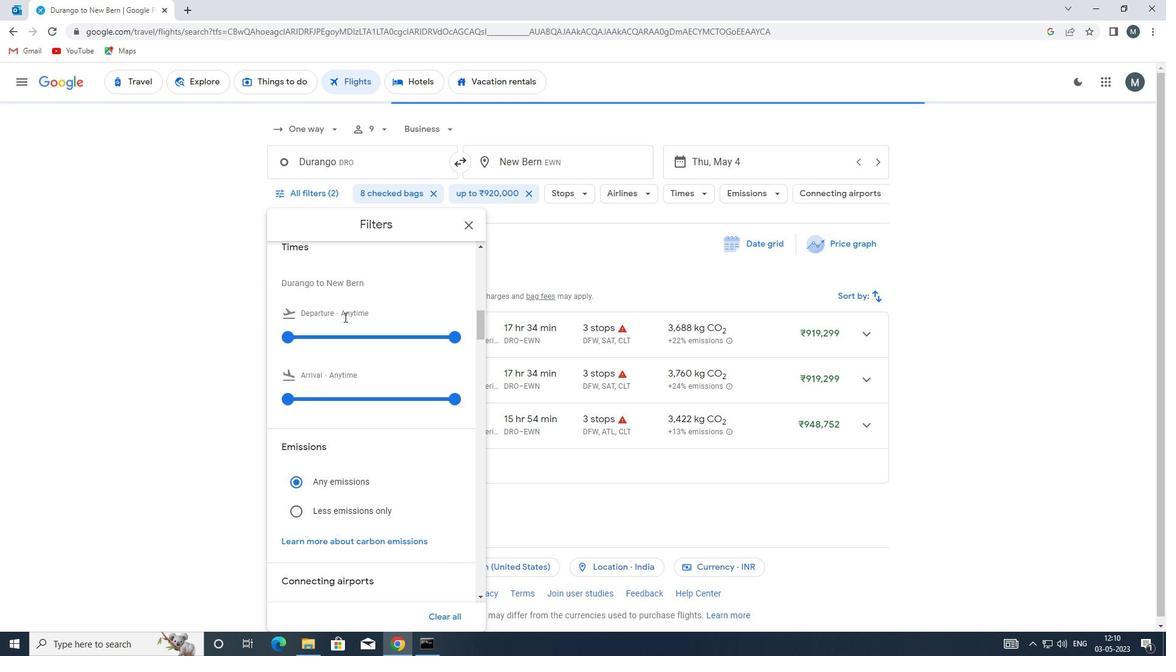 
Action: Mouse scrolled (351, 314) with delta (0, 0)
Screenshot: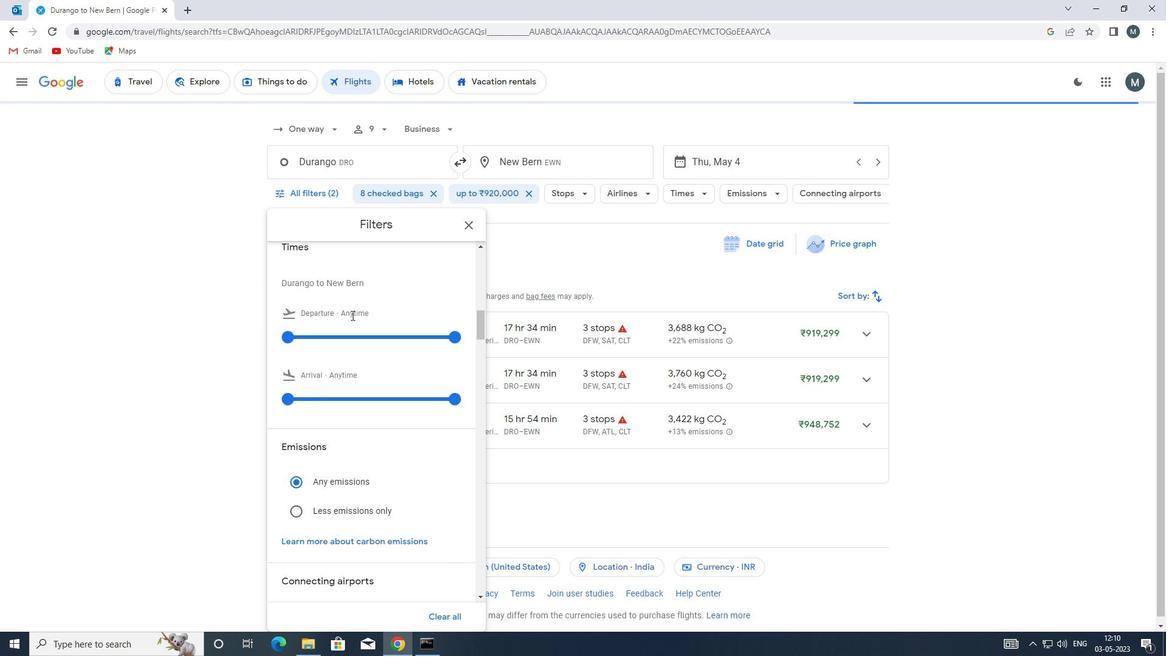
Action: Mouse moved to (294, 275)
Screenshot: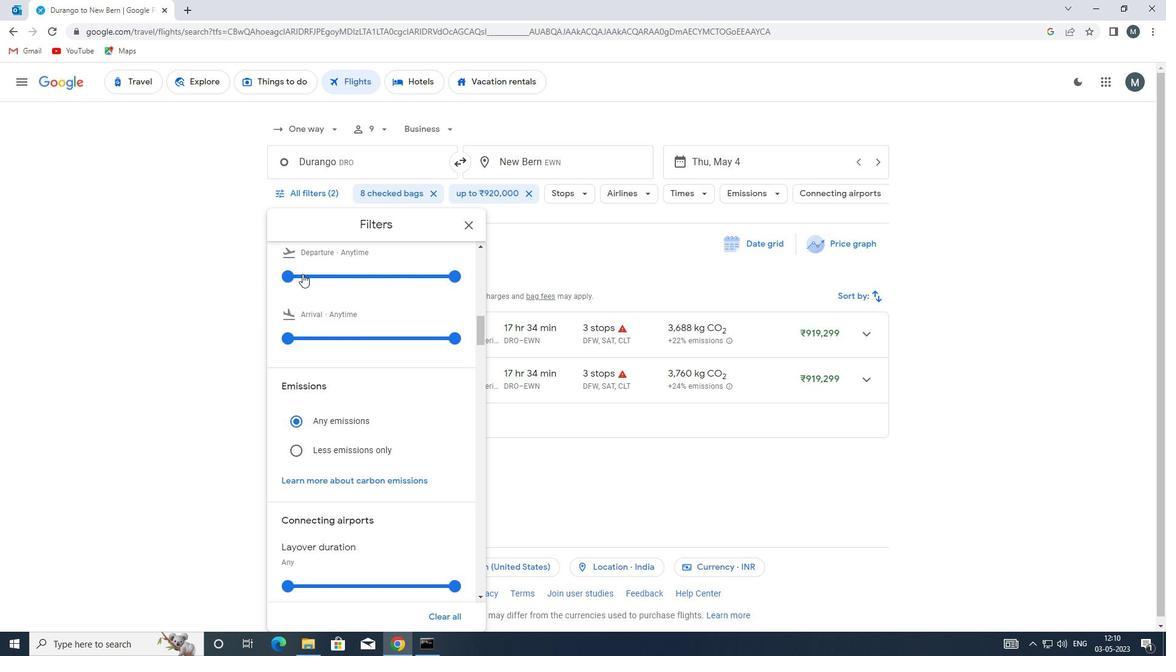 
Action: Mouse pressed left at (294, 275)
Screenshot: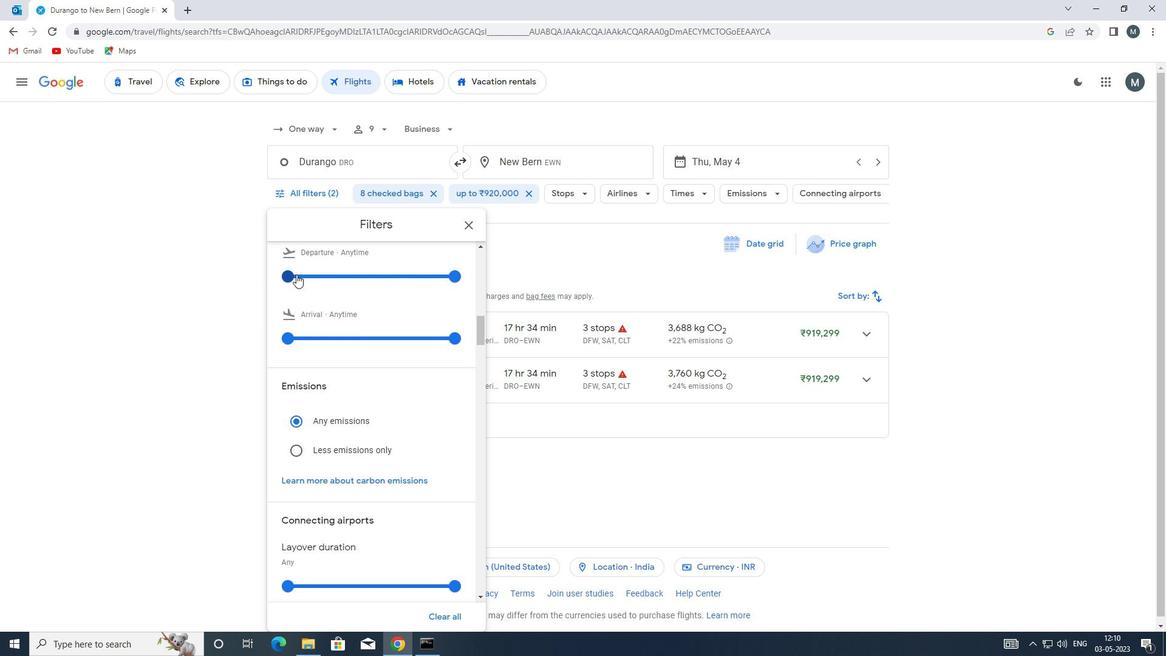 
Action: Mouse moved to (447, 272)
Screenshot: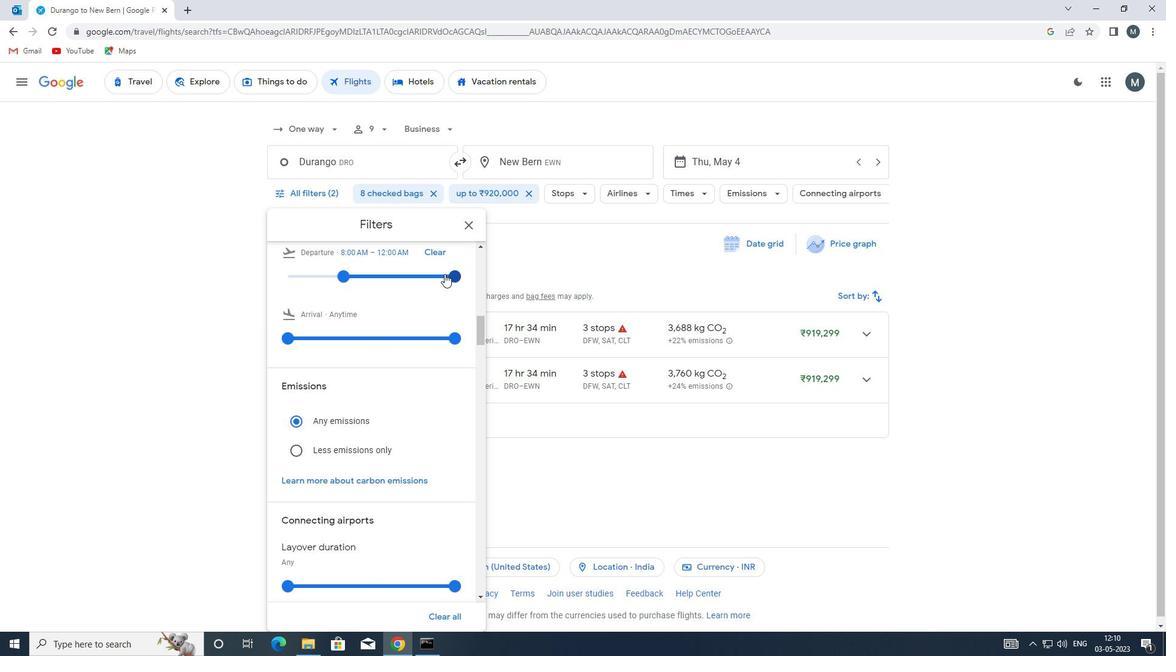 
Action: Mouse pressed left at (447, 272)
Screenshot: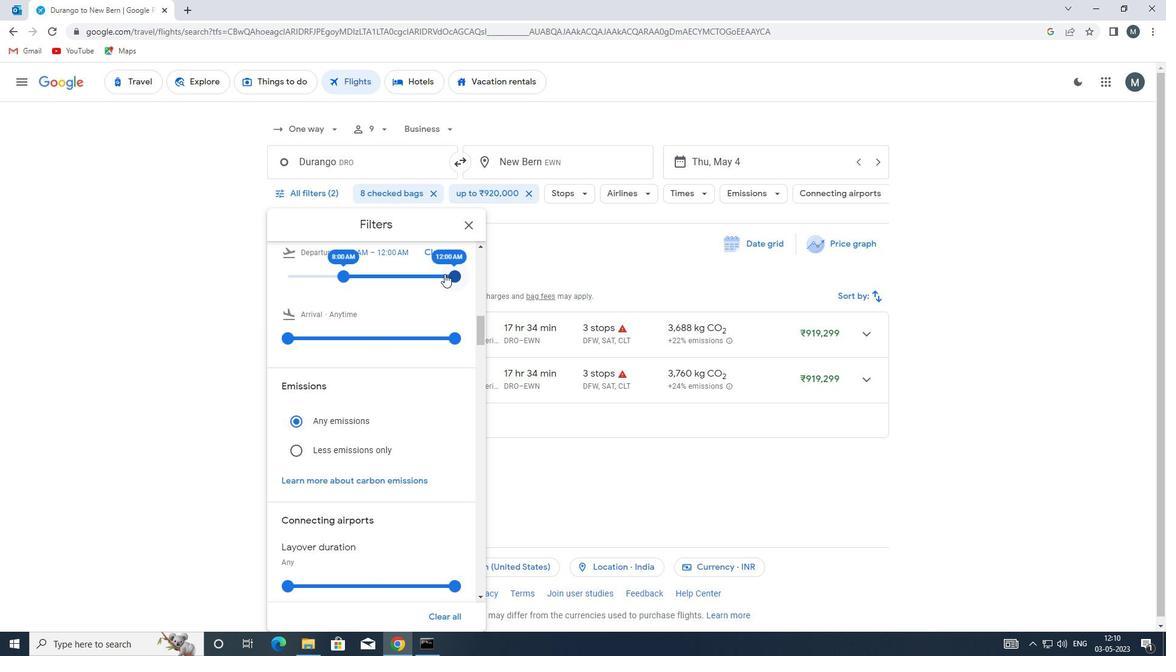 
Action: Mouse moved to (343, 271)
Screenshot: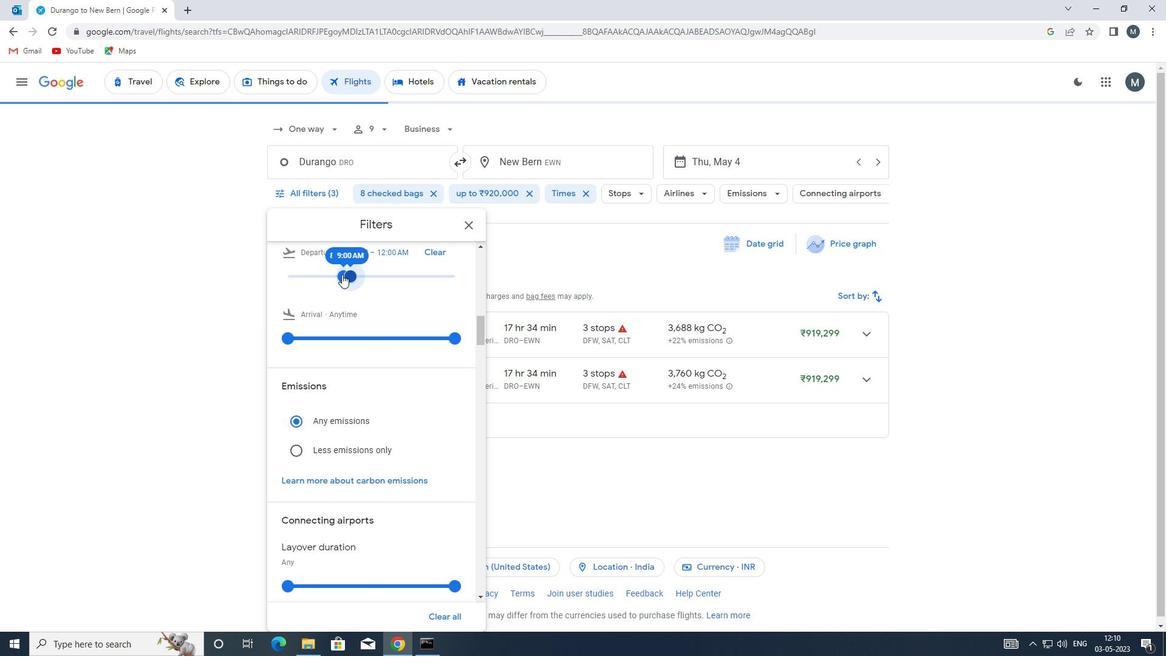 
Action: Mouse scrolled (343, 270) with delta (0, 0)
Screenshot: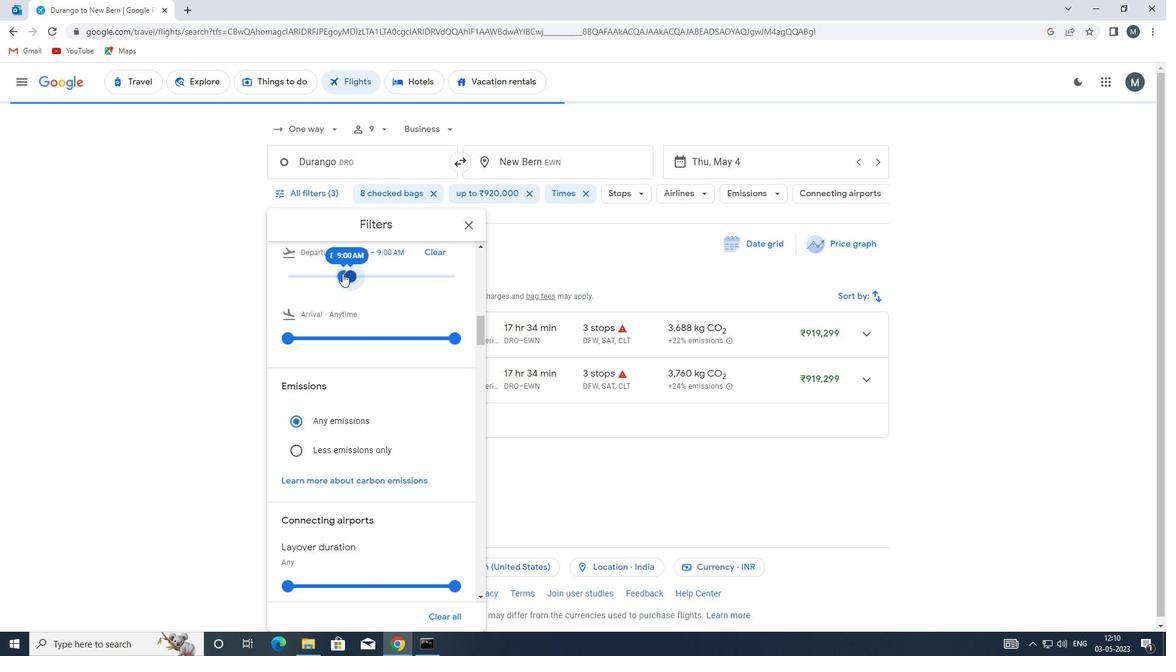 
Action: Mouse moved to (343, 273)
Screenshot: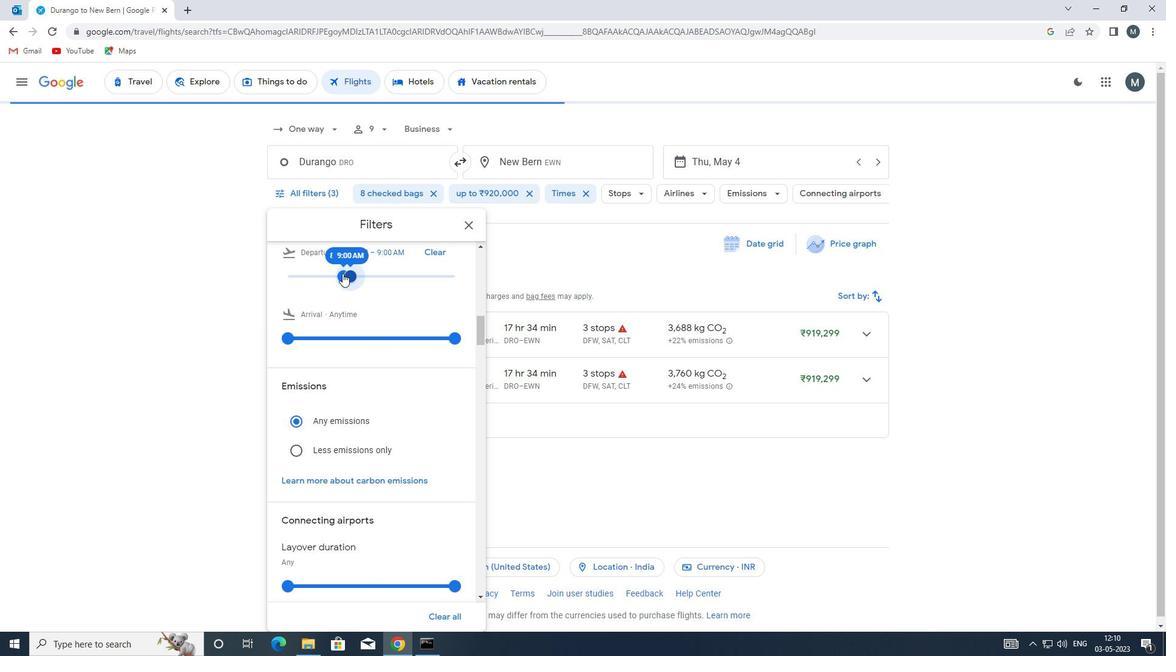 
Action: Mouse scrolled (343, 272) with delta (0, 0)
Screenshot: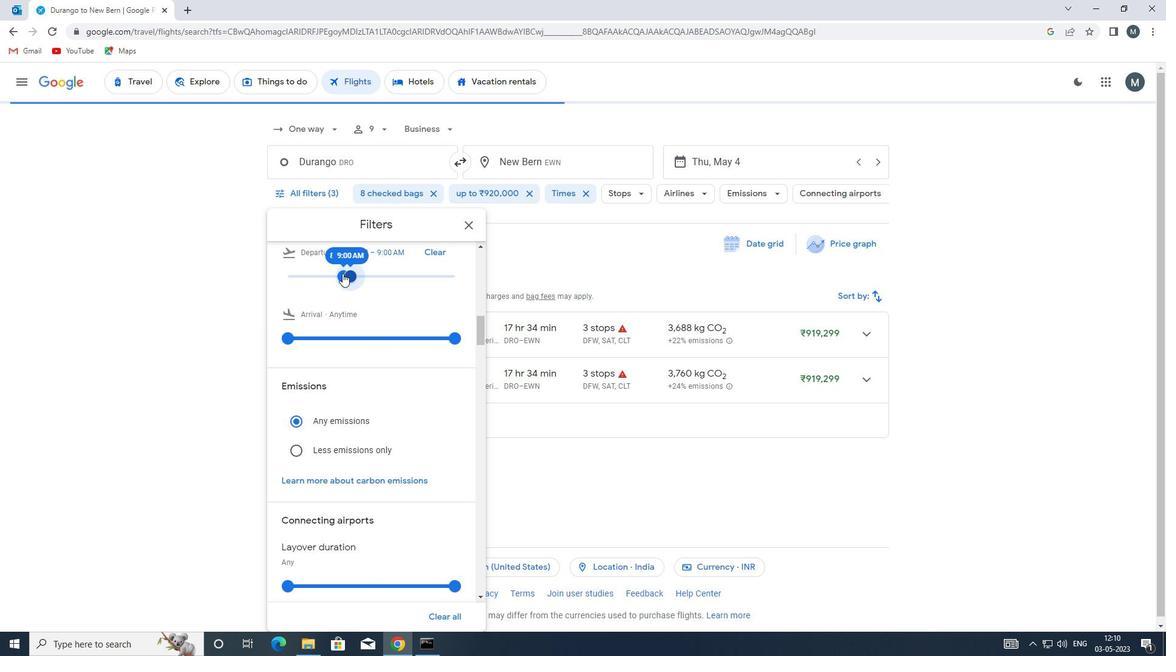 
Action: Mouse moved to (472, 223)
Screenshot: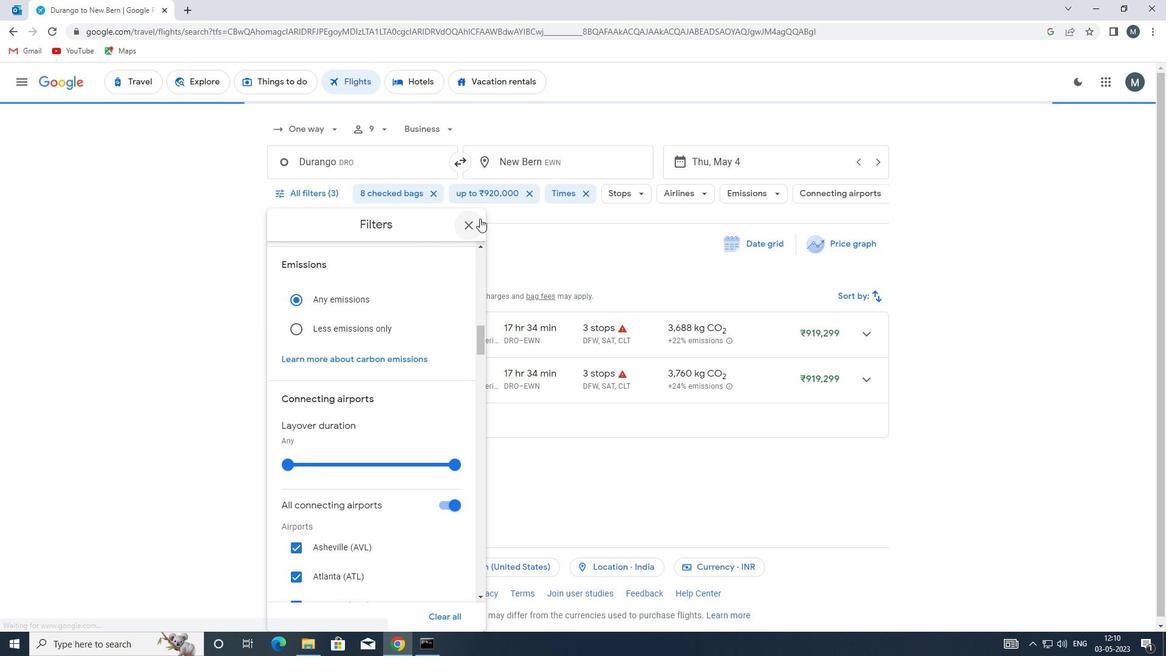 
Action: Mouse pressed left at (472, 223)
Screenshot: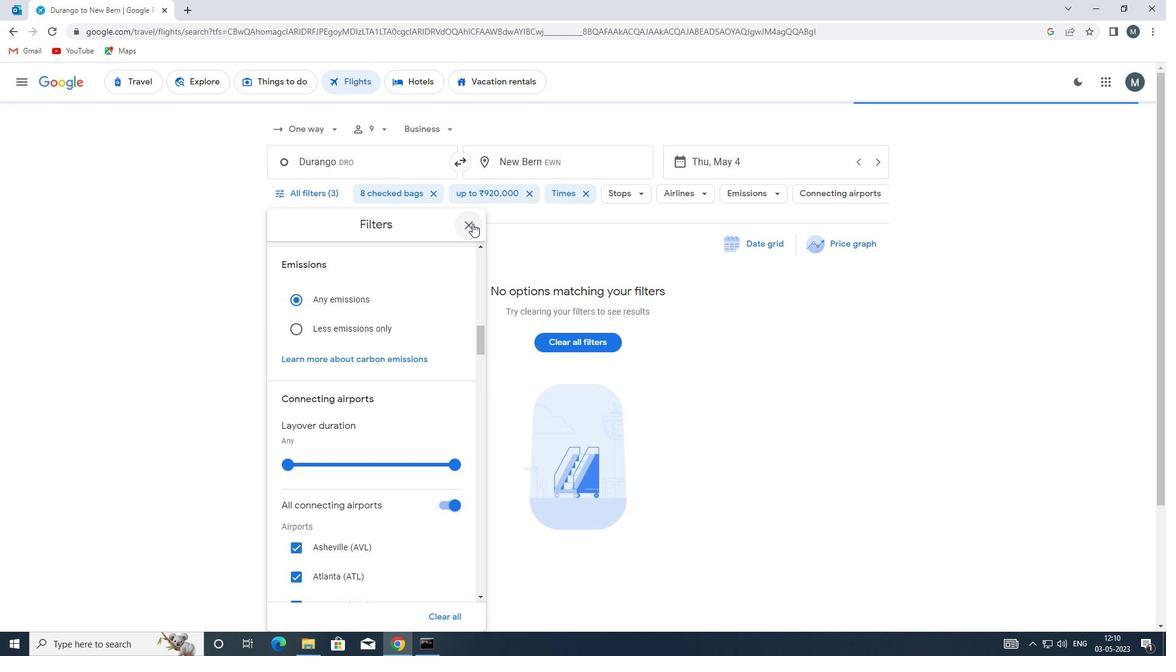 
Action: Mouse moved to (470, 223)
Screenshot: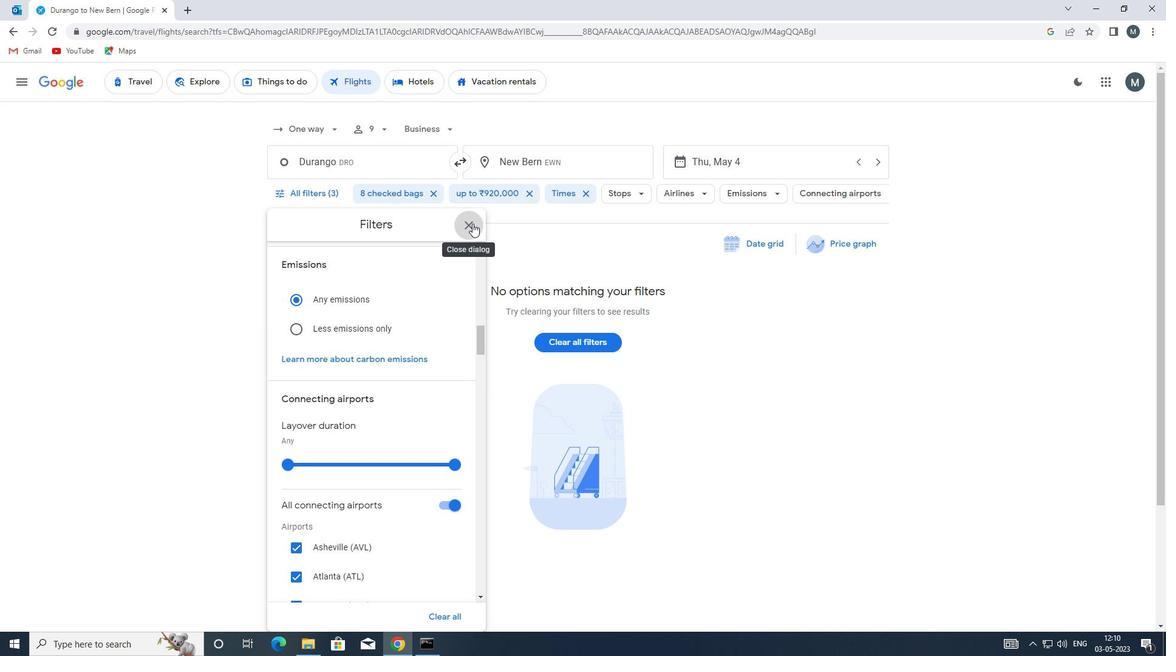 
